 Task: Create new customer invoice with Date Opened: 01-Apr-23, Select Customer: Tuesday Morning, Terms: Net 7. Make invoice entry for item-1 with Date: 01-Apr-23, Description: Maybelline New York Fit Me Blush 55 Berry_x000D_
, Income Account: Income:Sales, Quantity: 4, Unit Price: 14.99, Sales Tax: Y, Sales Tax Included: Y, Tax Table: Sales Tax. Post Invoice with Post Date: 01-Apr-23, Post to Accounts: Assets:Accounts Receivable. Pay / Process Payment with Transaction Date: 07-Apr-23, Amount: 59.96, Transfer Account: Checking Account. Go to 'Print Invoice'. Save a pdf copy of the invoice.
Action: Mouse moved to (179, 97)
Screenshot: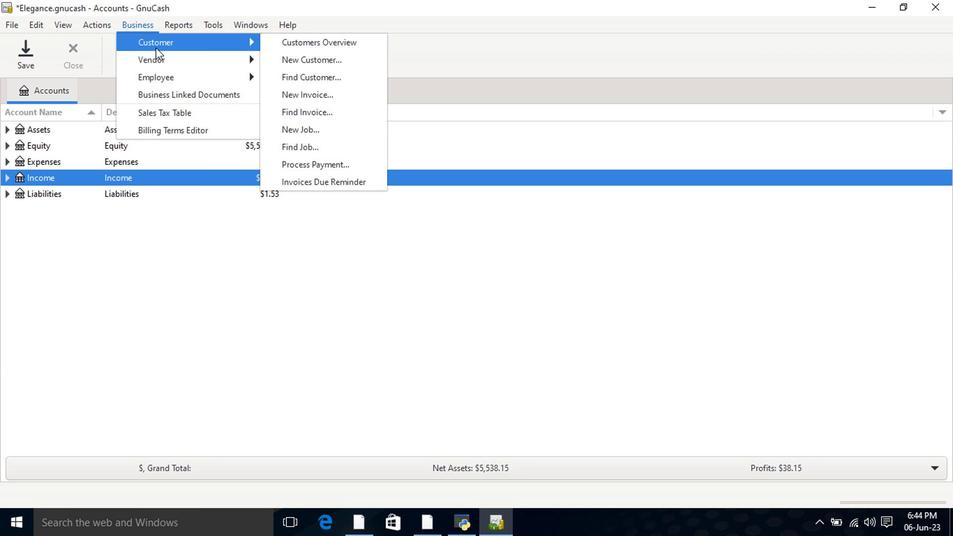 
Action: Mouse pressed left at (179, 97)
Screenshot: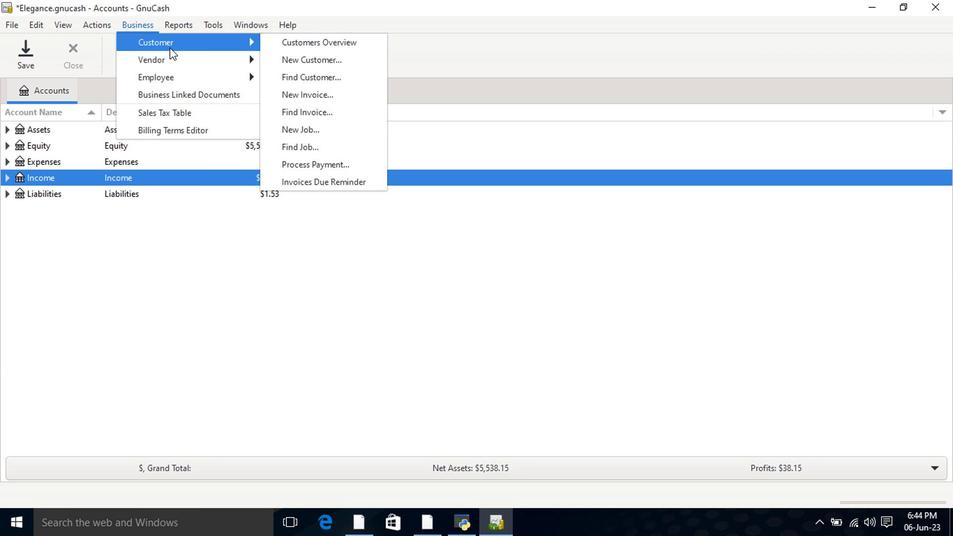 
Action: Mouse moved to (306, 146)
Screenshot: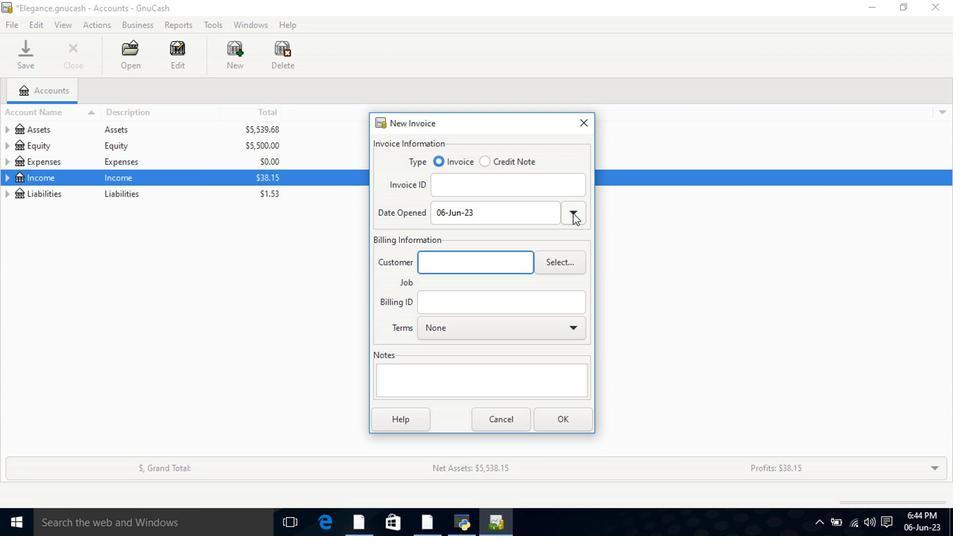 
Action: Mouse pressed left at (306, 146)
Screenshot: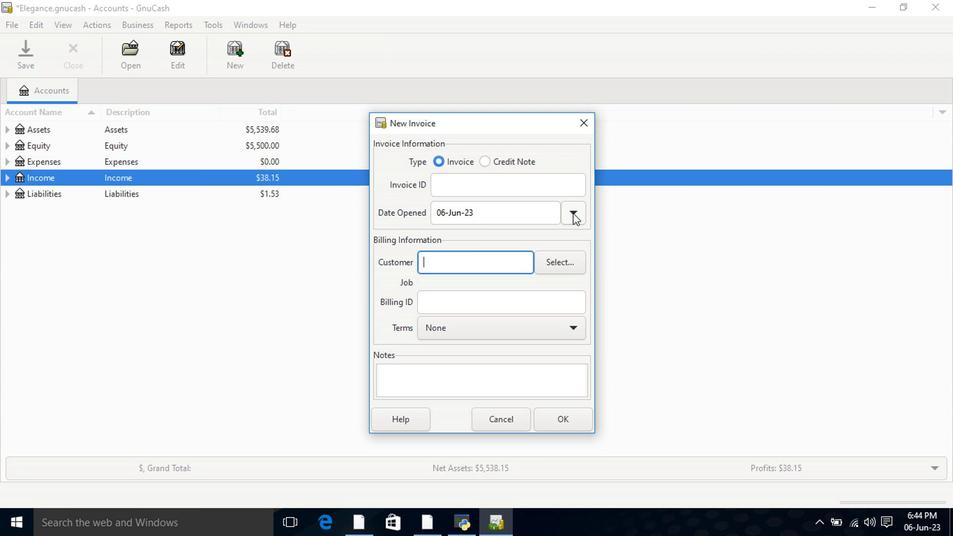 
Action: Mouse moved to (408, 212)
Screenshot: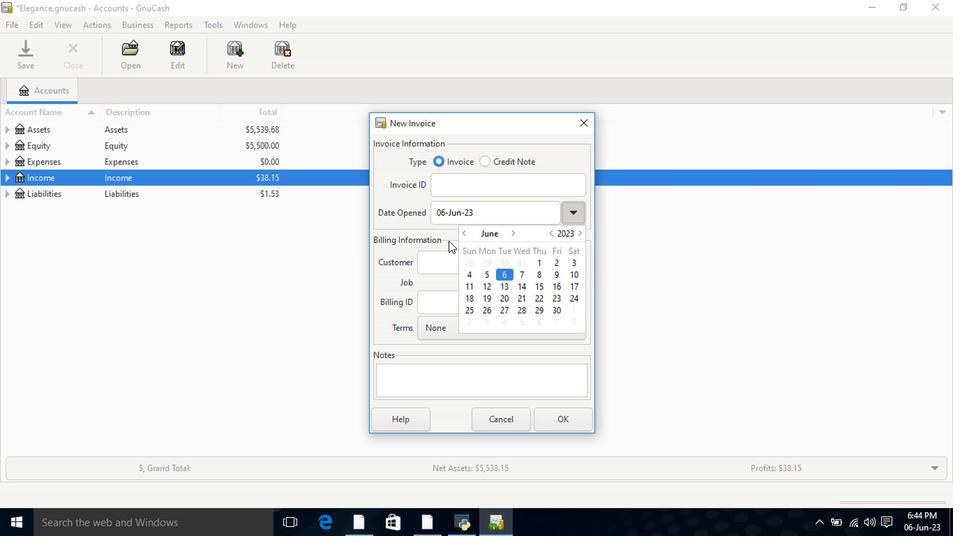 
Action: Mouse pressed left at (408, 212)
Screenshot: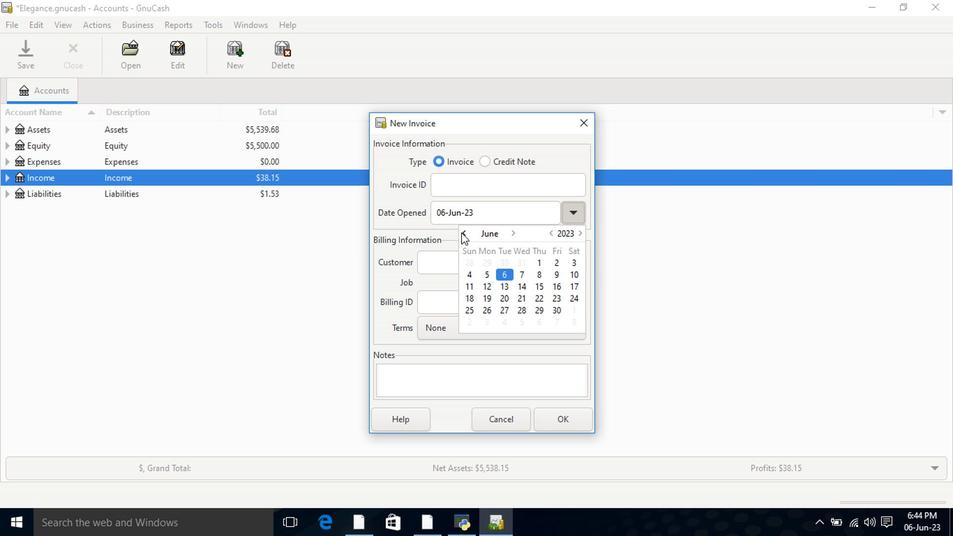 
Action: Mouse moved to (393, 271)
Screenshot: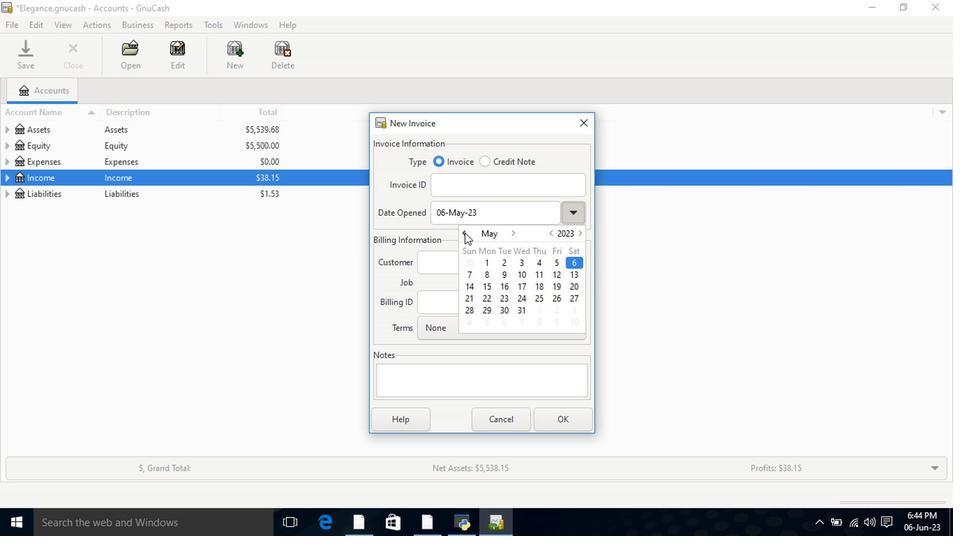 
Action: Mouse pressed left at (393, 271)
Screenshot: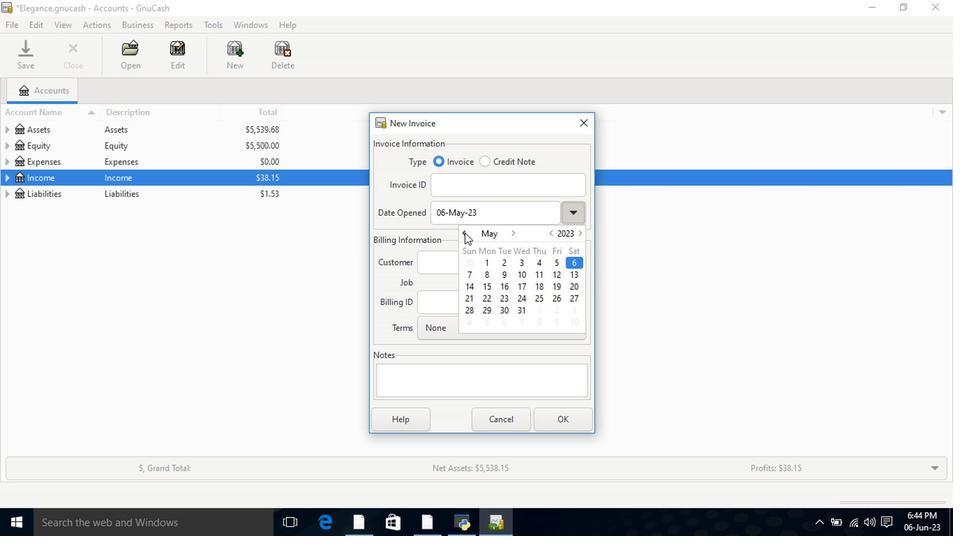 
Action: Mouse moved to (487, 230)
Screenshot: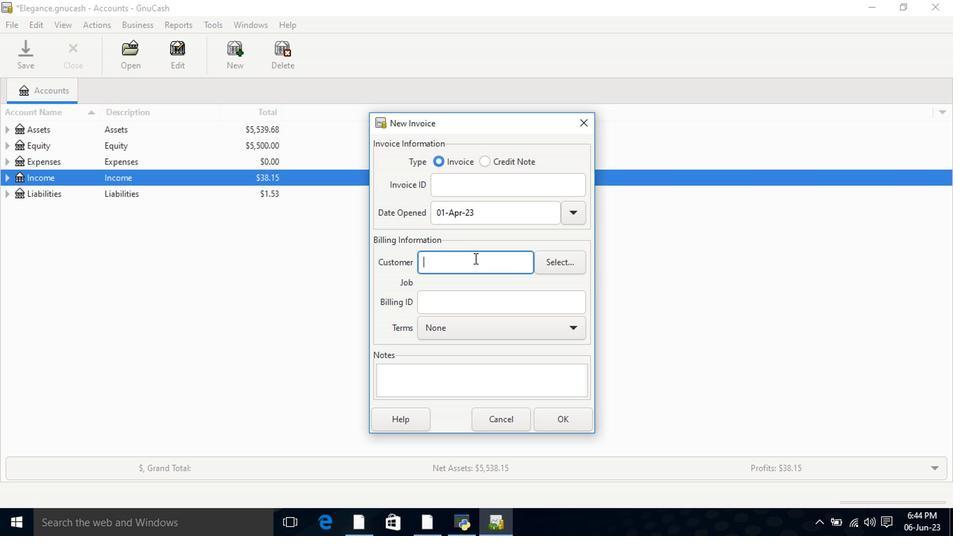 
Action: Mouse pressed left at (487, 230)
Screenshot: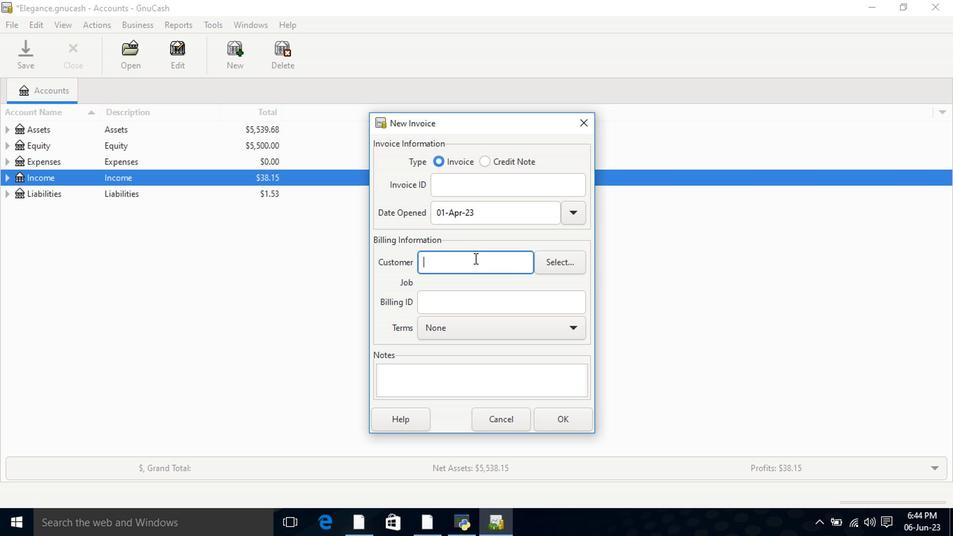 
Action: Mouse moved to (411, 245)
Screenshot: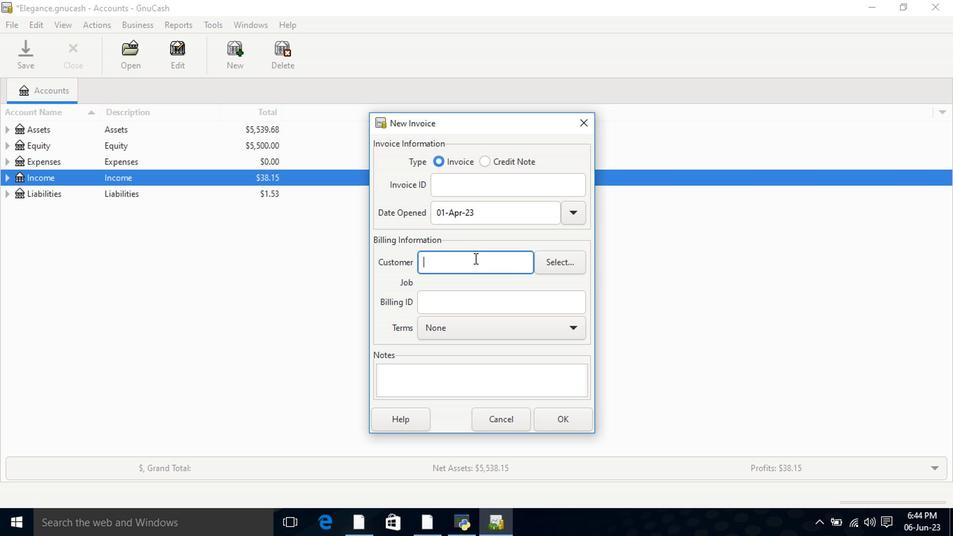 
Action: Mouse pressed left at (411, 245)
Screenshot: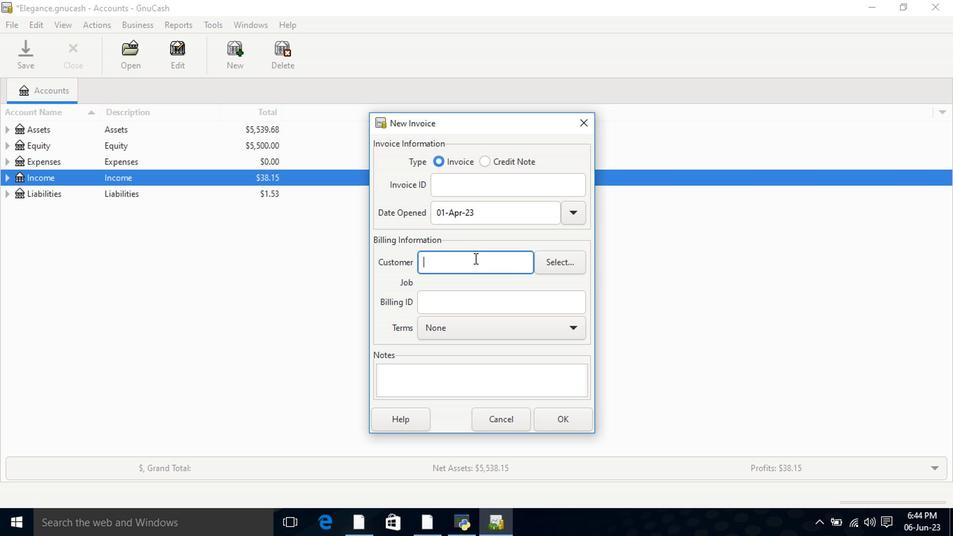 
Action: Mouse moved to (411, 246)
Screenshot: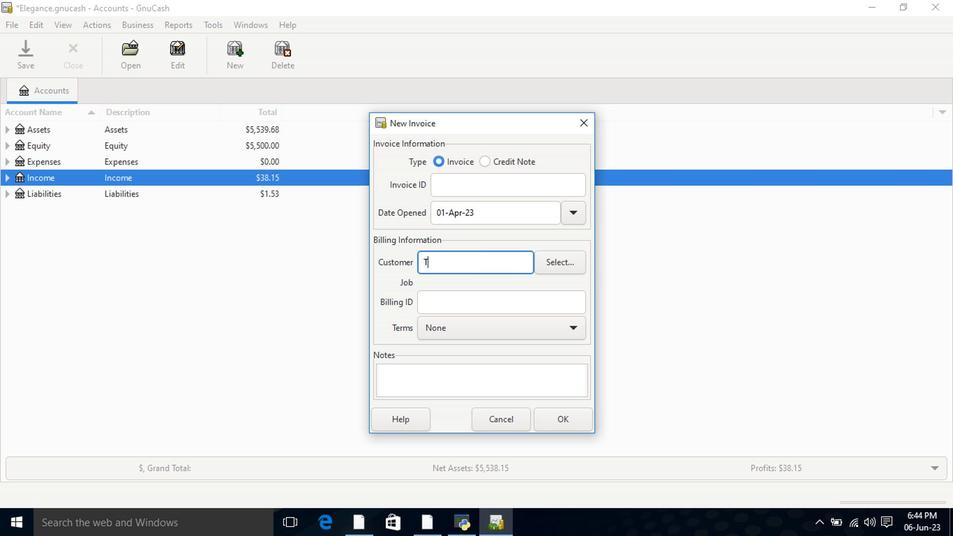 
Action: Mouse pressed left at (411, 246)
Screenshot: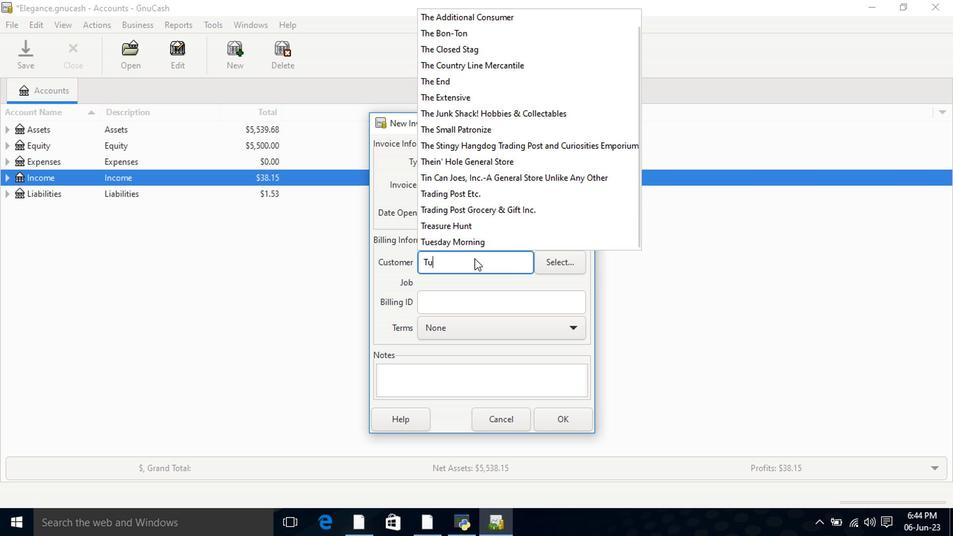 
Action: Mouse moved to (489, 265)
Screenshot: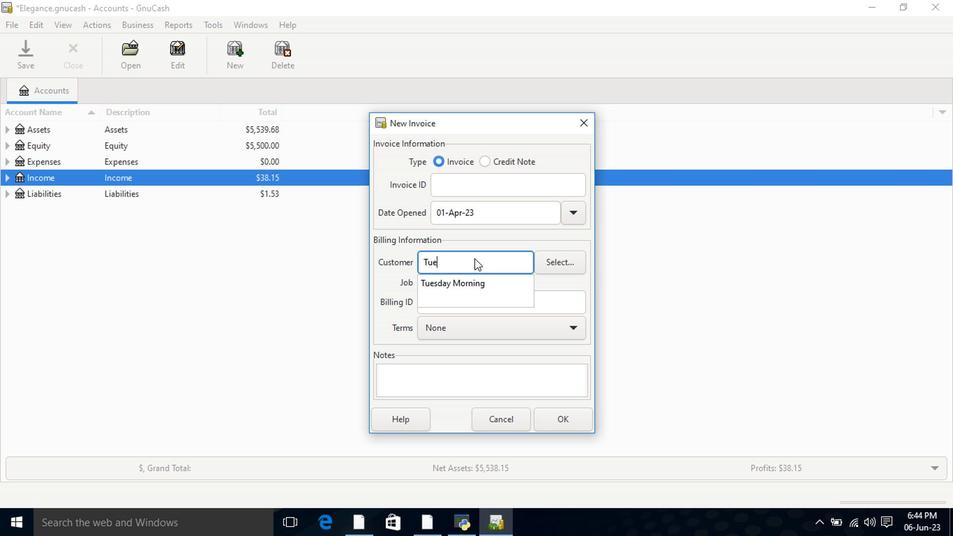 
Action: Mouse pressed left at (489, 265)
Screenshot: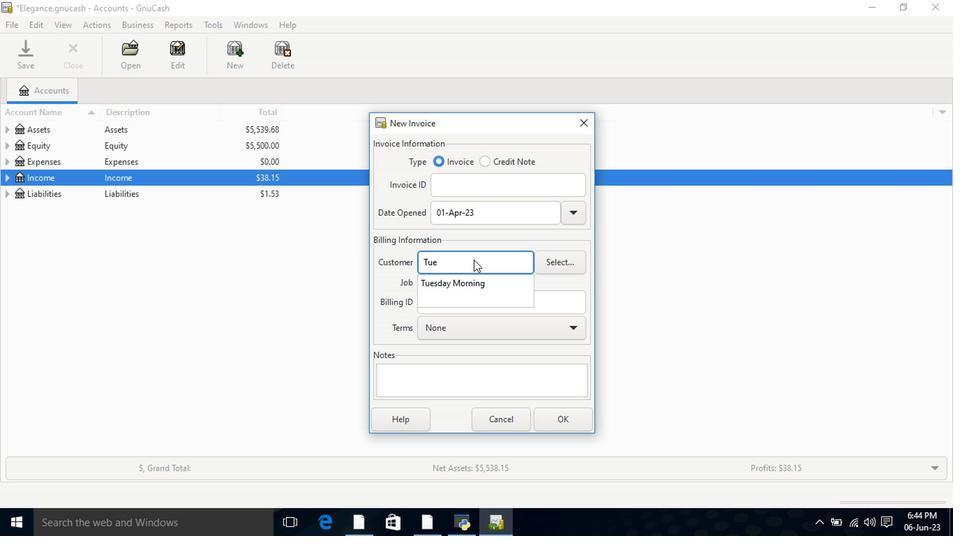 
Action: Mouse pressed left at (489, 265)
Screenshot: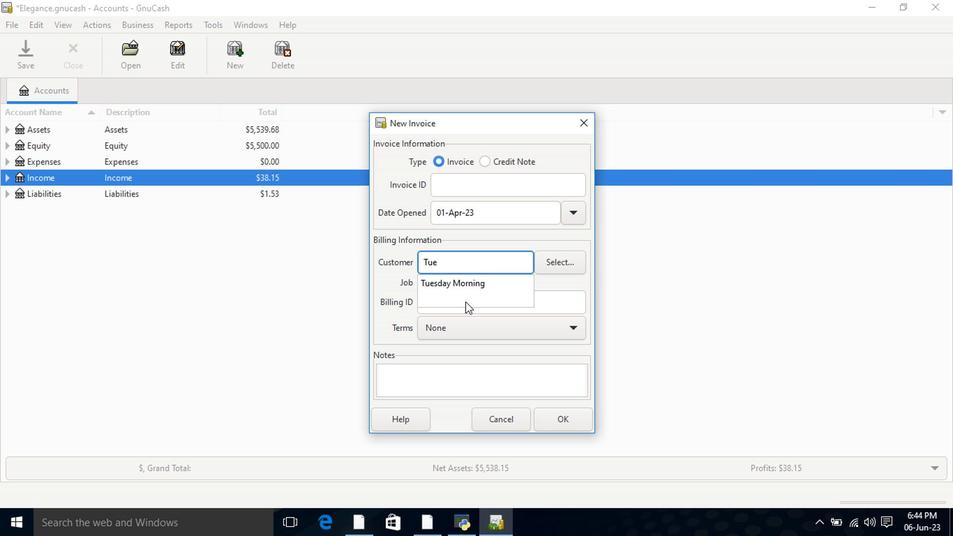 
Action: Mouse moved to (406, 264)
Screenshot: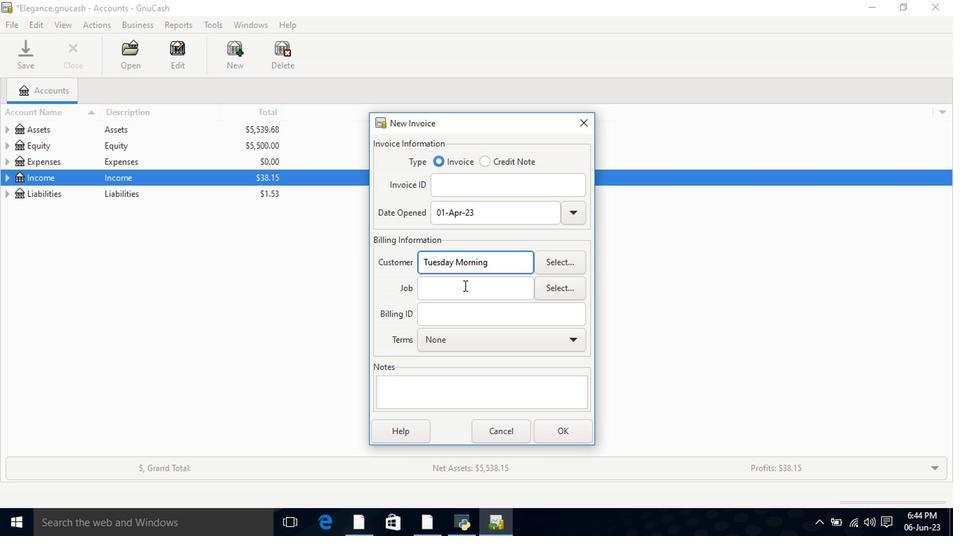 
Action: Mouse pressed left at (406, 264)
Screenshot: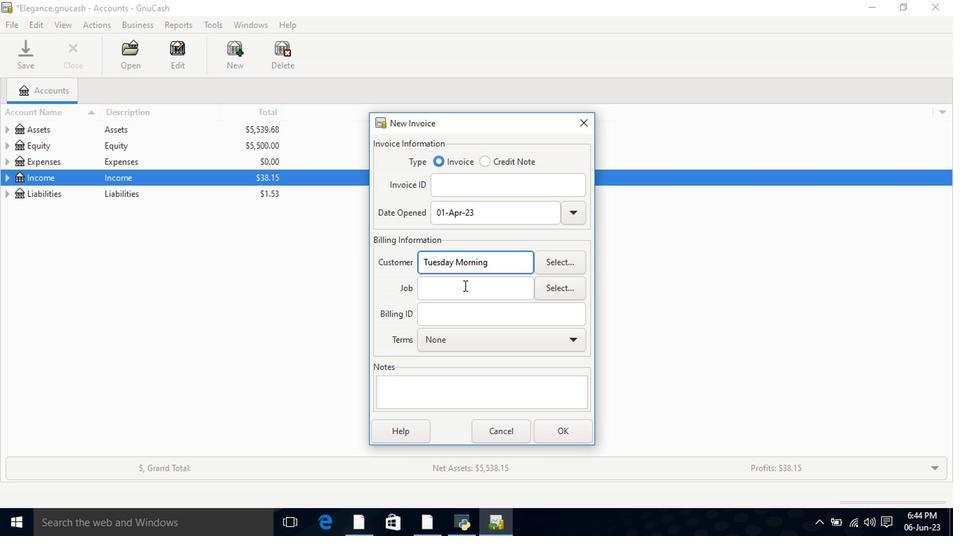 
Action: Key pressed <Key.shift>Tue
Screenshot: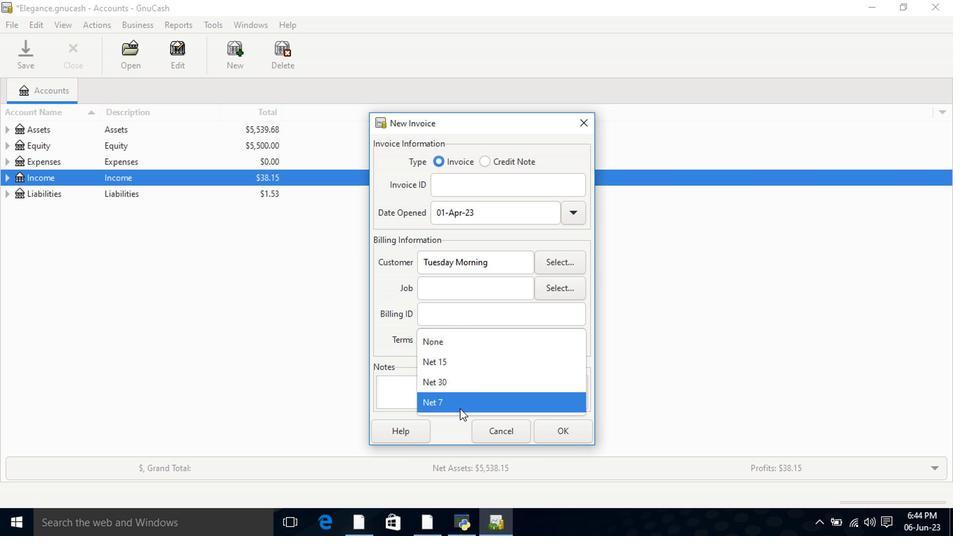 
Action: Mouse moved to (408, 281)
Screenshot: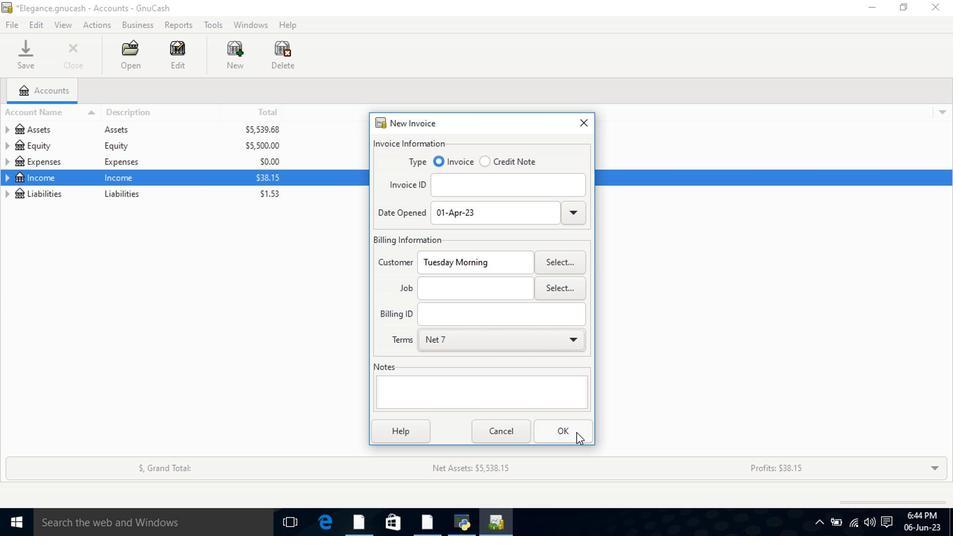 
Action: Mouse pressed left at (408, 281)
Screenshot: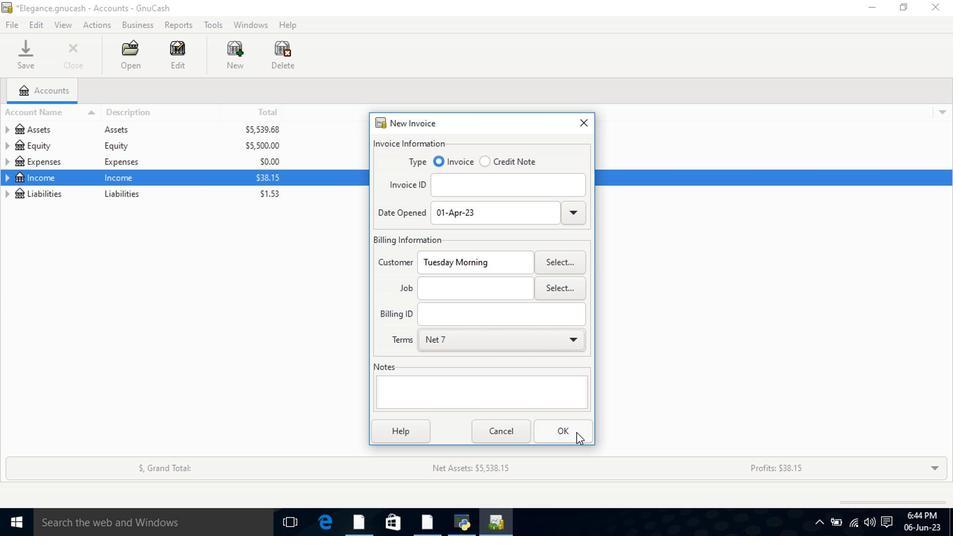 
Action: Mouse moved to (412, 319)
Screenshot: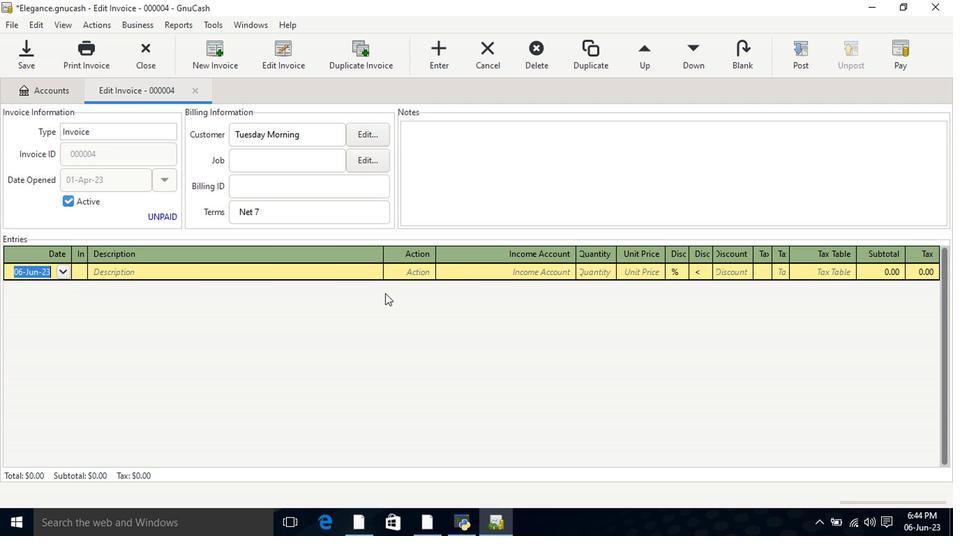 
Action: Mouse pressed left at (412, 319)
Screenshot: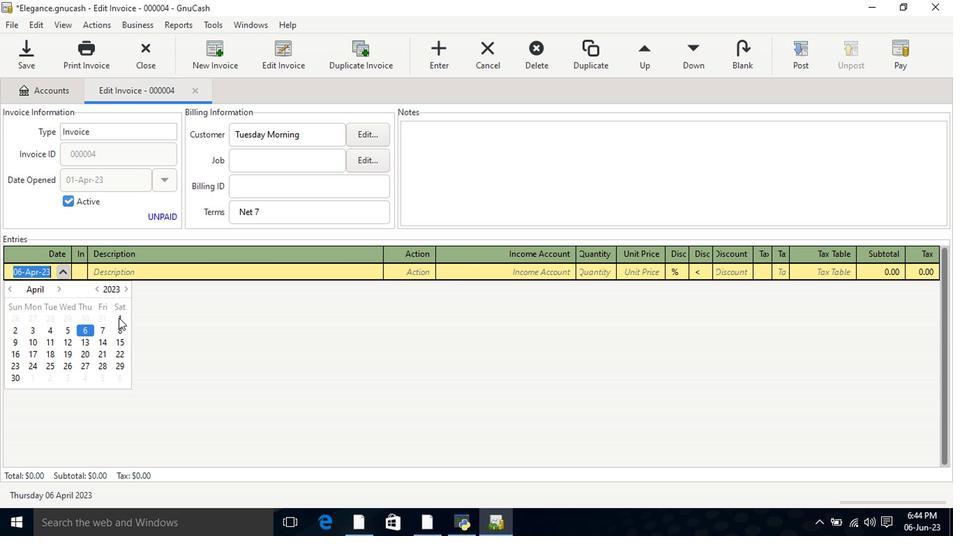 
Action: Mouse moved to (406, 363)
Screenshot: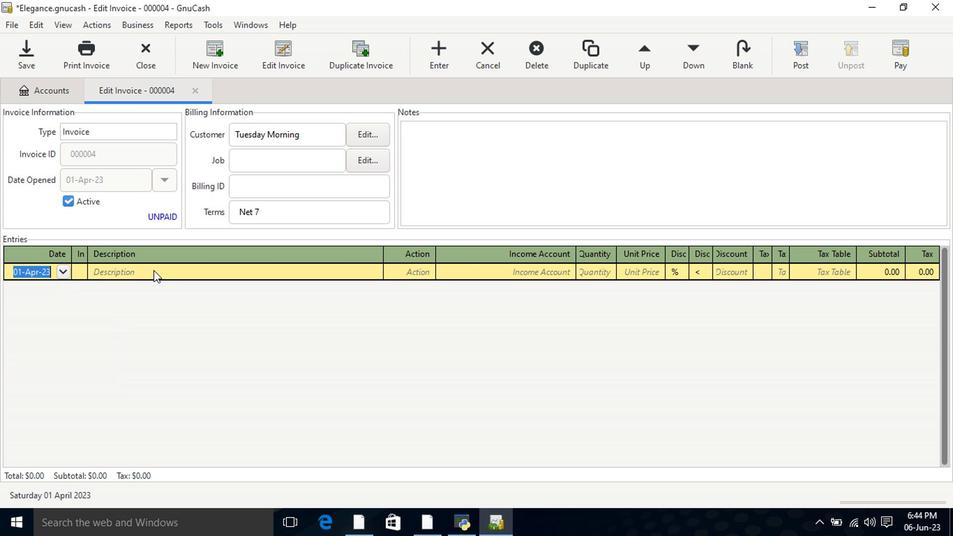 
Action: Mouse pressed left at (406, 363)
Screenshot: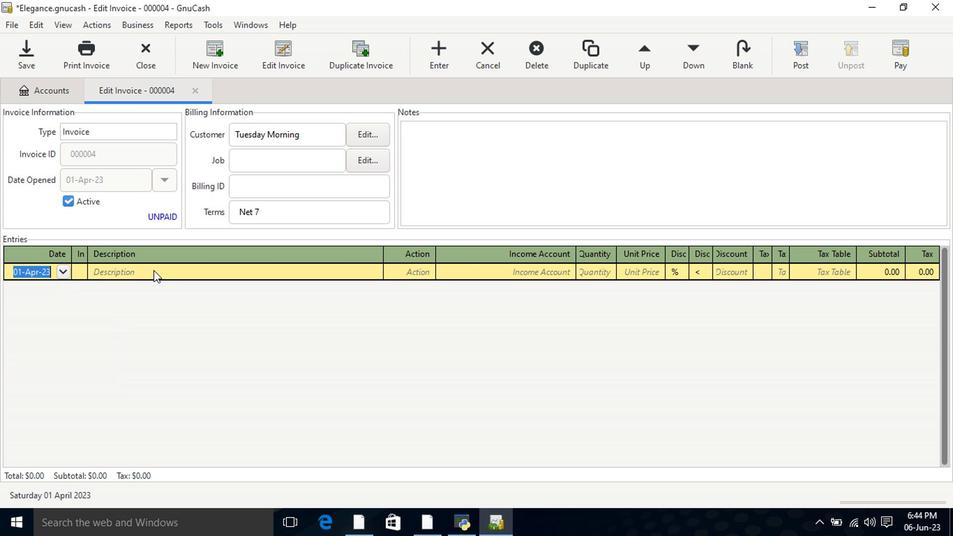 
Action: Mouse moved to (476, 387)
Screenshot: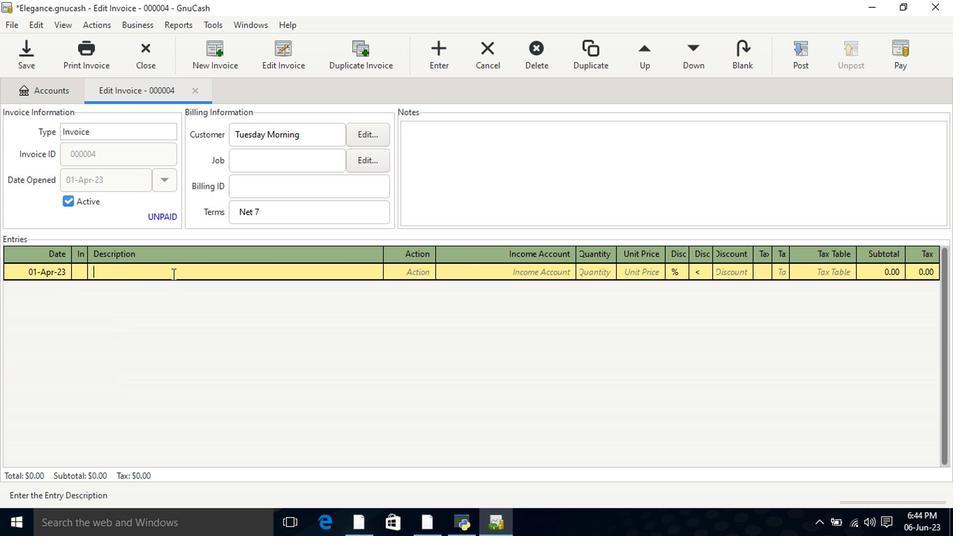 
Action: Mouse pressed left at (476, 387)
Screenshot: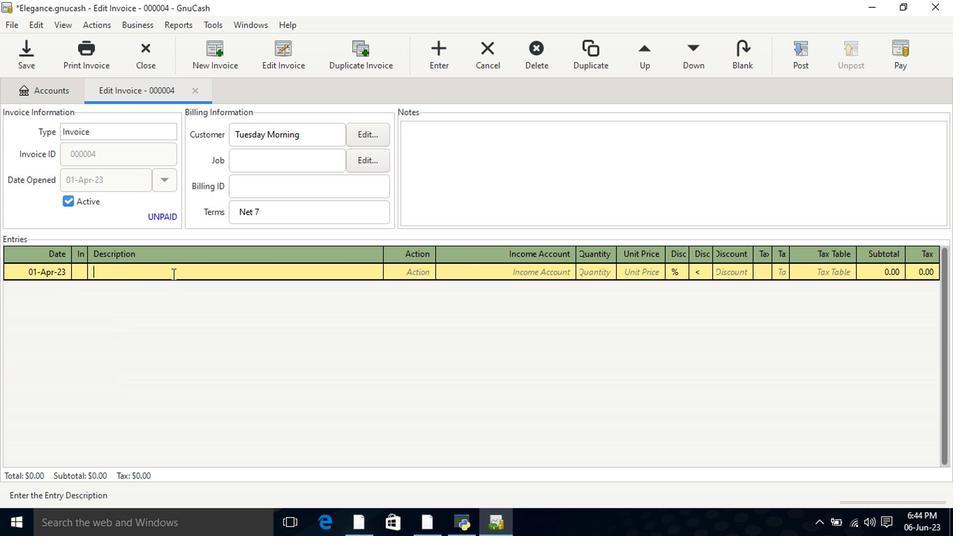 
Action: Mouse moved to (129, 274)
Screenshot: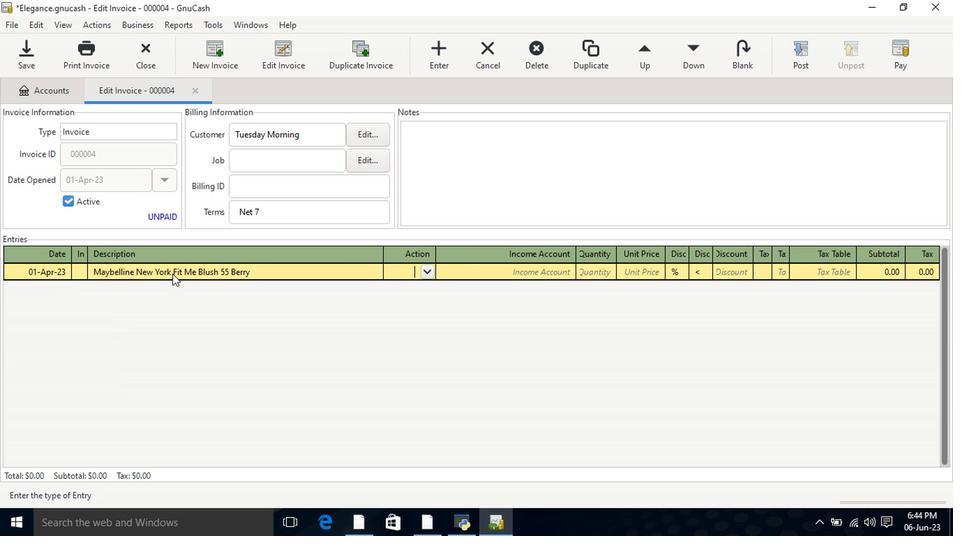 
Action: Mouse pressed left at (129, 274)
Screenshot: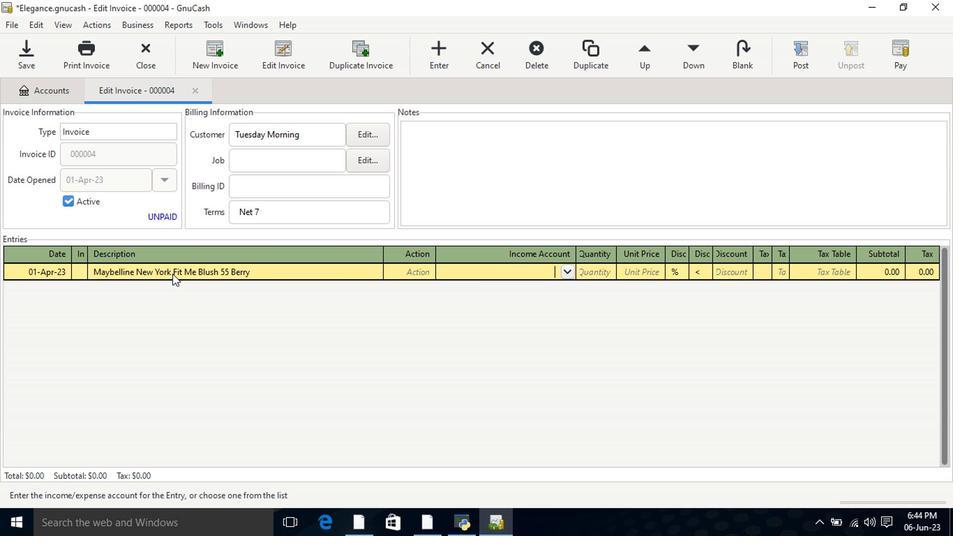 
Action: Mouse moved to (85, 289)
Screenshot: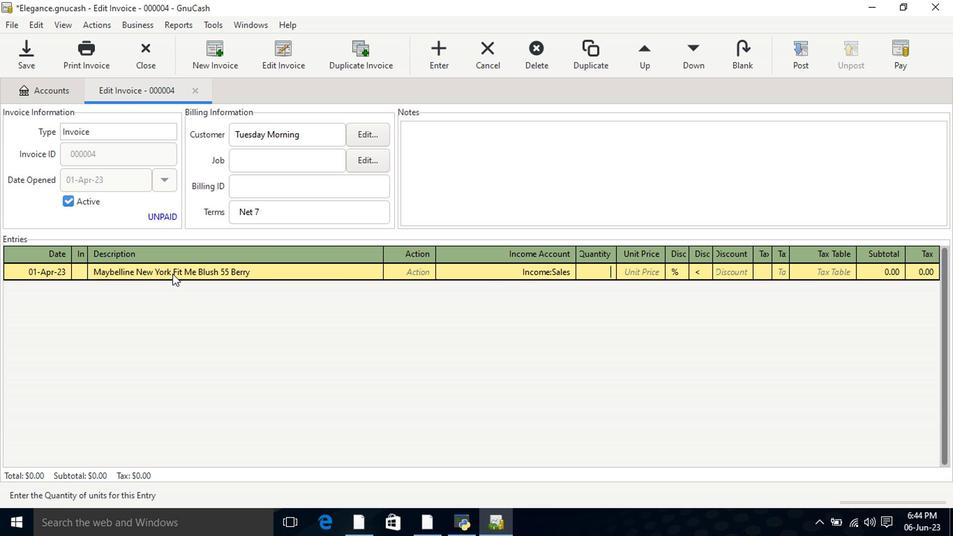 
Action: Mouse pressed left at (85, 289)
Screenshot: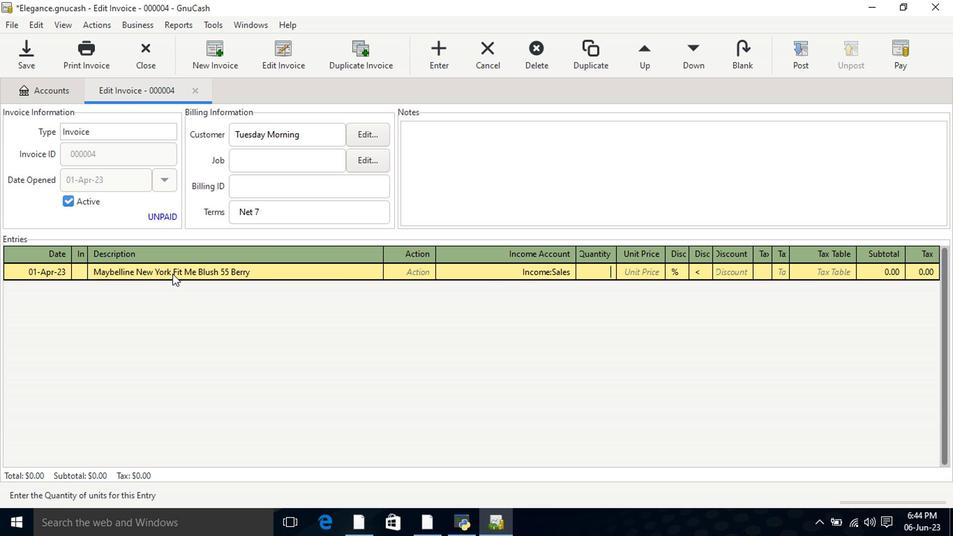 
Action: Mouse pressed left at (85, 289)
Screenshot: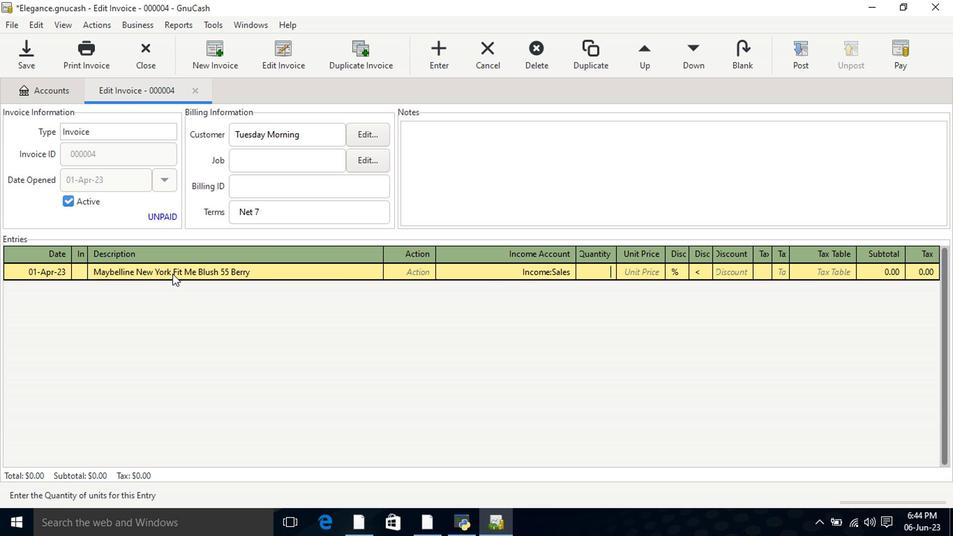 
Action: Mouse moved to (166, 307)
Screenshot: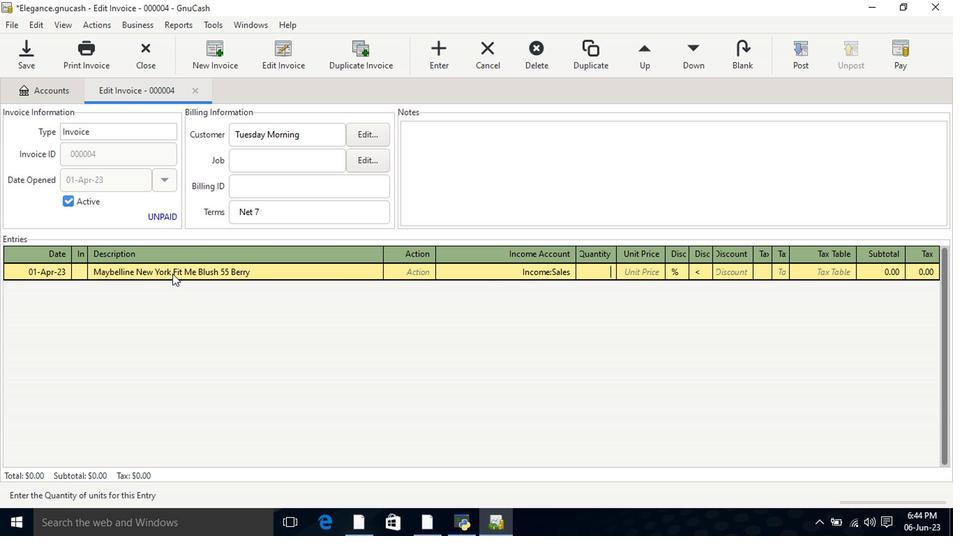 
Action: Mouse pressed left at (166, 307)
Screenshot: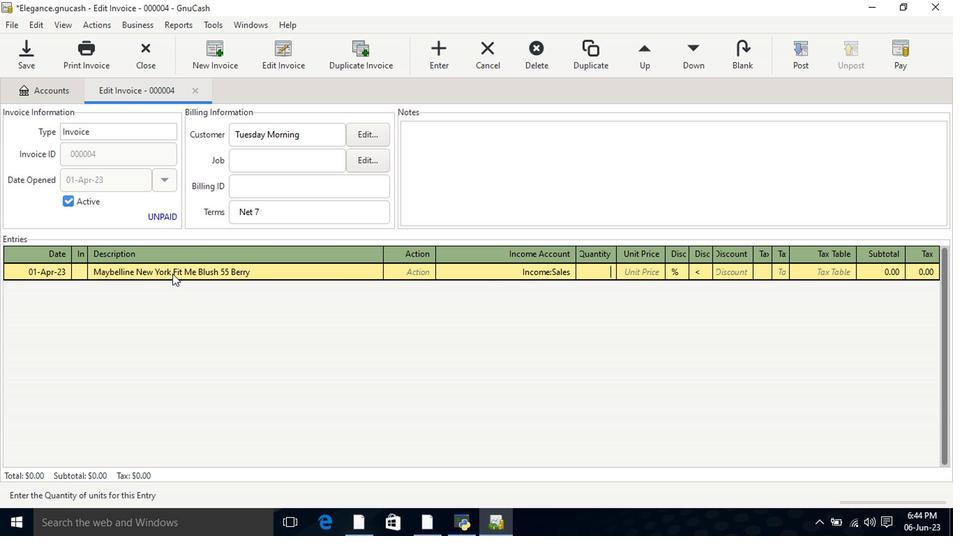 
Action: Mouse pressed left at (166, 307)
Screenshot: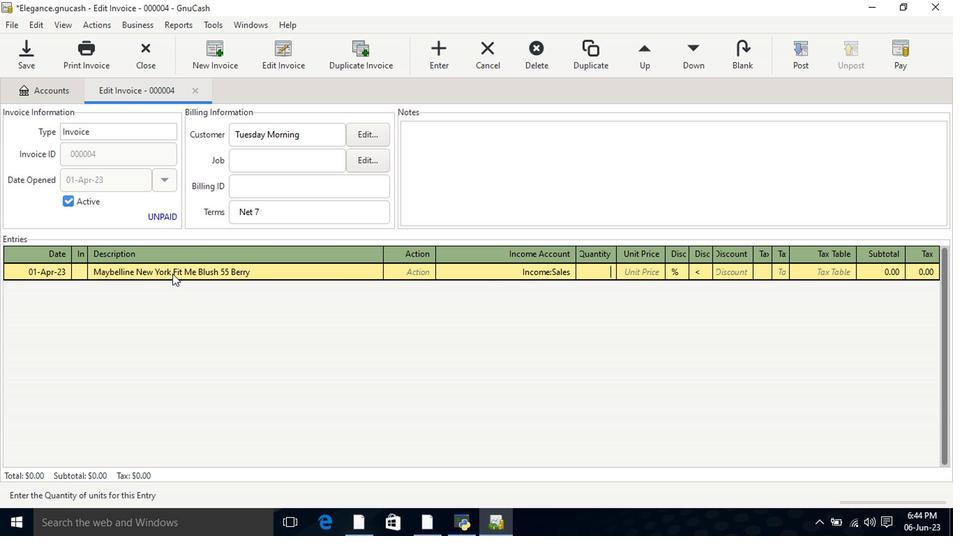 
Action: Mouse moved to (178, 275)
Screenshot: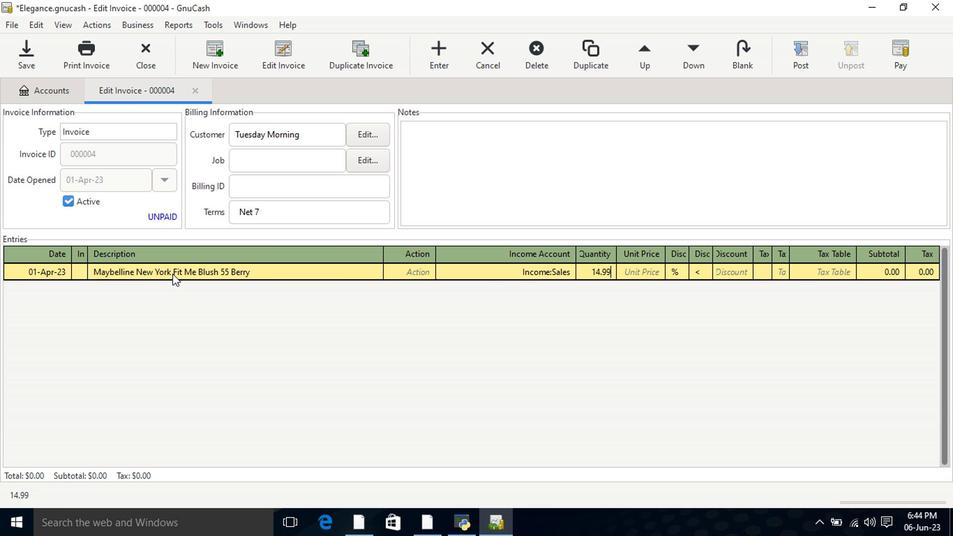 
Action: Mouse pressed left at (178, 275)
Screenshot: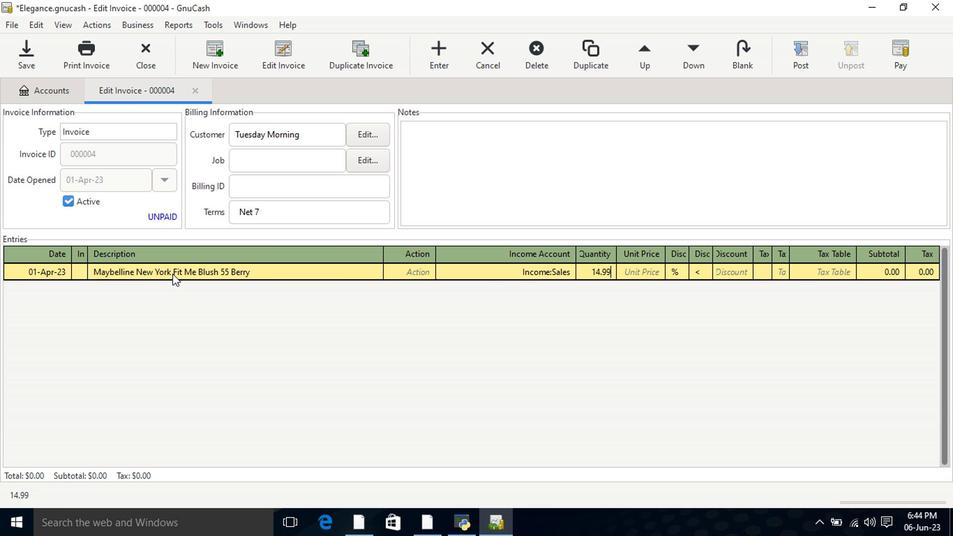 
Action: Key pressed <Key.shift>Maybelline<Key.space><Key.shift>New<Key.space><Key.shift>York<Key.space><Key.shift>Fit<Key.space><Key.shift>Me<Key.space><Key.shift>Blush<Key.space>55<Key.space><Key.shift>Berry
Screenshot: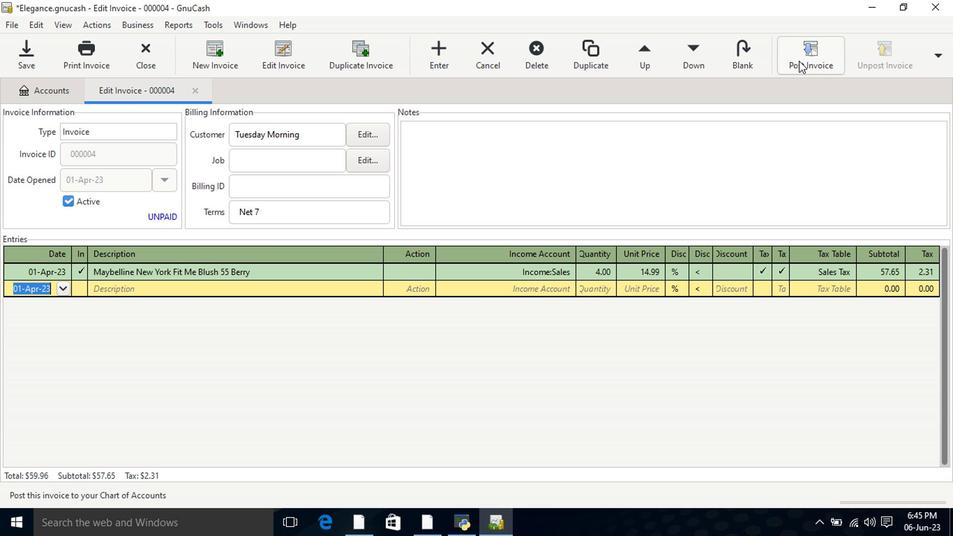
Action: Mouse moved to (405, 273)
Screenshot: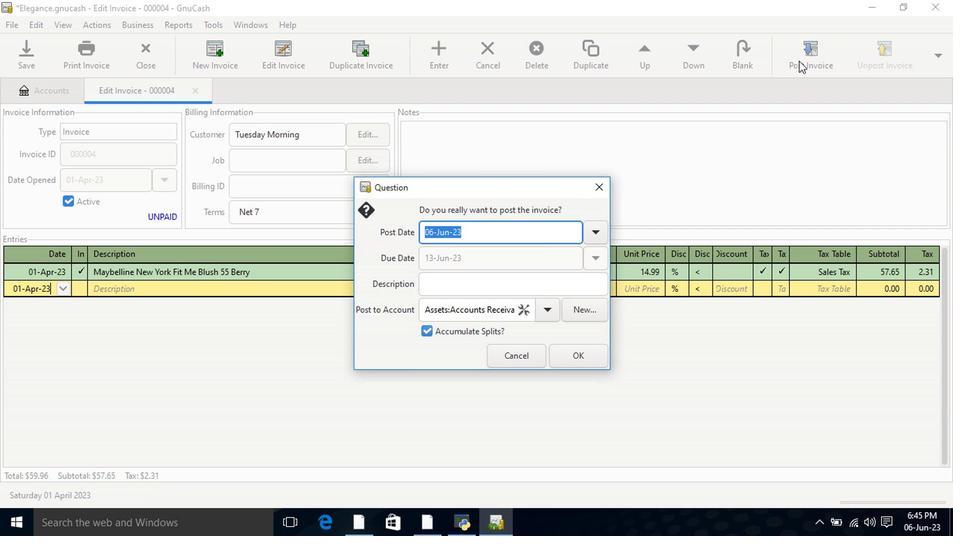
Action: Mouse pressed left at (405, 273)
Screenshot: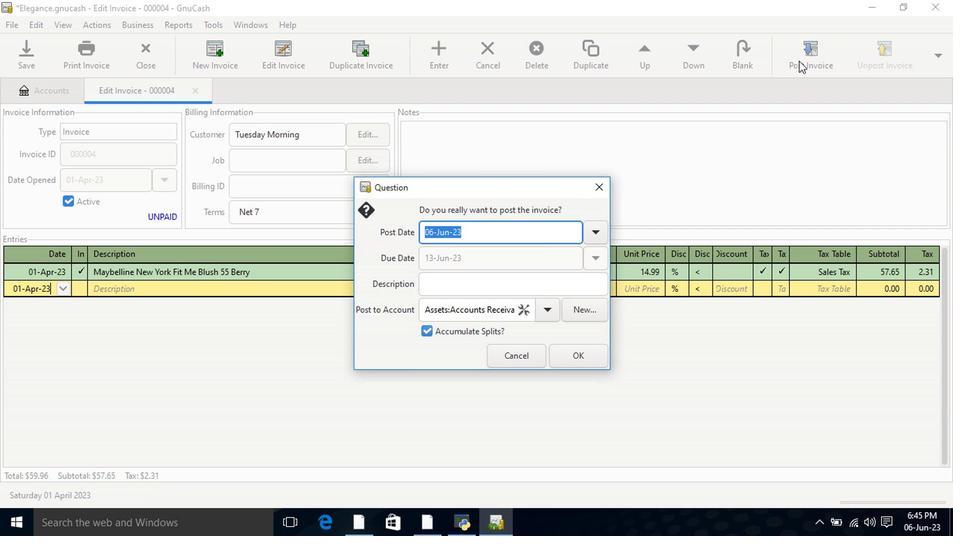 
Action: Key pressed <Key.alt_l><Key.down>
Screenshot: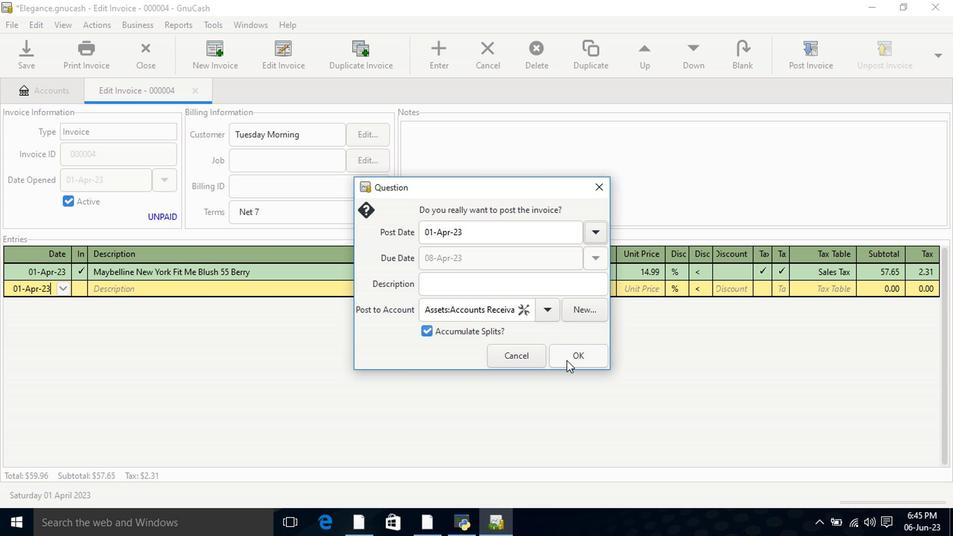 
Action: Mouse moved to (406, 273)
Screenshot: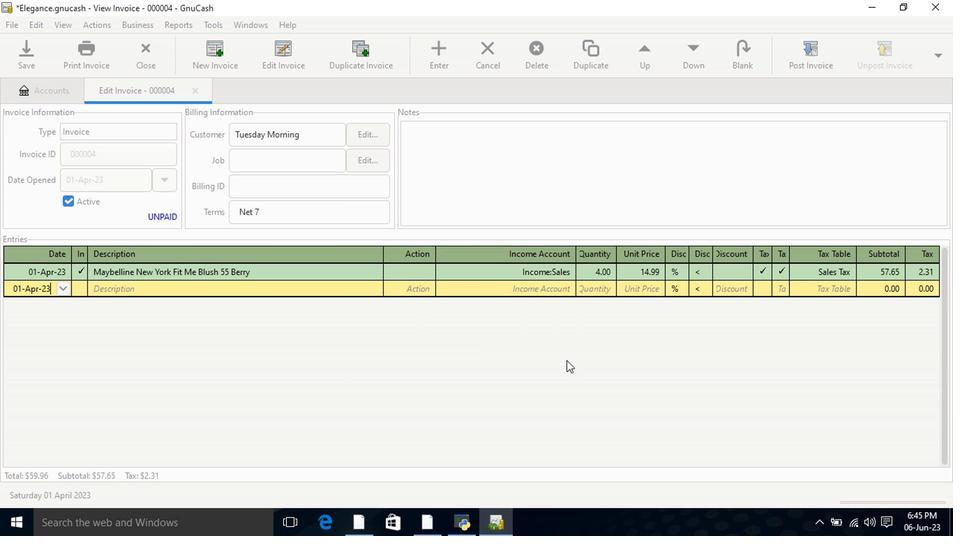 
Action: Key pressed 41 912, 369)
Screenshot: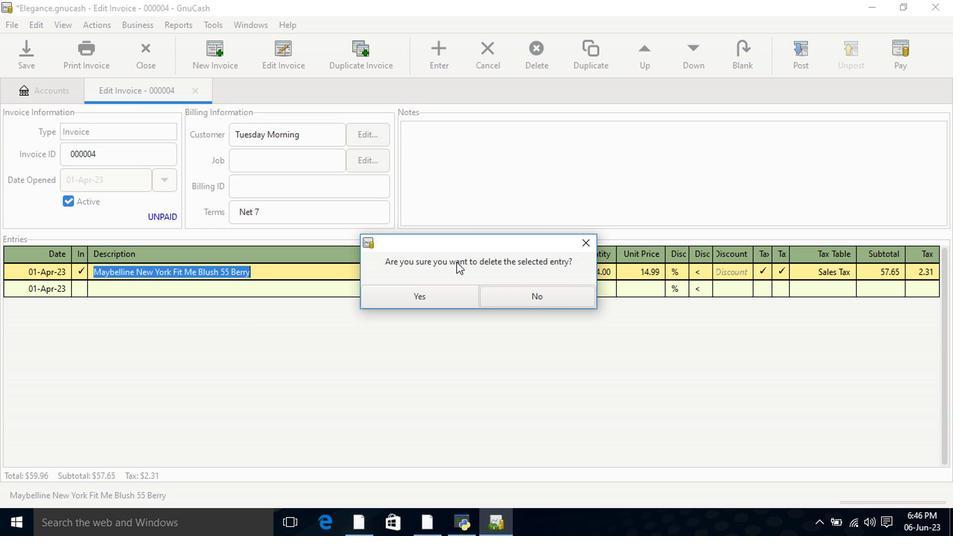 
Action: Mouse moved to (624, 274)
Screenshot: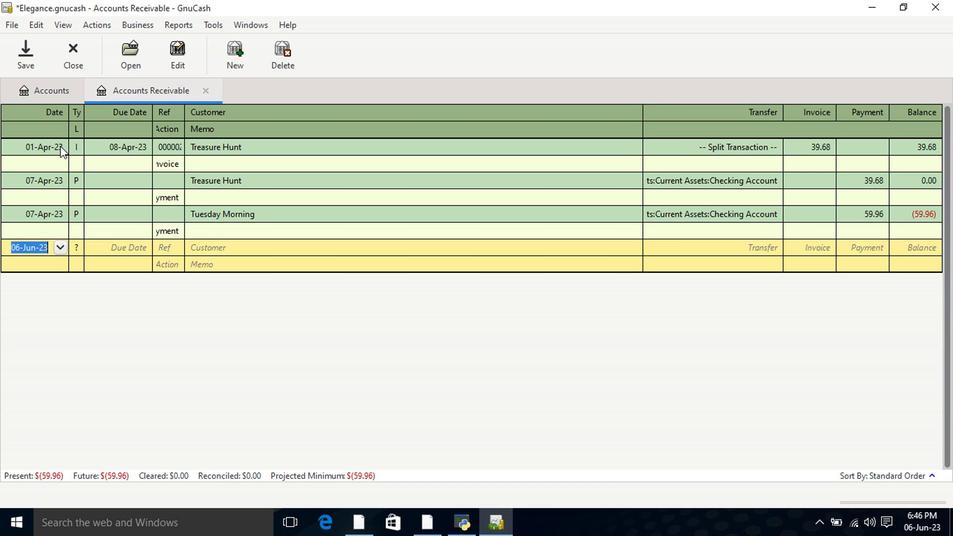 
Action: Mouse pressed left at (624, 274)
Screenshot: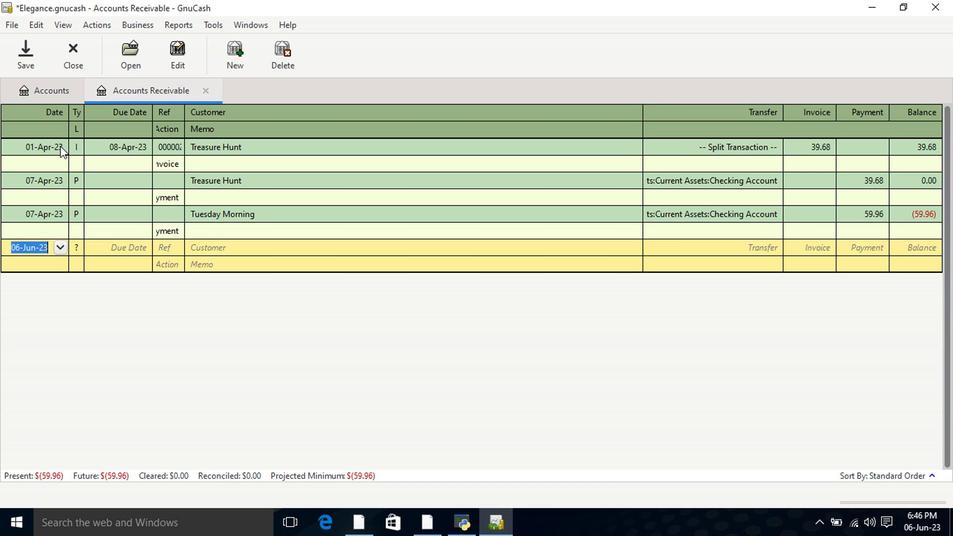 
Action: Mouse moved to (644, 272)
Screenshot: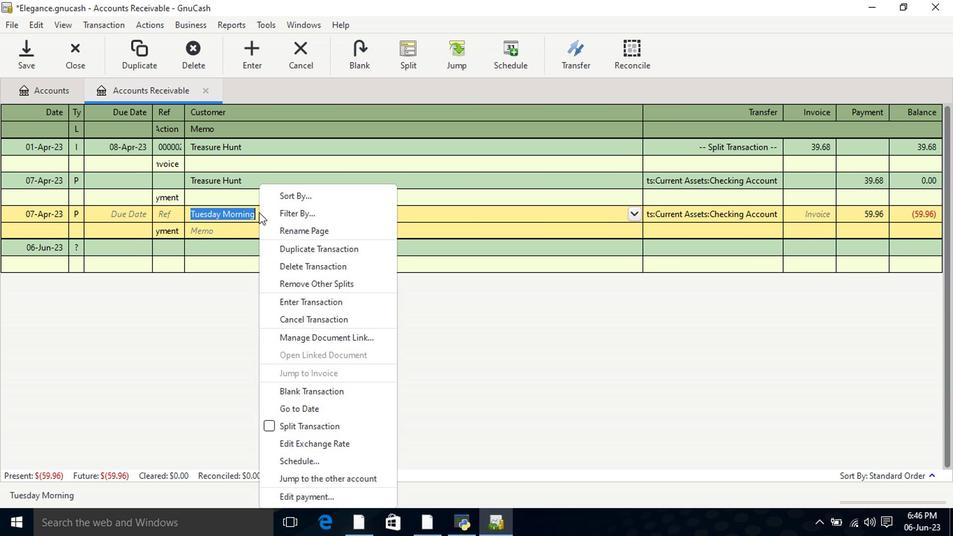 
Action: Mouse pressed left at (644, 272)
Screenshot: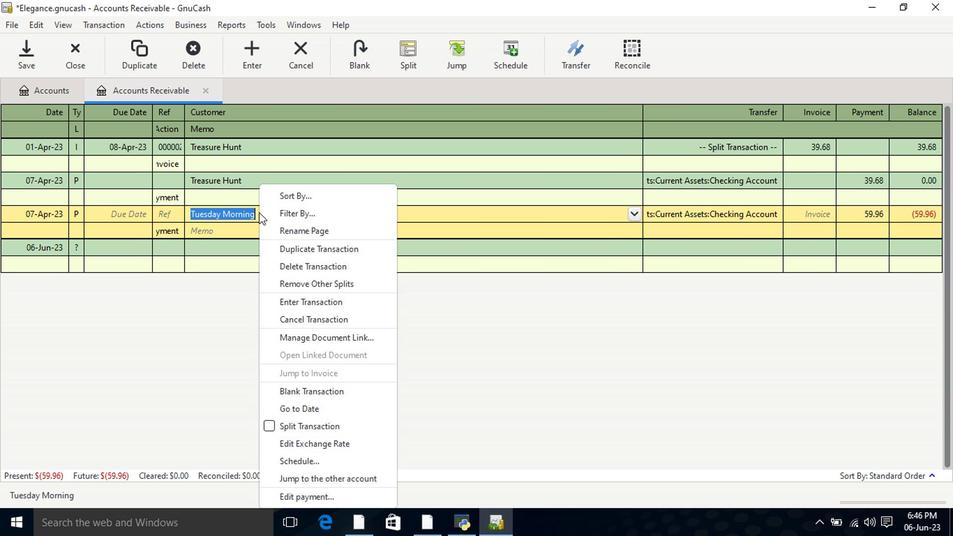 
Action: Mouse moved to (637, 275)
Screenshot: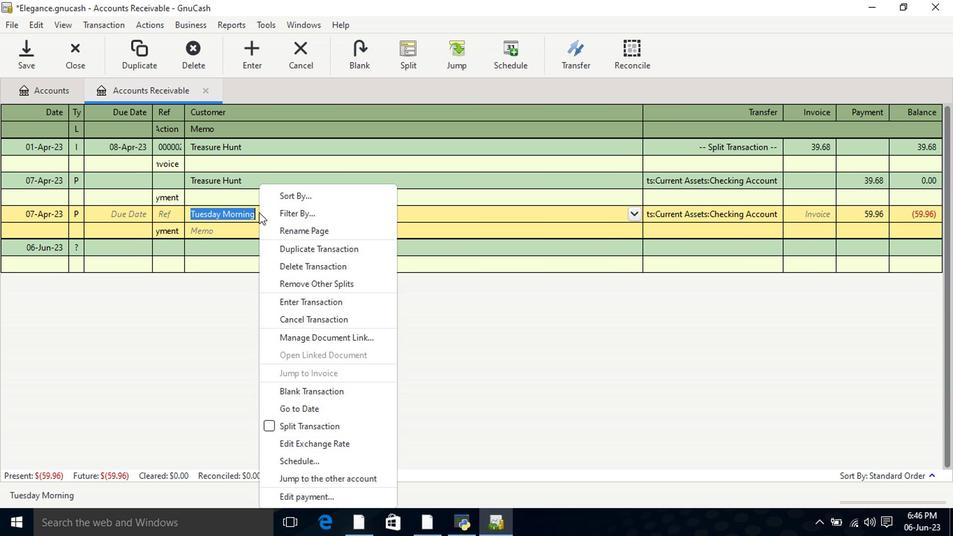 
Action: Mouse pressed left at (637, 275)
Screenshot: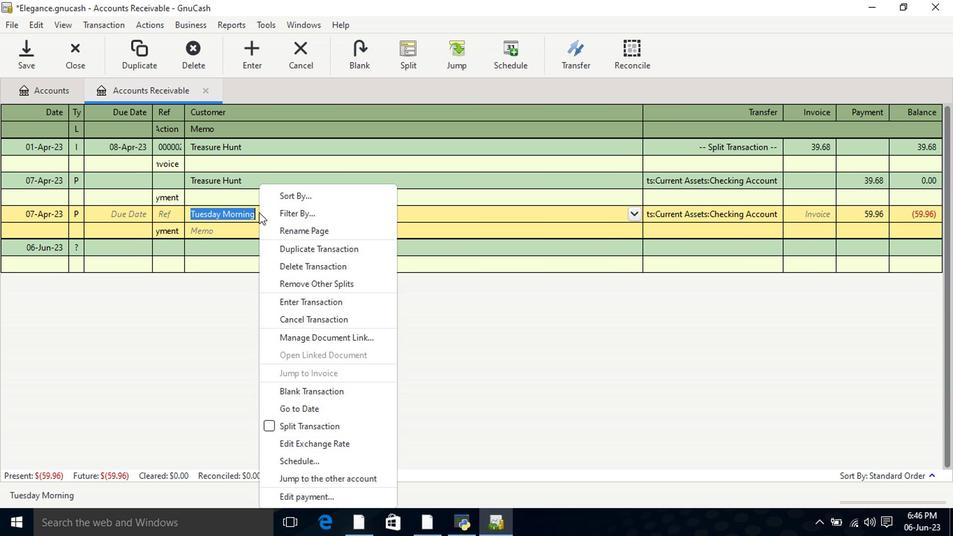 
Action: Mouse moved to (662, 274)
Screenshot: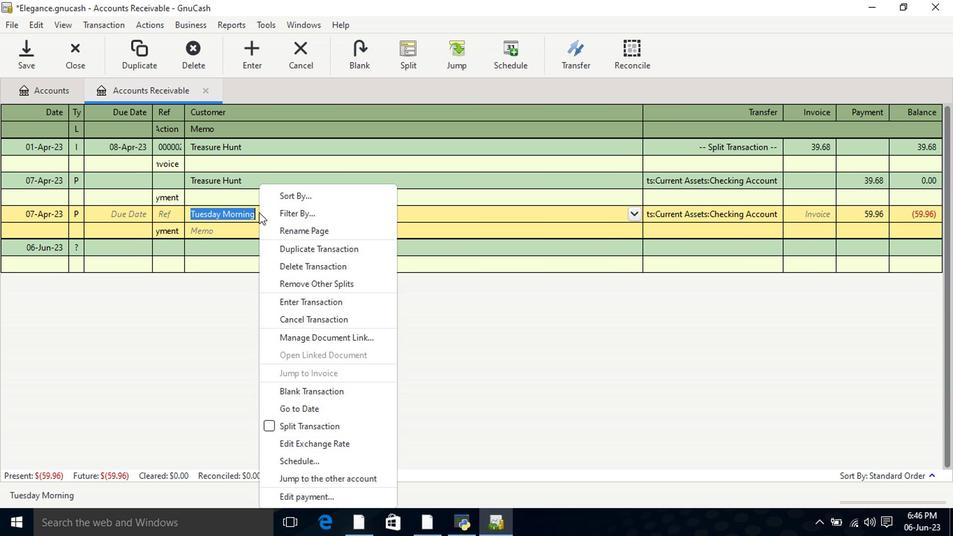 
Action: Mouse pressed left at (662, 274)
Screenshot: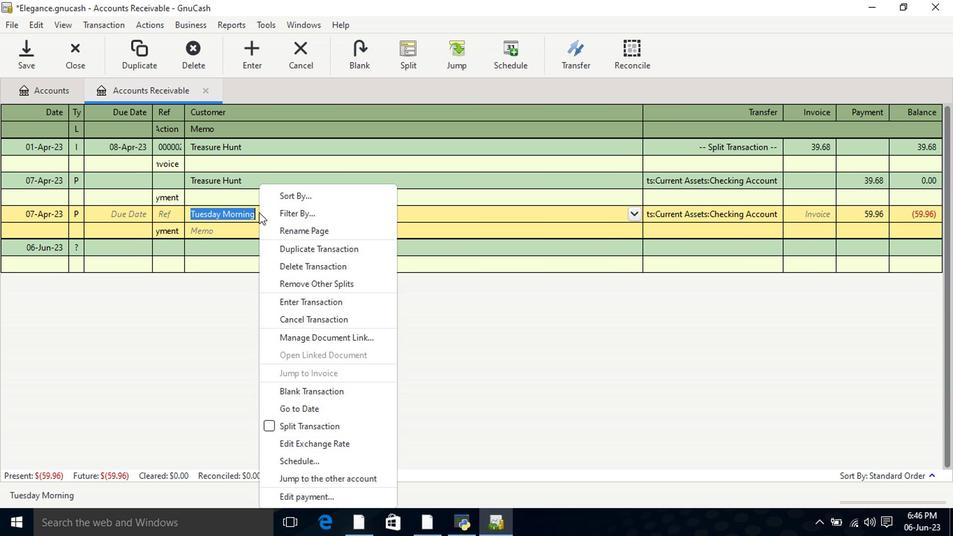 
Action: Mouse moved to (686, 274)
Screenshot: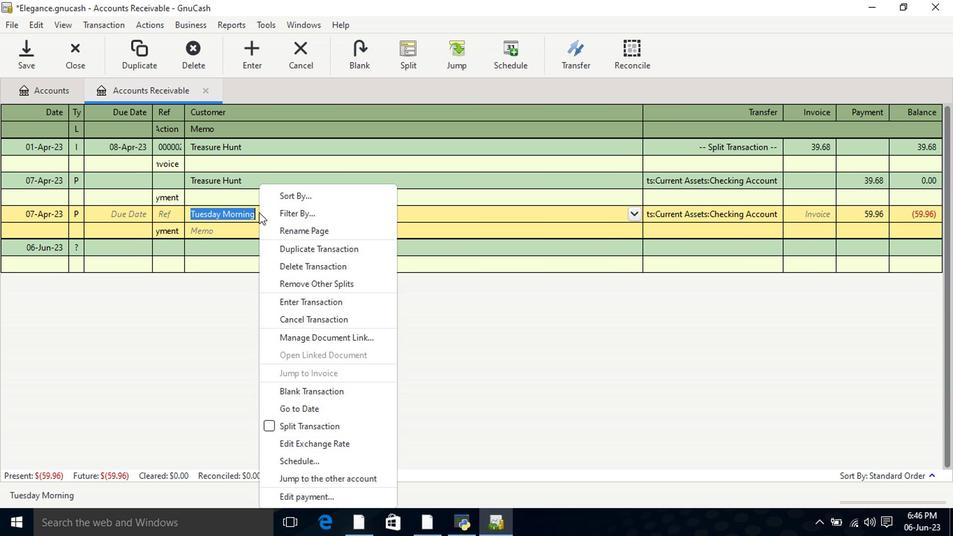 
Action: Mouse pressed left at (686, 274)
Screenshot: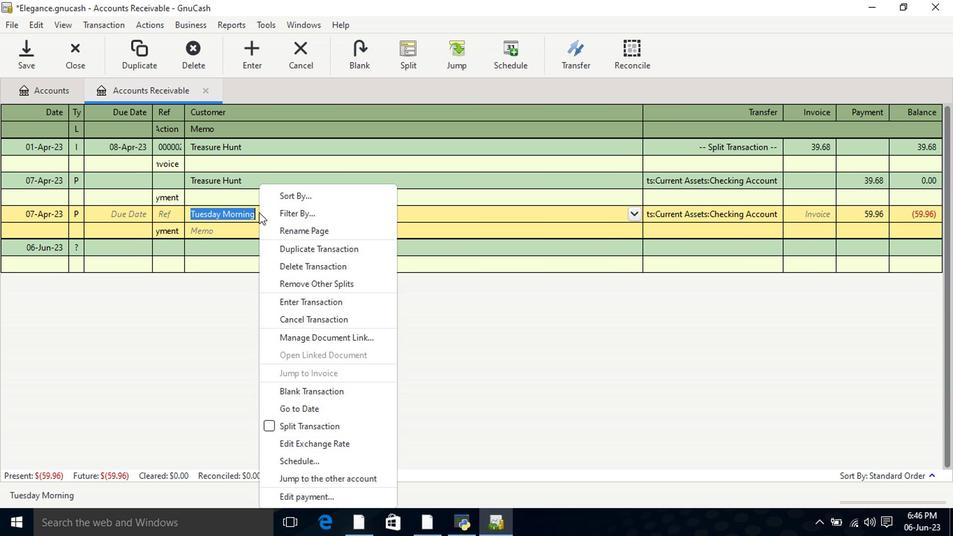
Action: Mouse moved to (663, 286)
Screenshot: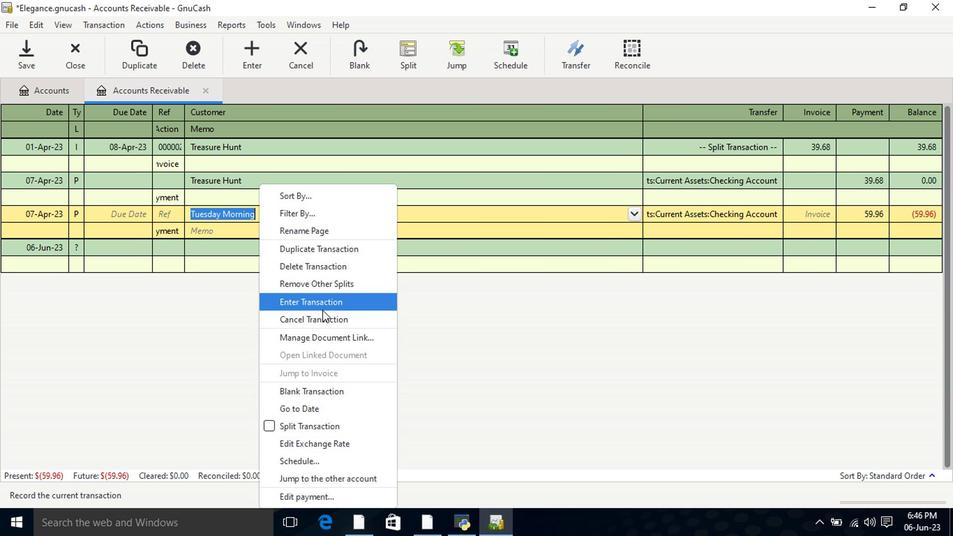 
Action: Mouse pressed left at (663, 286)
Screenshot: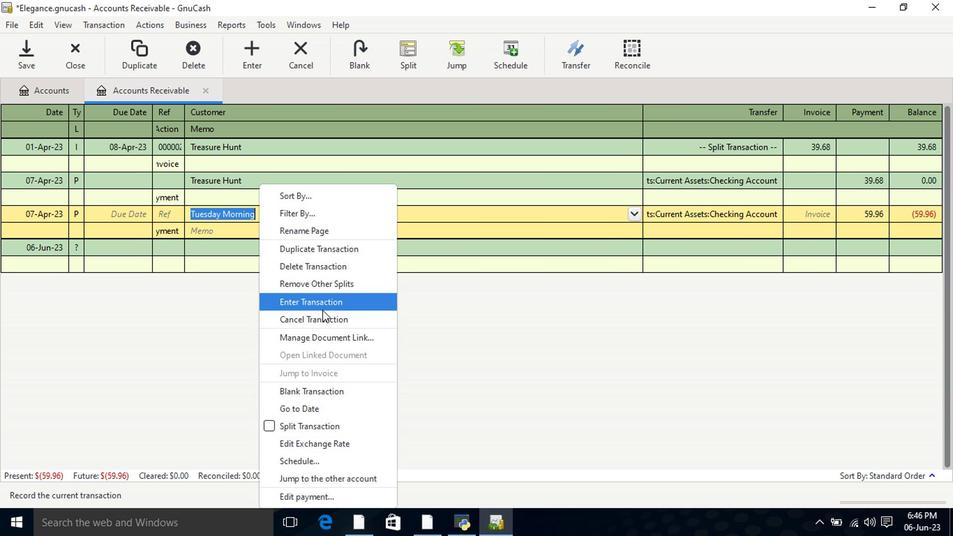 
Action: Mouse moved to (691, 288)
Screenshot: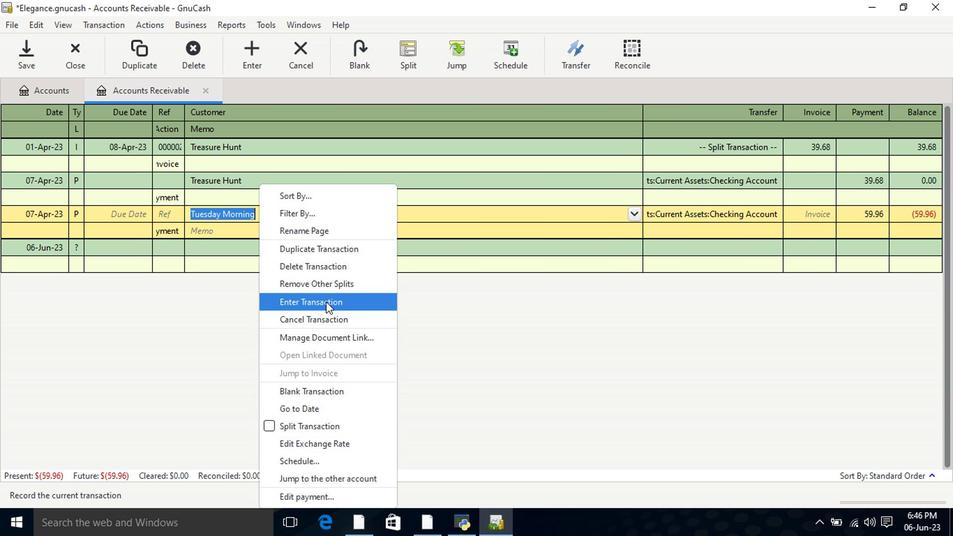 
Action: Key pressed <Key.tab>
Screenshot: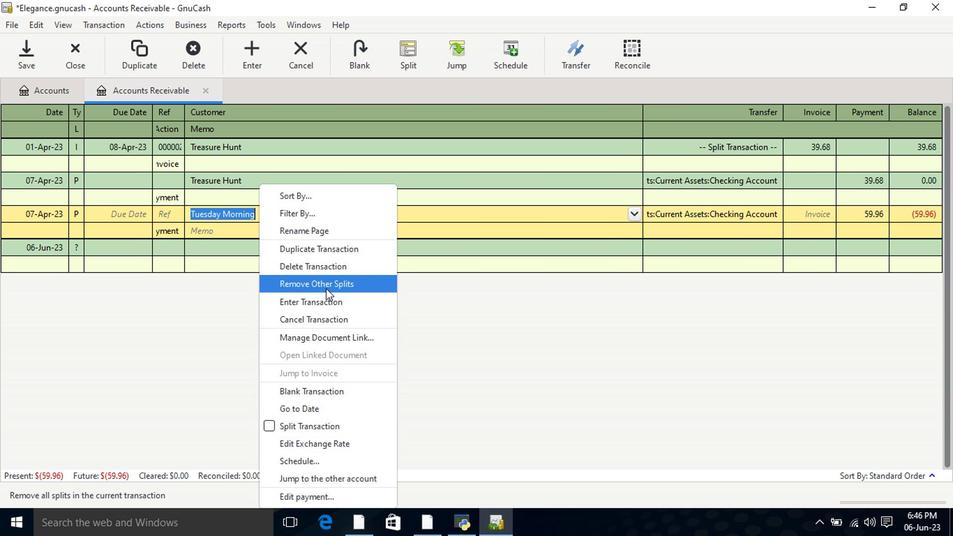 
Action: Mouse moved to (502, 281)
Screenshot: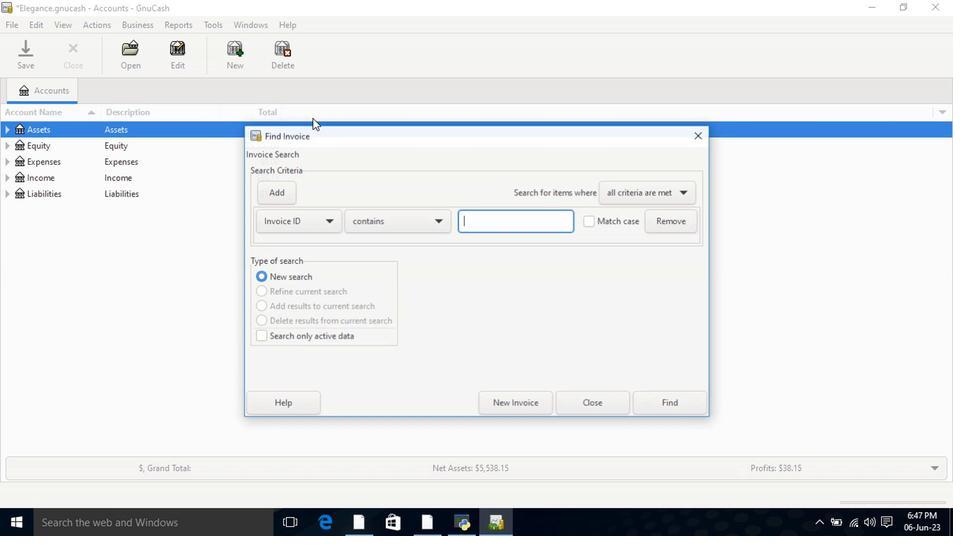 
Action: Mouse pressed left at (502, 281)
Screenshot: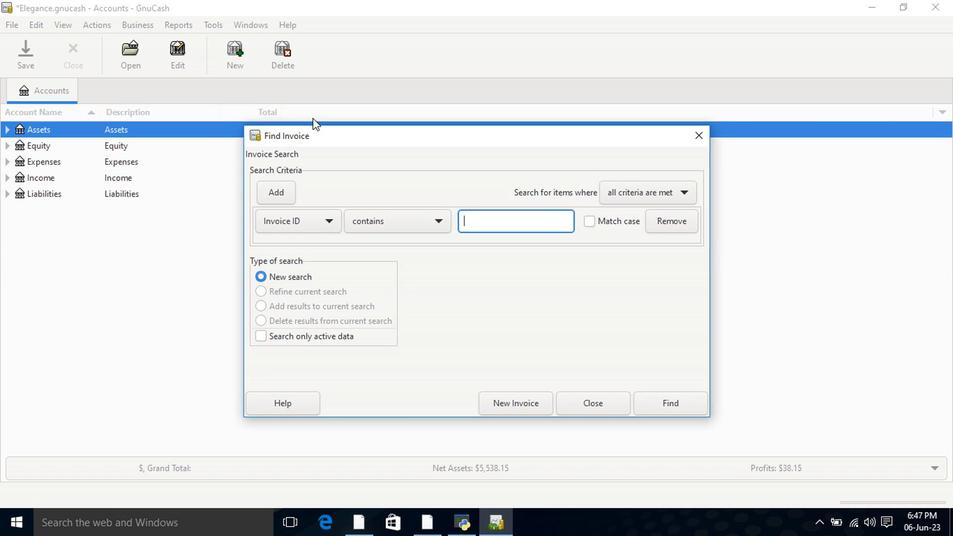 
Action: Mouse moved to (508, 180)
Screenshot: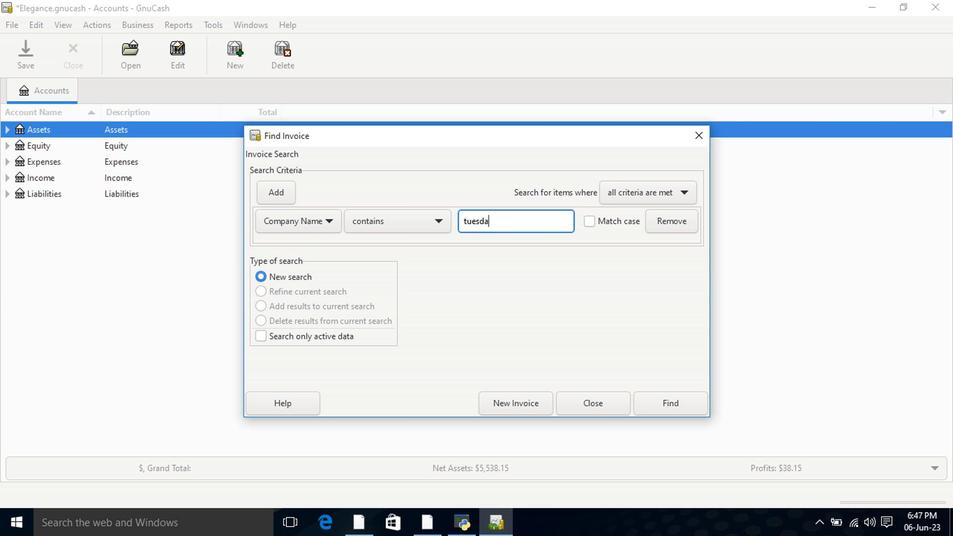 
Action: Mouse pressed left at (307, 293)
Screenshot: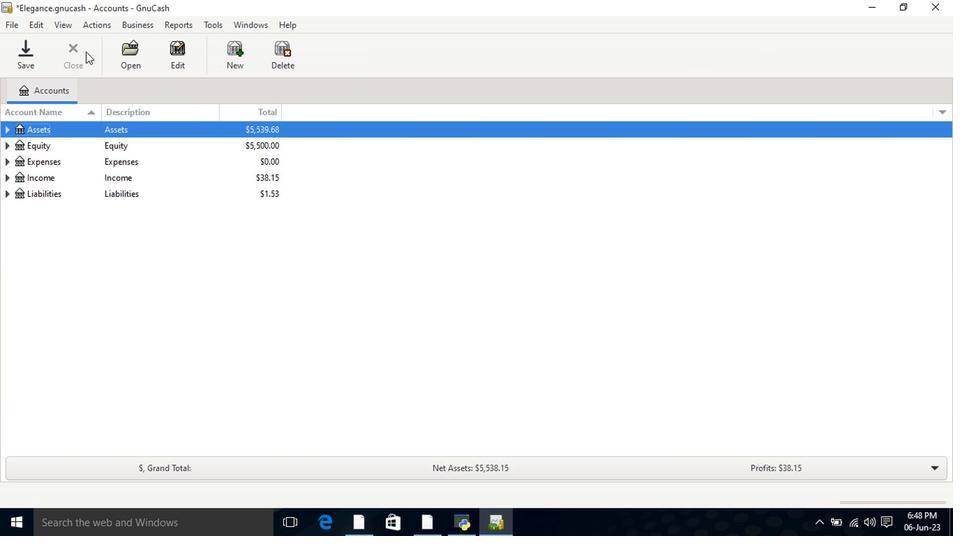 
Action: Mouse pressed left at (307, 293)
Screenshot: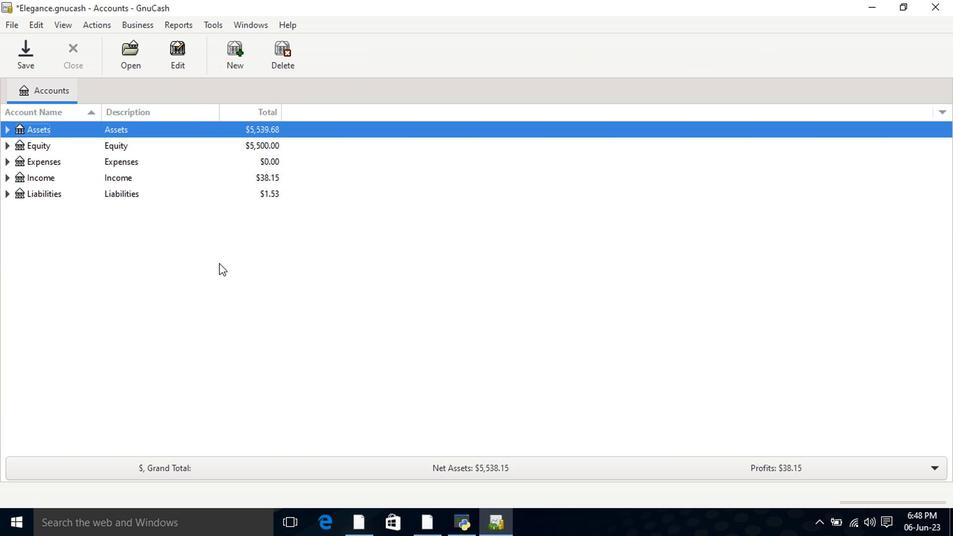 
Action: Mouse moved to (421, 285)
Screenshot: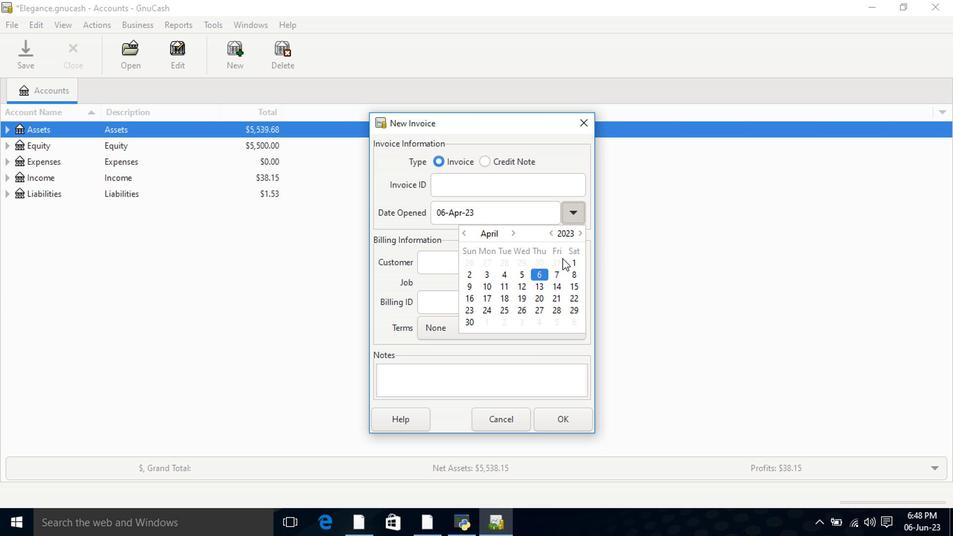 
Action: Mouse pressed left at (421, 285)
Screenshot: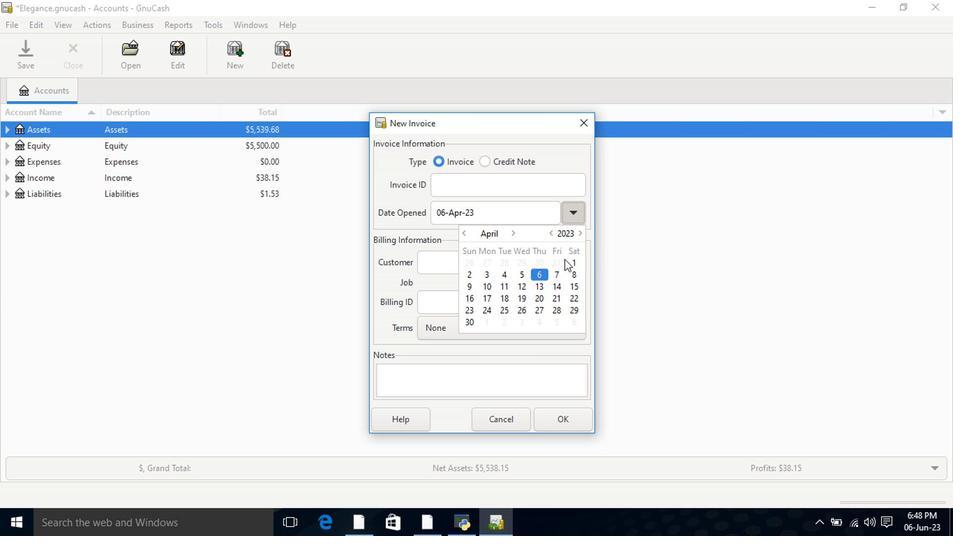 
Action: Mouse moved to (182, 98)
Screenshot: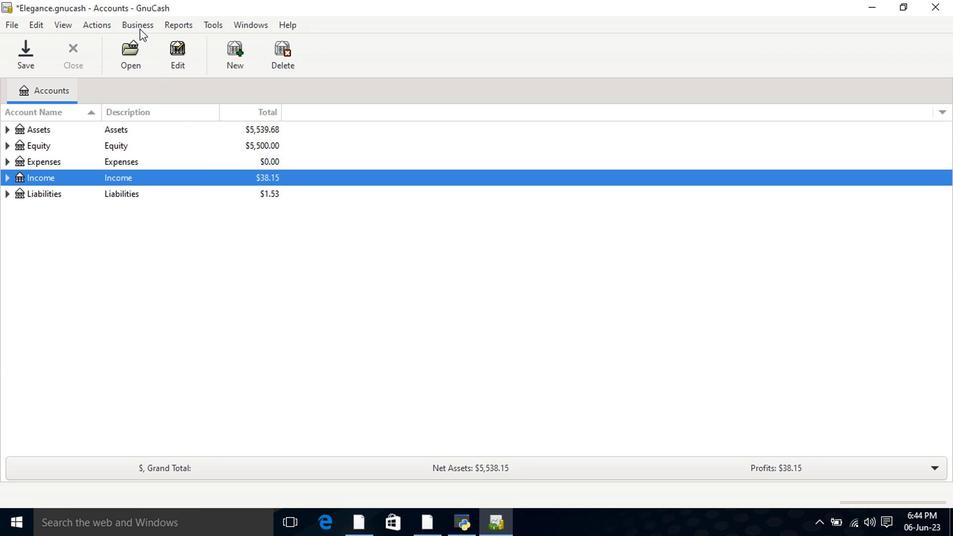 
Action: Mouse pressed left at (182, 98)
Screenshot: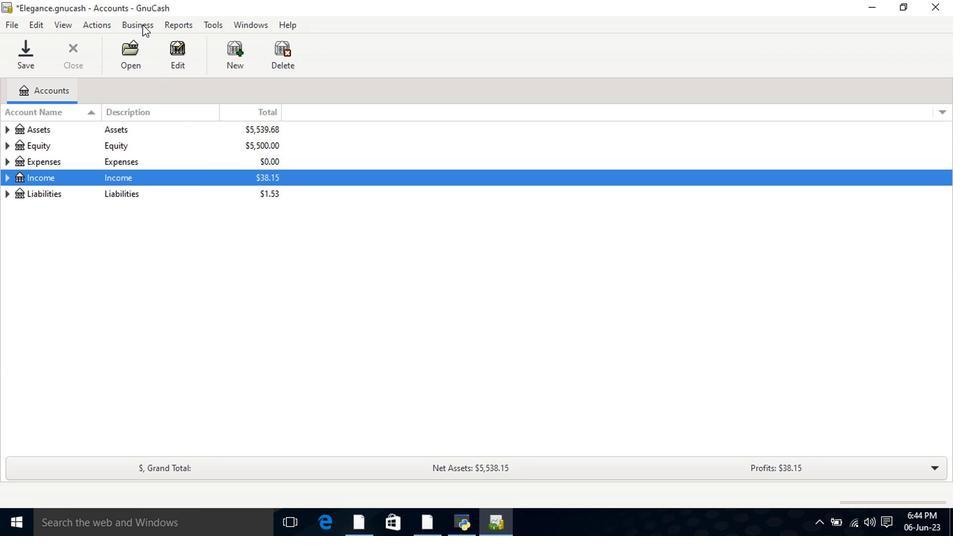 
Action: Mouse moved to (304, 148)
Screenshot: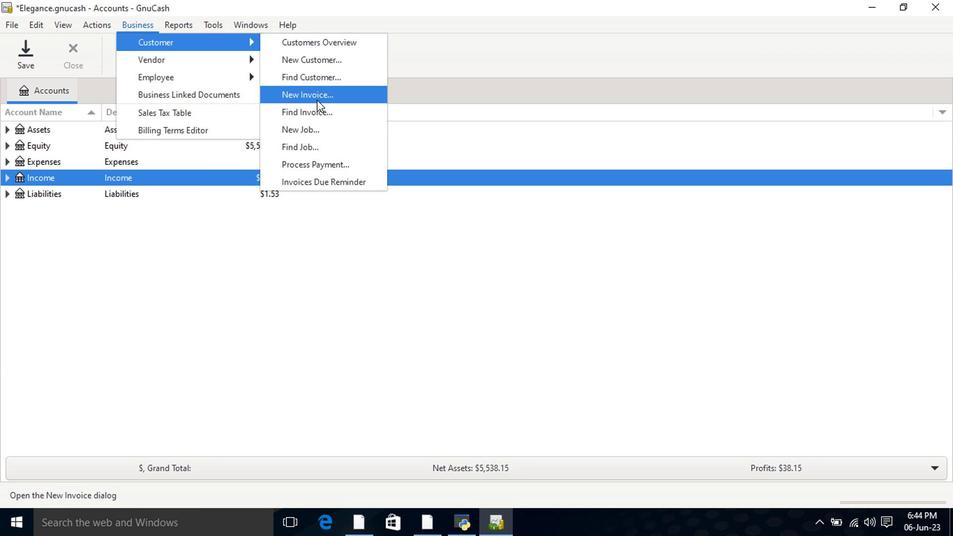 
Action: Mouse pressed left at (304, 148)
Screenshot: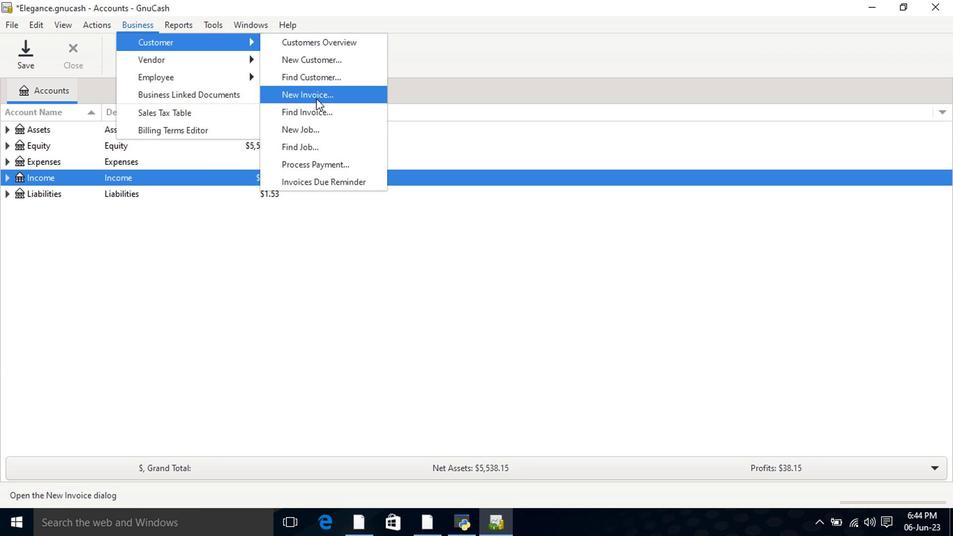 
Action: Mouse moved to (488, 232)
Screenshot: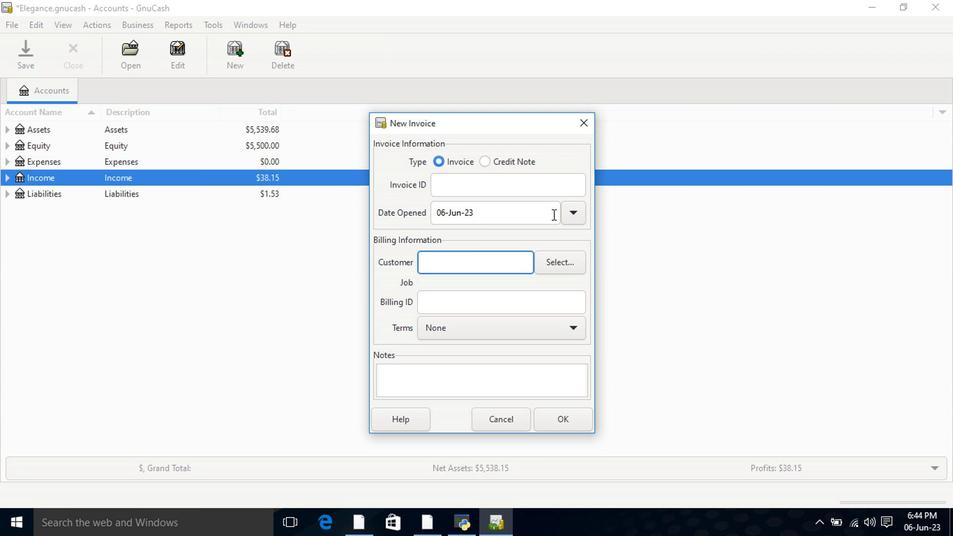 
Action: Mouse pressed left at (488, 232)
Screenshot: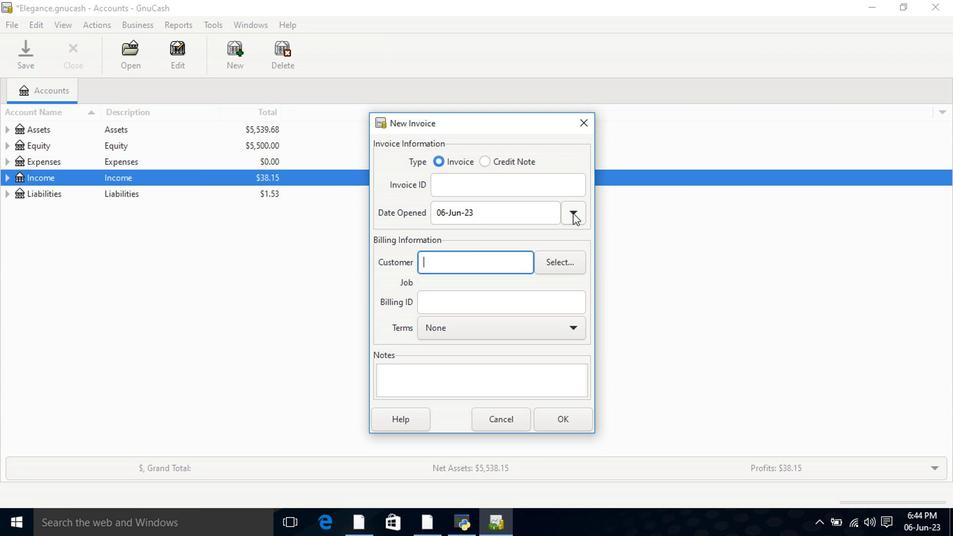 
Action: Mouse moved to (411, 246)
Screenshot: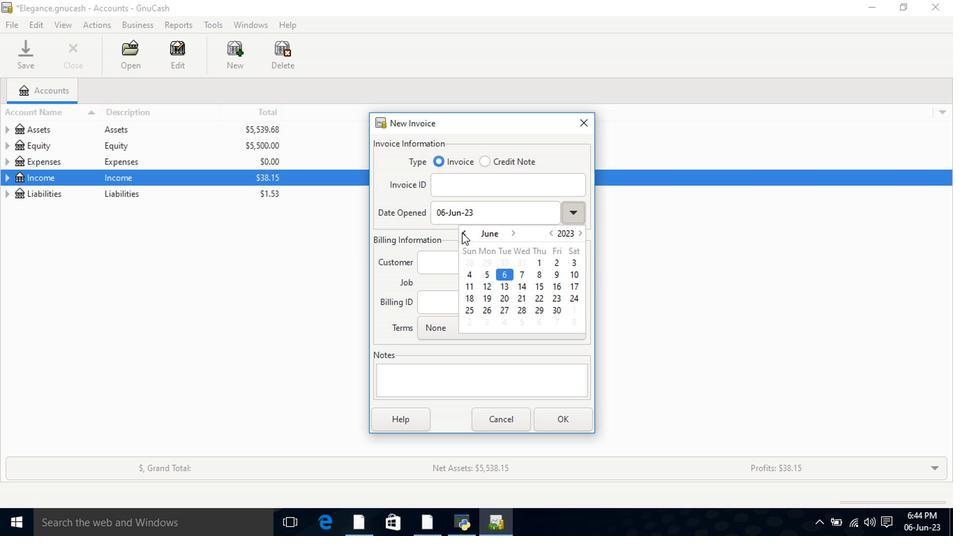 
Action: Mouse pressed left at (411, 246)
Screenshot: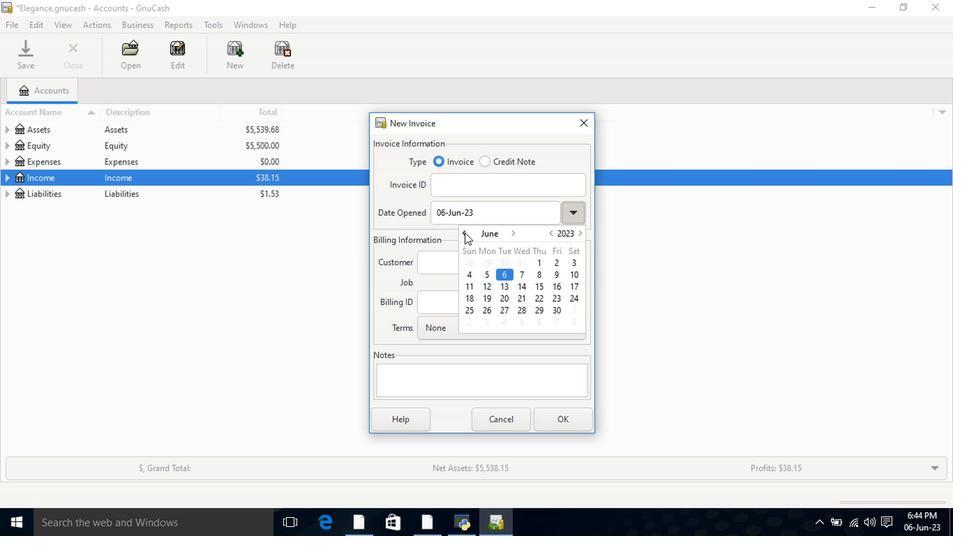 
Action: Mouse pressed left at (411, 246)
Screenshot: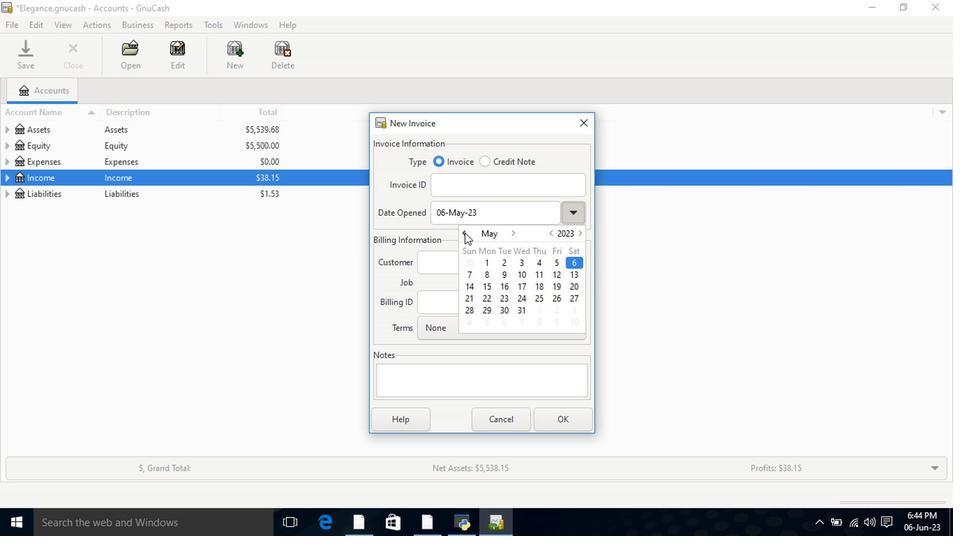 
Action: Mouse moved to (489, 266)
Screenshot: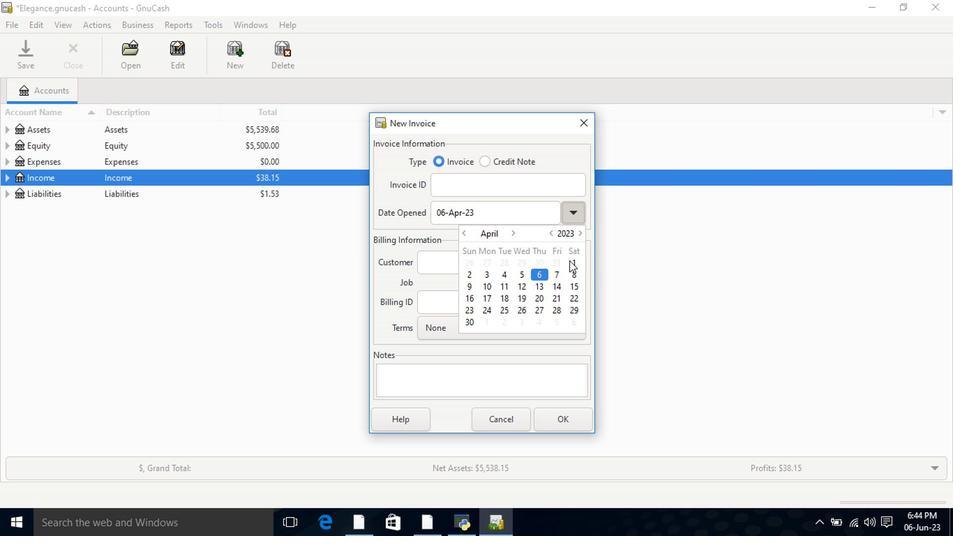 
Action: Mouse pressed left at (489, 266)
Screenshot: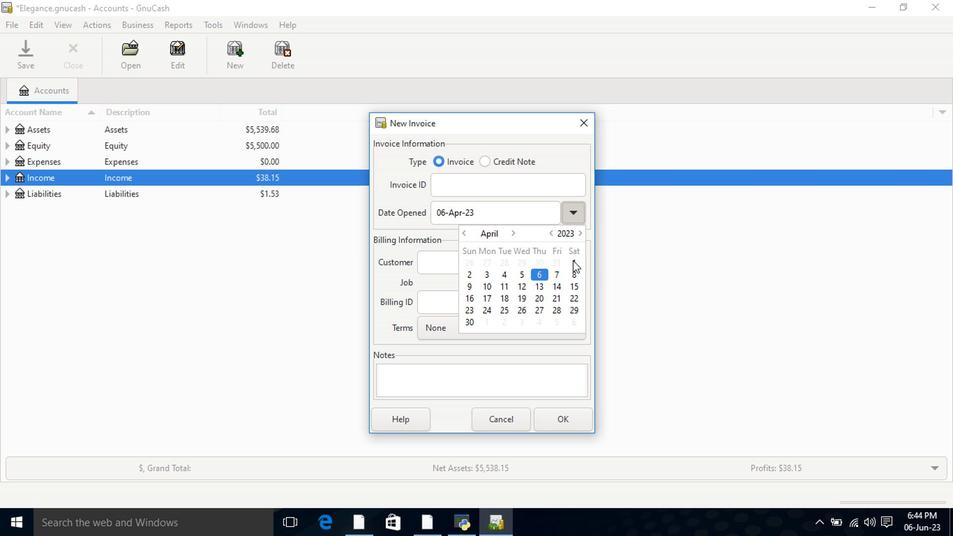 
Action: Mouse pressed left at (489, 266)
Screenshot: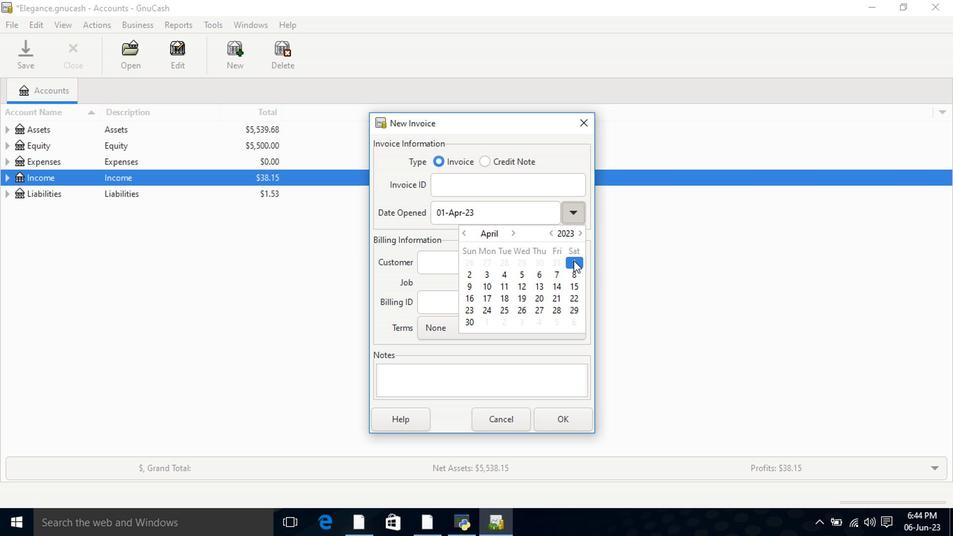 
Action: Mouse moved to (418, 264)
Screenshot: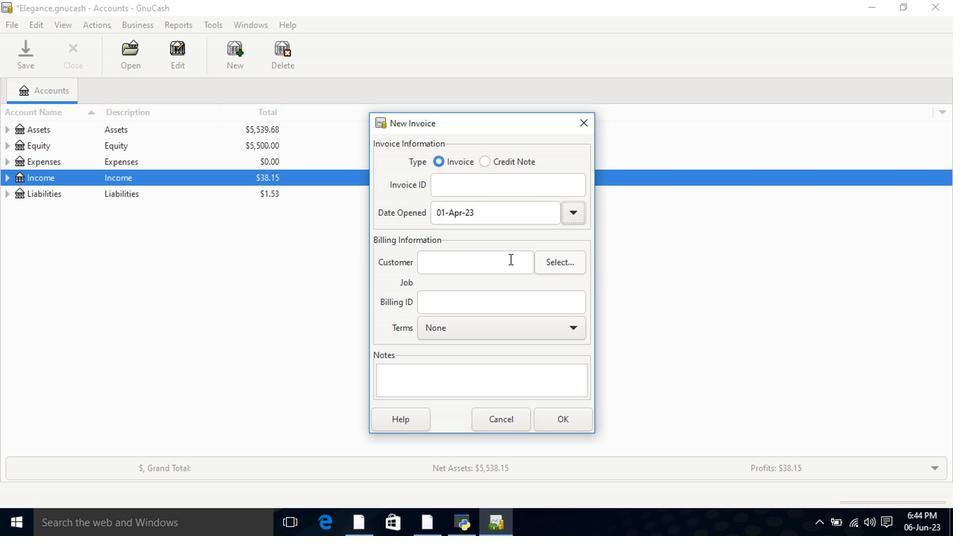 
Action: Mouse pressed left at (418, 264)
Screenshot: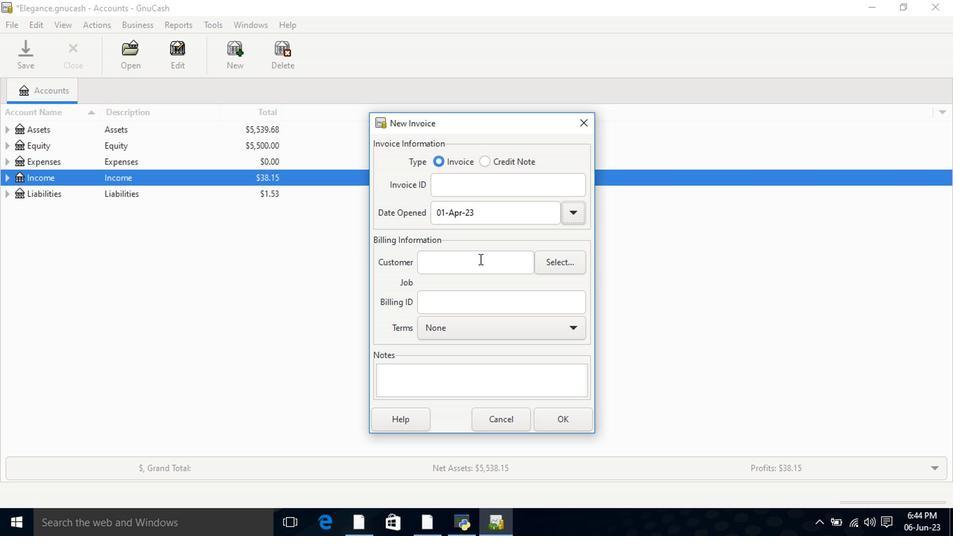 
Action: Key pressed <Key.shift>Tue
Screenshot: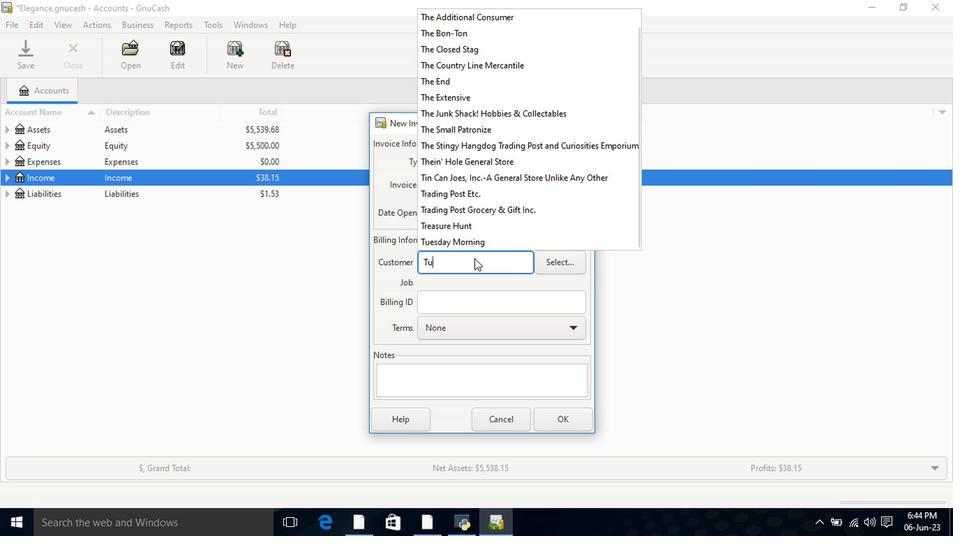 
Action: Mouse moved to (411, 284)
Screenshot: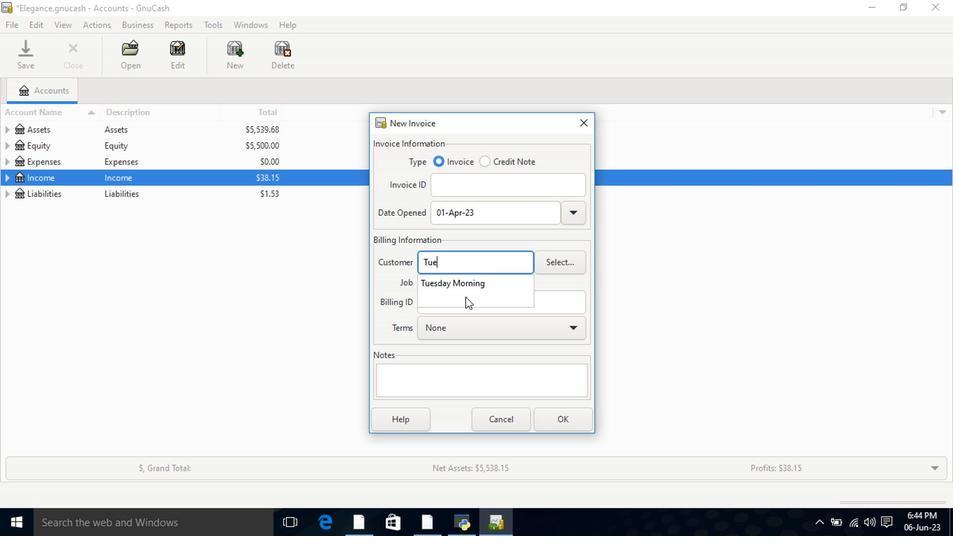 
Action: Mouse pressed left at (411, 284)
Screenshot: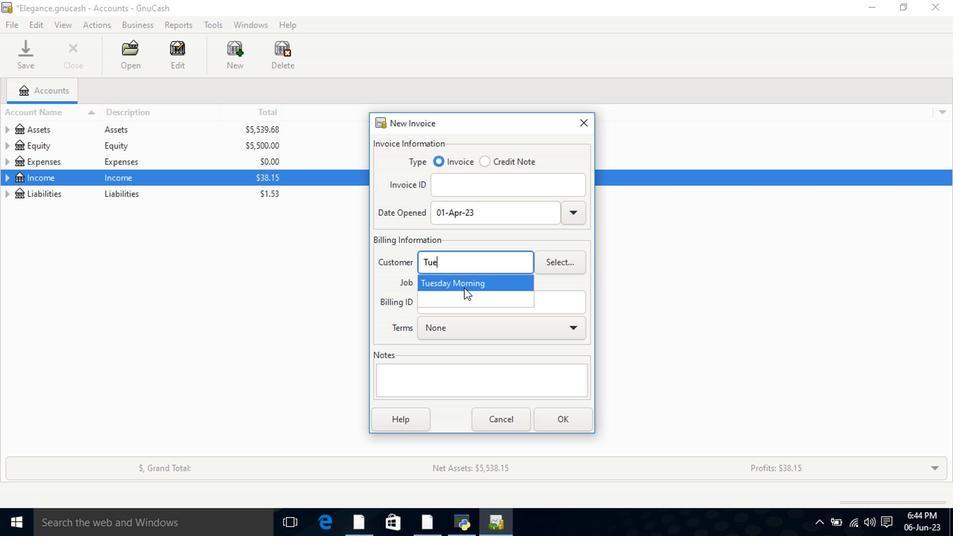 
Action: Mouse moved to (417, 321)
Screenshot: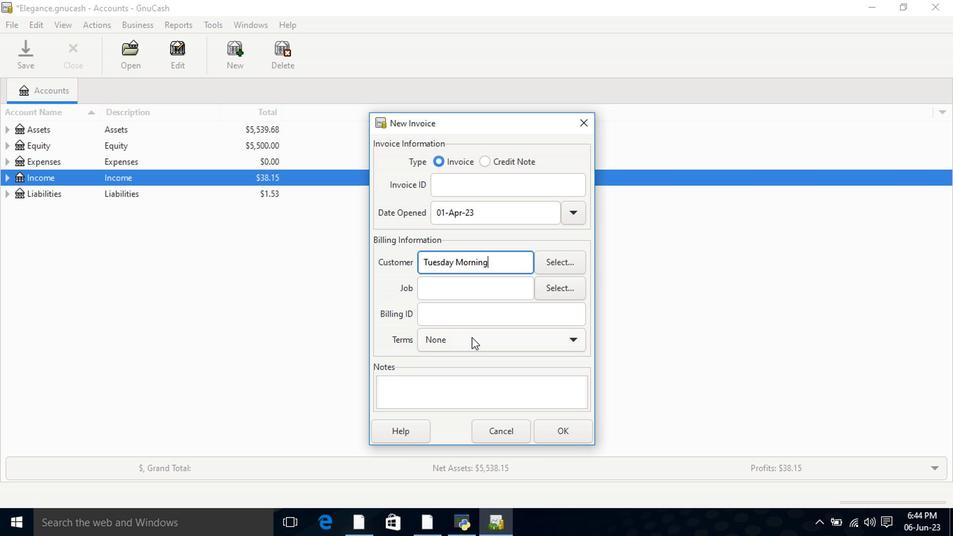 
Action: Mouse pressed left at (417, 321)
Screenshot: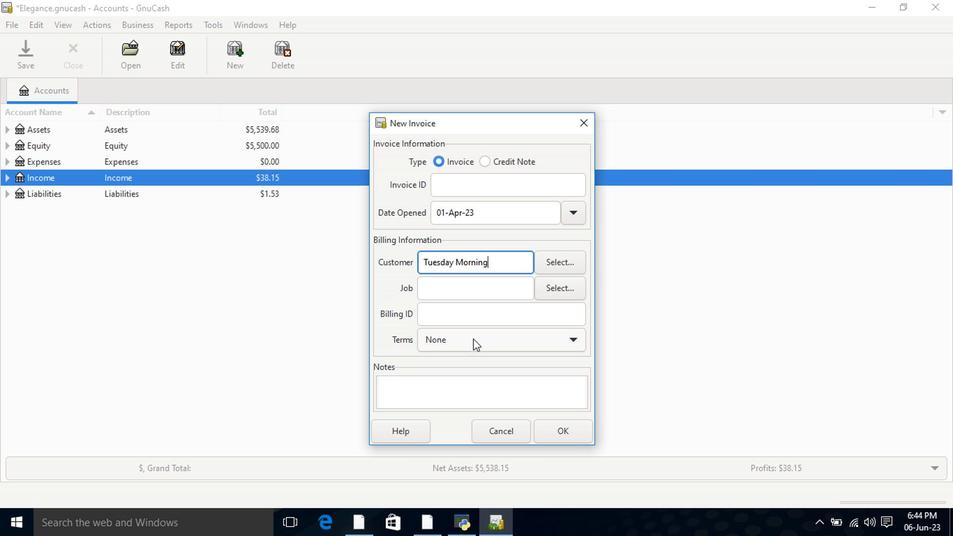 
Action: Mouse moved to (408, 371)
Screenshot: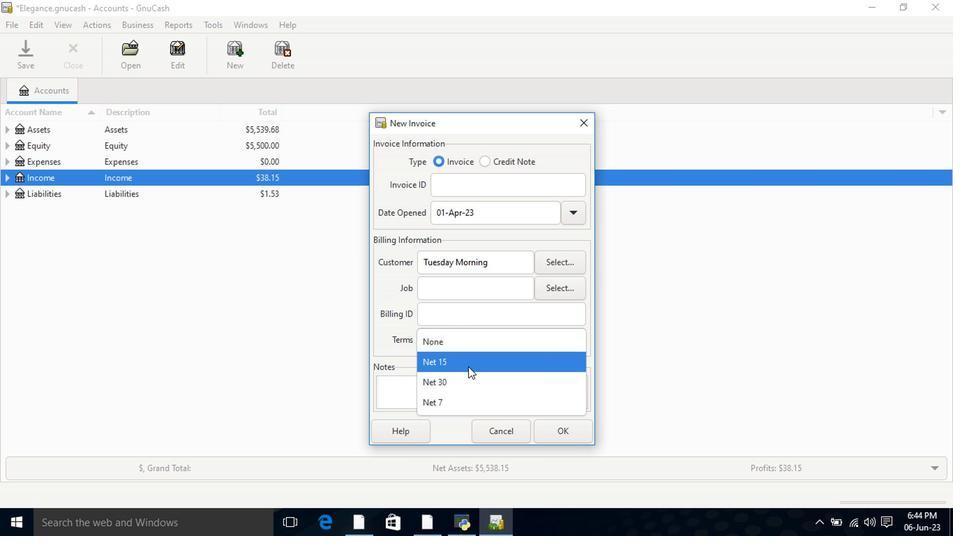 
Action: Mouse pressed left at (408, 371)
Screenshot: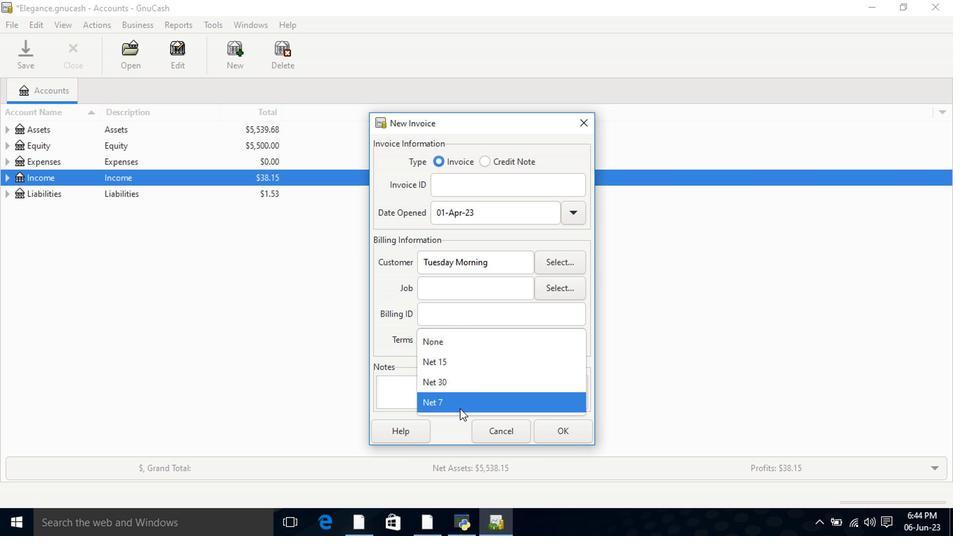 
Action: Mouse moved to (491, 388)
Screenshot: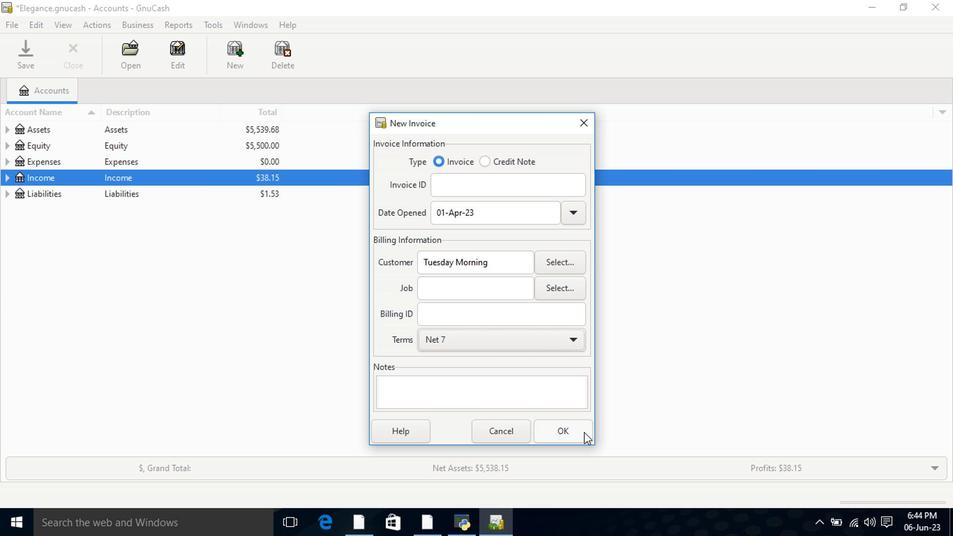 
Action: Mouse pressed left at (491, 388)
Screenshot: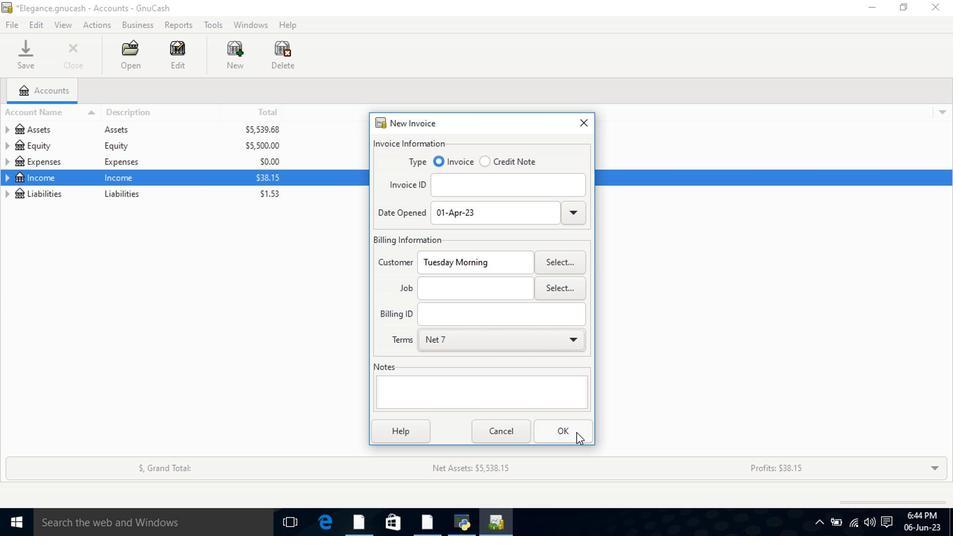 
Action: Mouse moved to (124, 272)
Screenshot: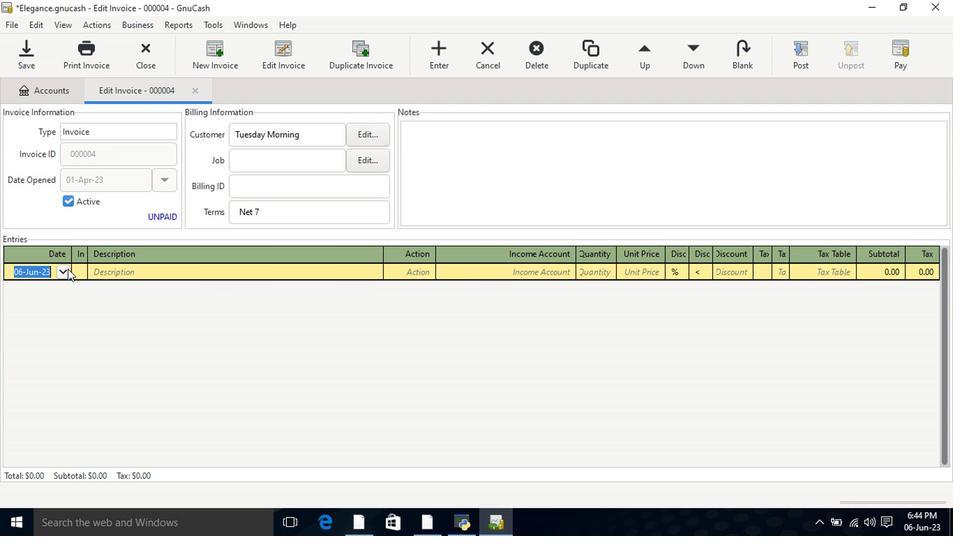 
Action: Mouse pressed left at (124, 272)
Screenshot: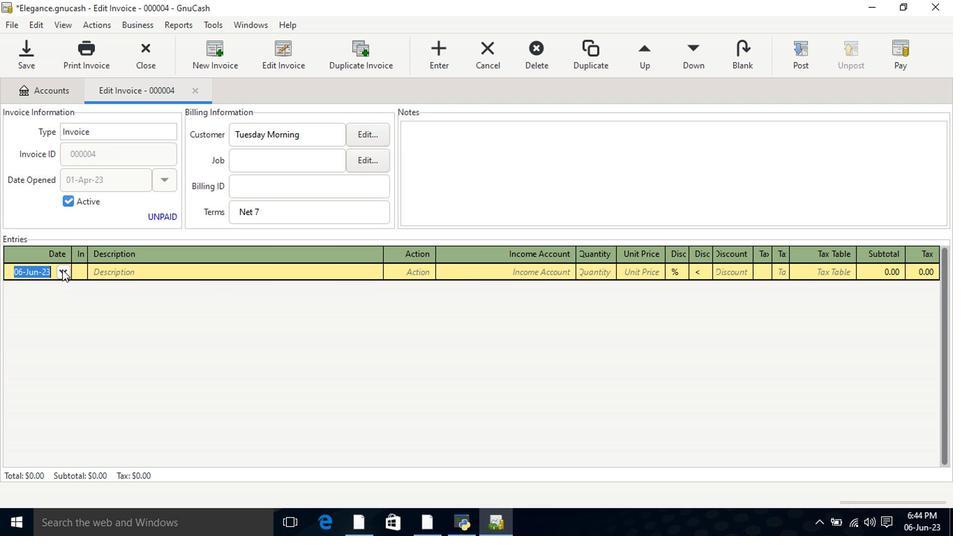 
Action: Mouse moved to (86, 285)
Screenshot: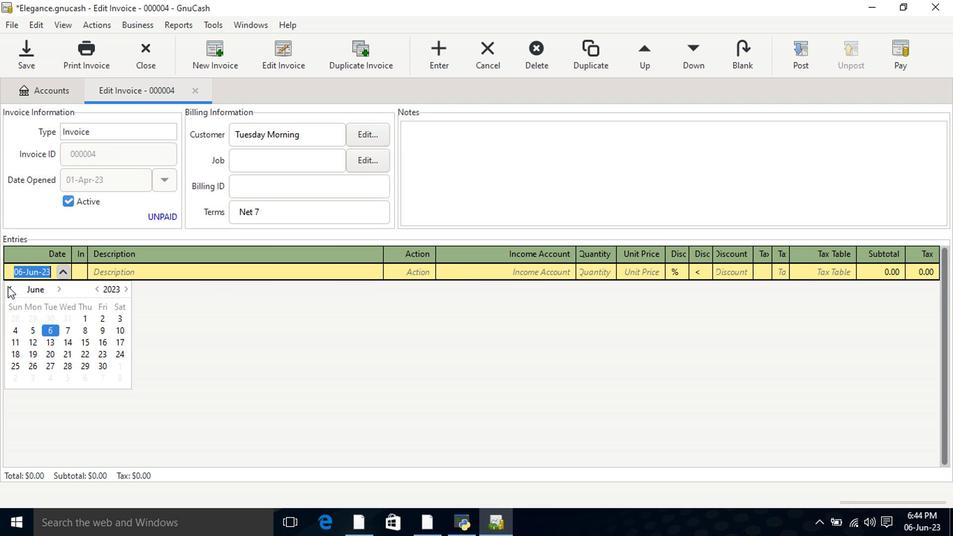 
Action: Mouse pressed left at (86, 285)
Screenshot: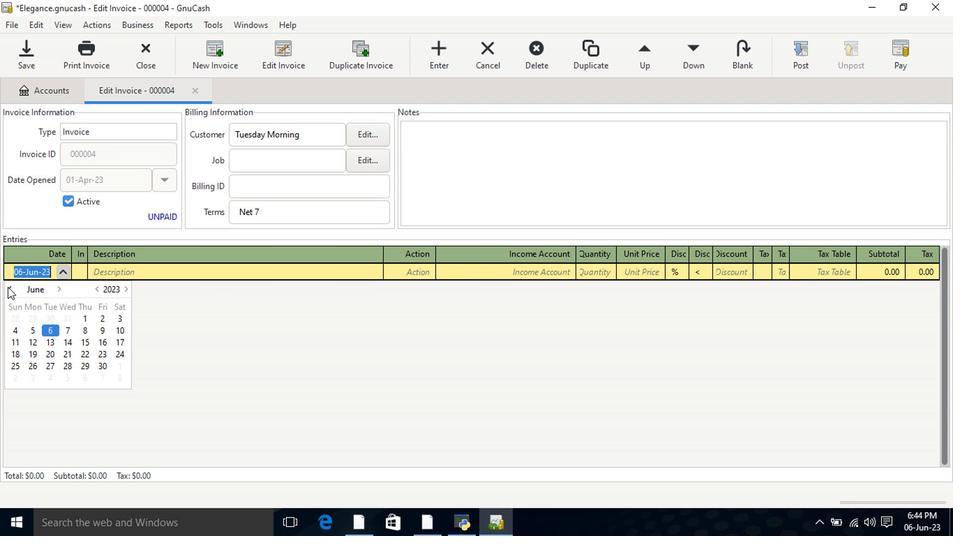 
Action: Mouse pressed left at (86, 285)
Screenshot: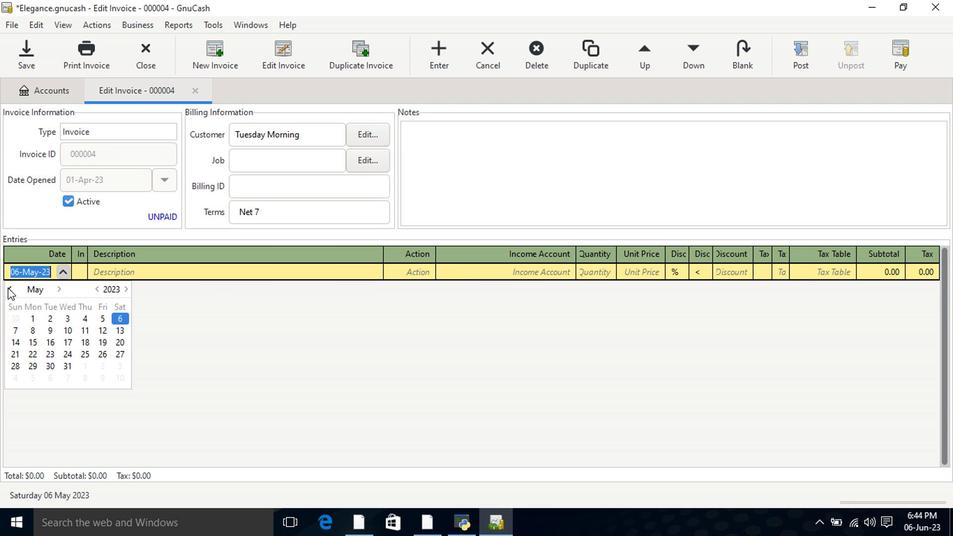 
Action: Mouse moved to (165, 306)
Screenshot: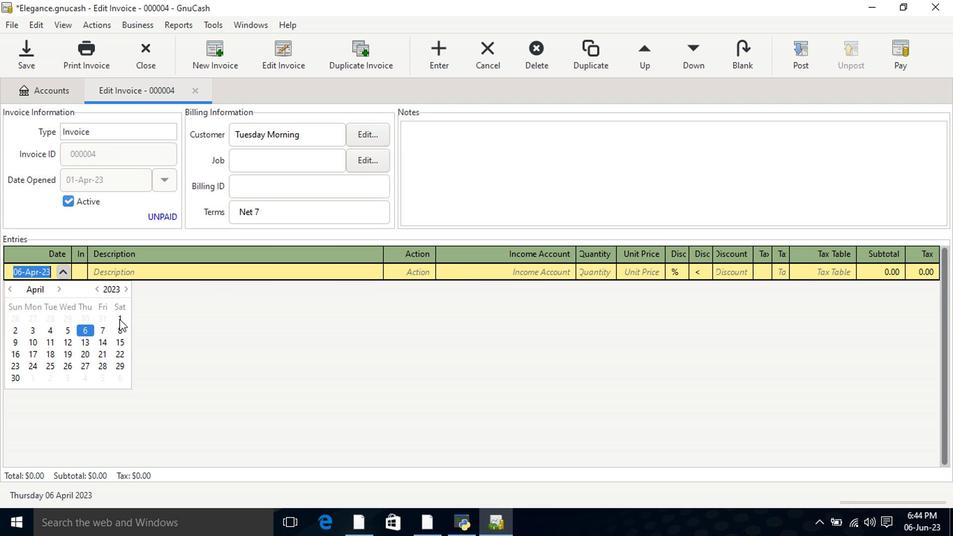 
Action: Mouse pressed left at (165, 306)
Screenshot: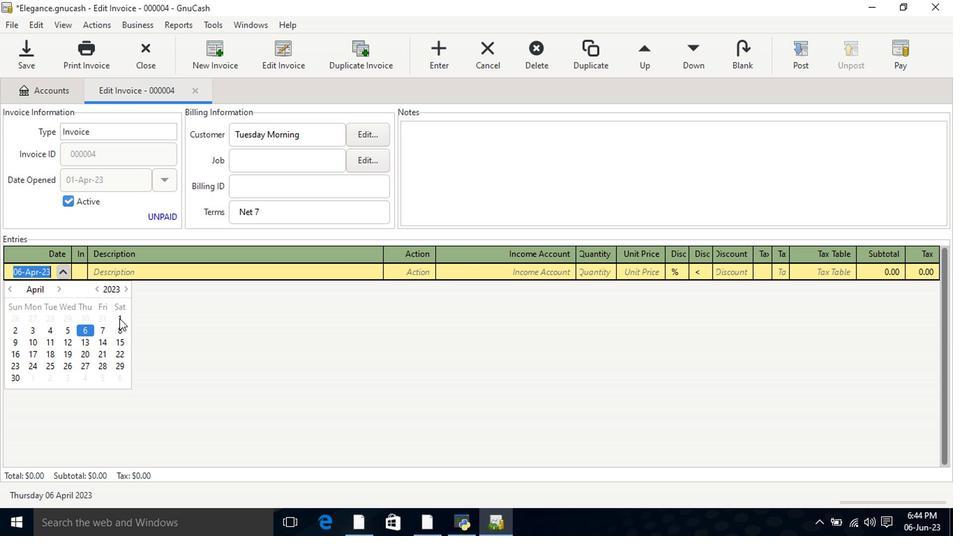 
Action: Mouse pressed left at (165, 306)
Screenshot: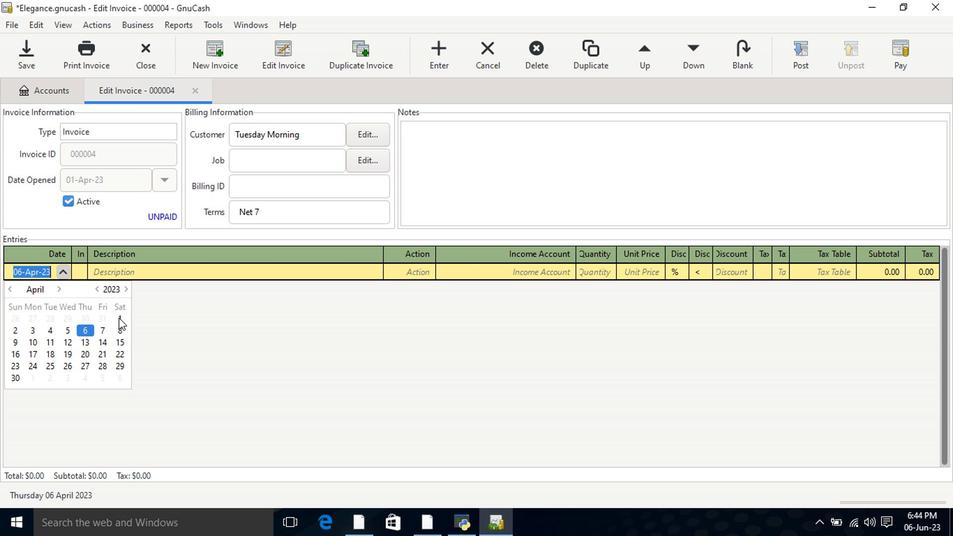 
Action: Mouse moved to (203, 275)
Screenshot: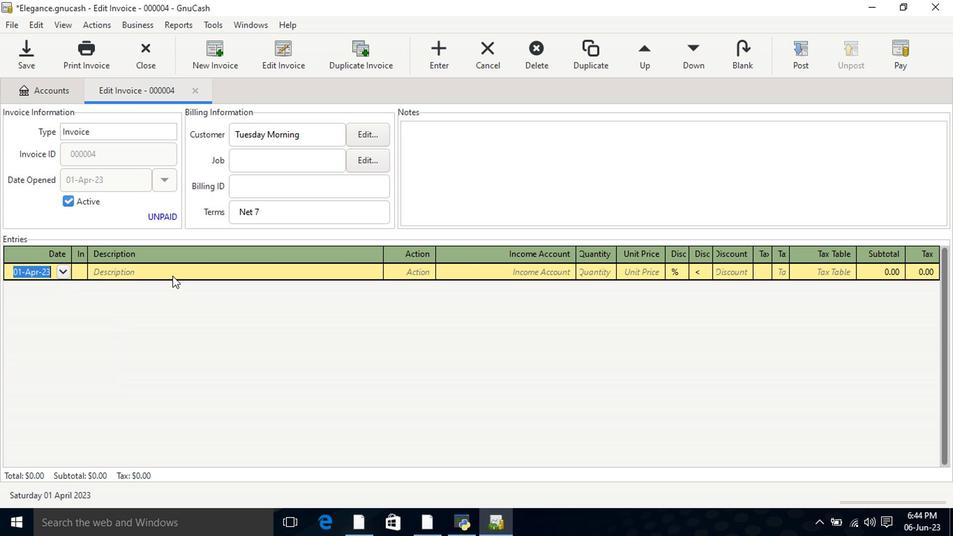 
Action: Mouse pressed left at (203, 275)
Screenshot: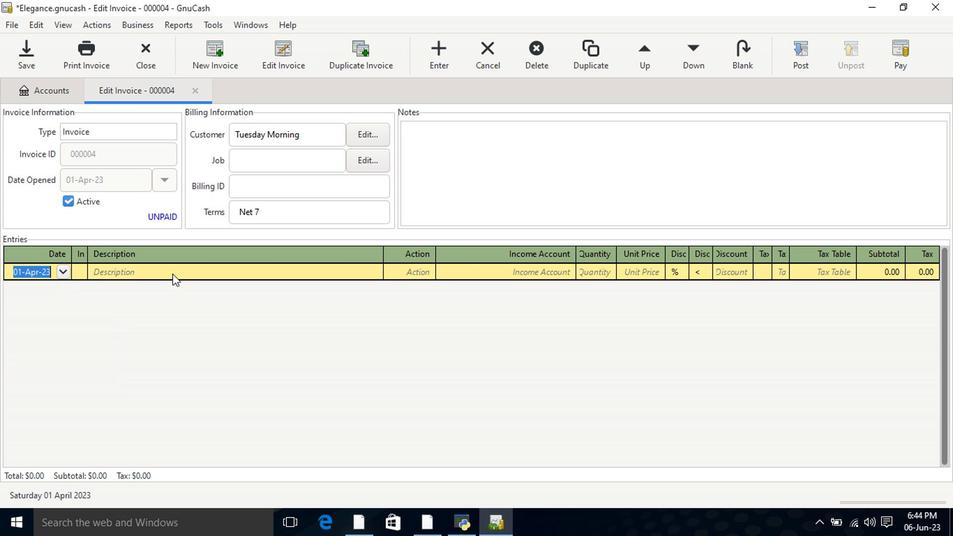 
Action: Key pressed <Key.shift>May<Key.tab><Key.tab>inom<Key.down><Key.down><Key.down><Key.tab>14.99<Key.tab><Key.shift><Key.tab>4<Key.tab>14.99<Key.tab>
Screenshot: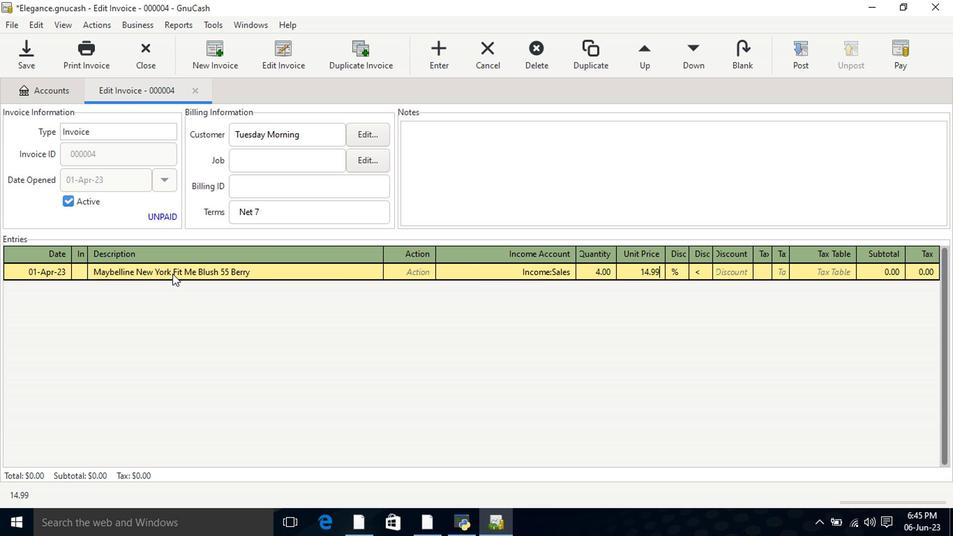 
Action: Mouse moved to (323, 333)
Screenshot: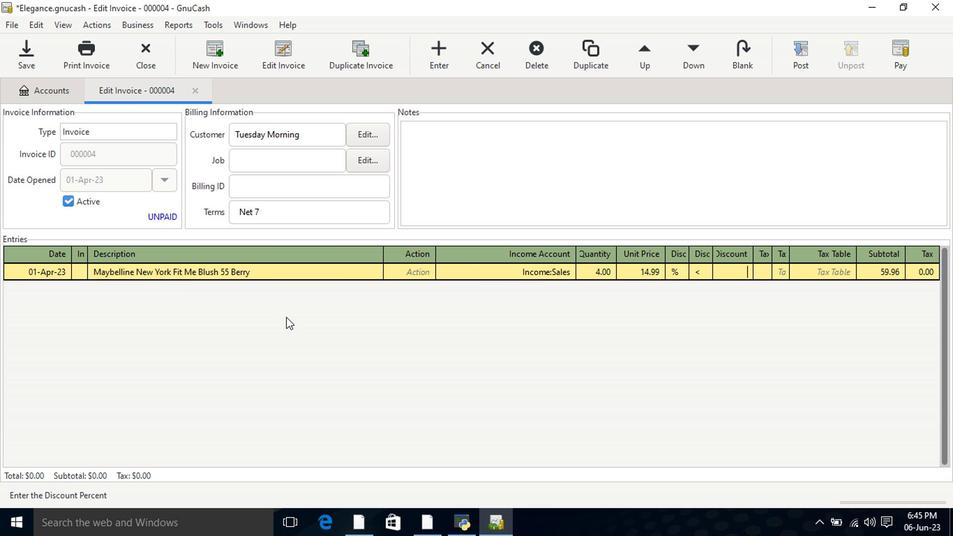 
Action: Key pressed <Key.tab>
Screenshot: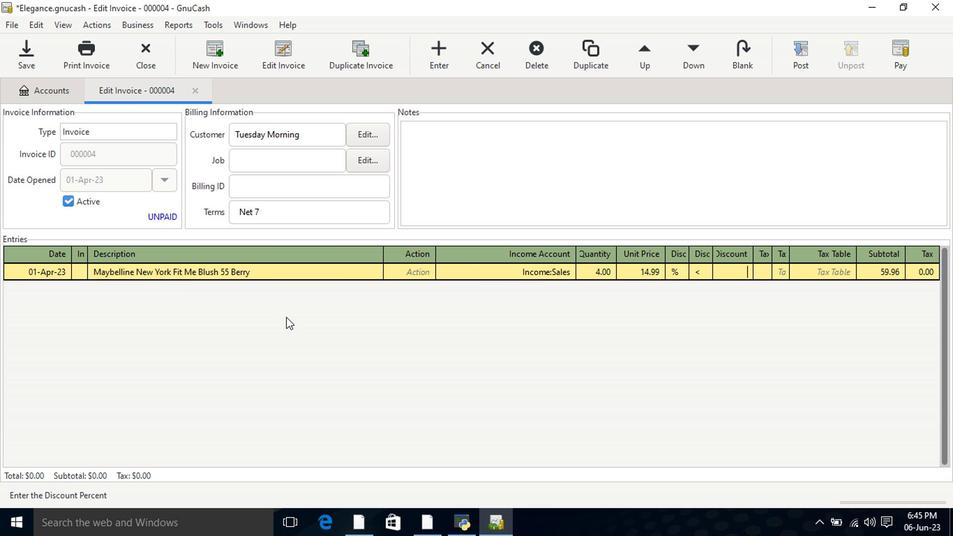 
Action: Mouse moved to (662, 261)
Screenshot: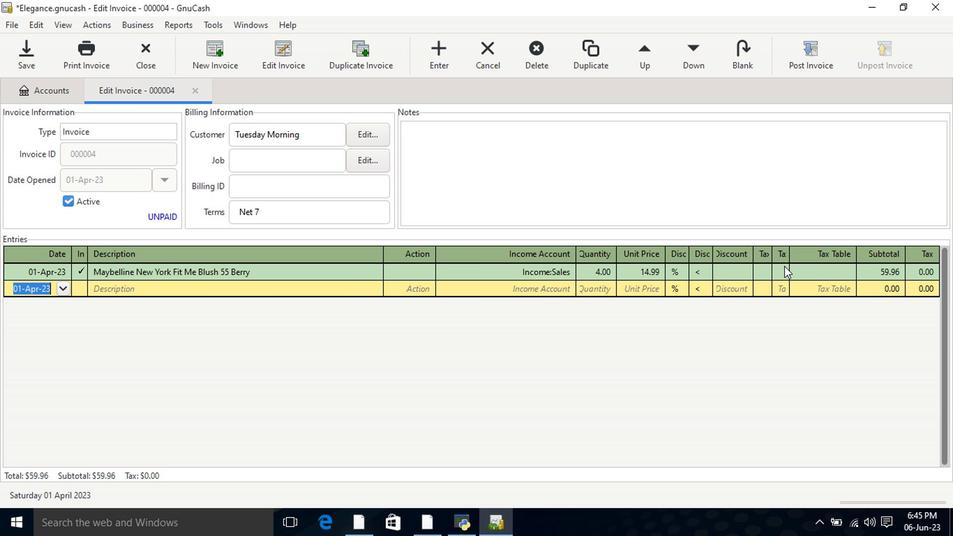 
Action: Mouse pressed left at (663, 260)
Screenshot: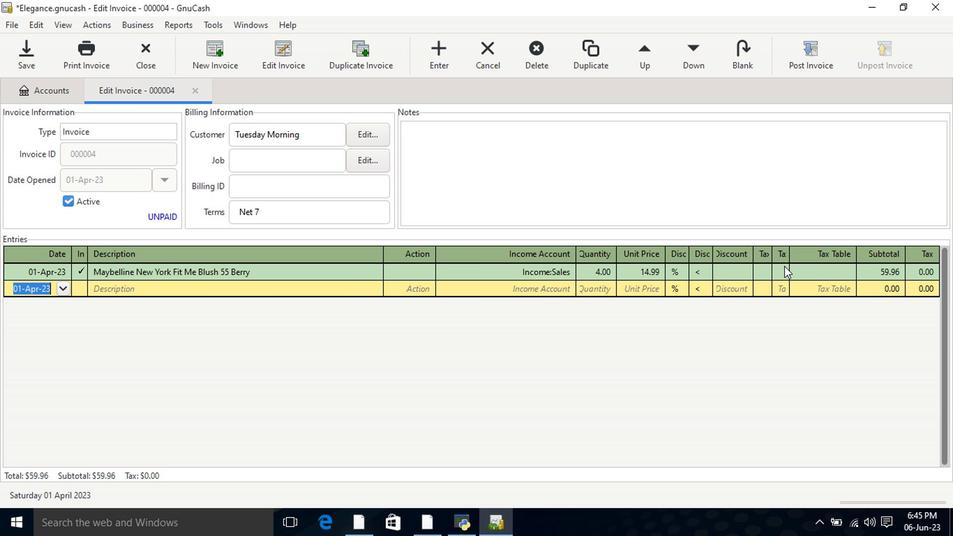 
Action: Mouse moved to (625, 274)
Screenshot: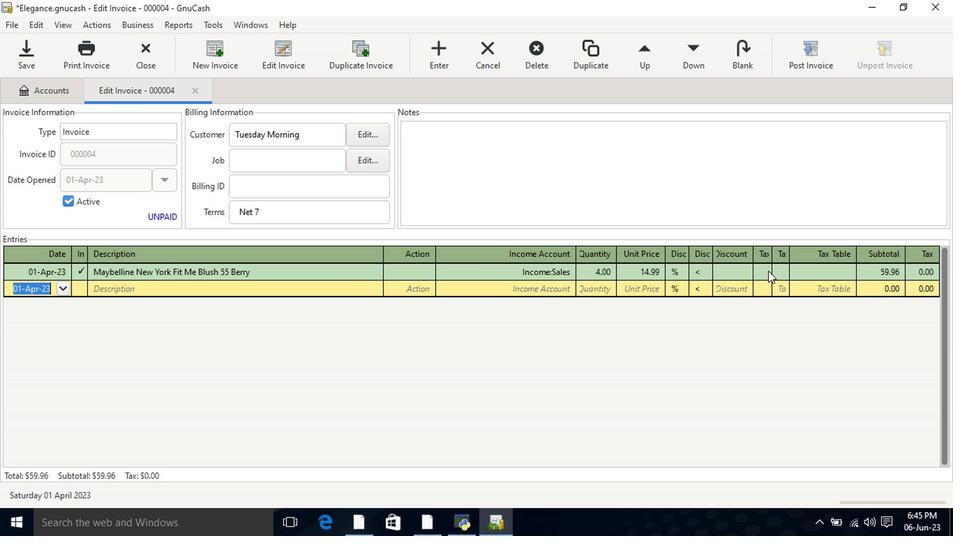 
Action: Mouse pressed left at (625, 274)
Screenshot: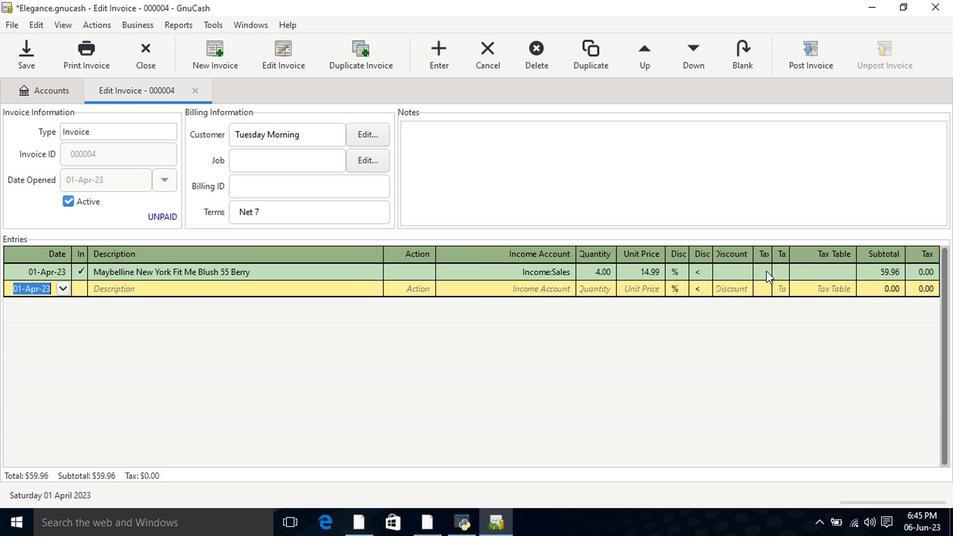 
Action: Mouse pressed left at (625, 274)
Screenshot: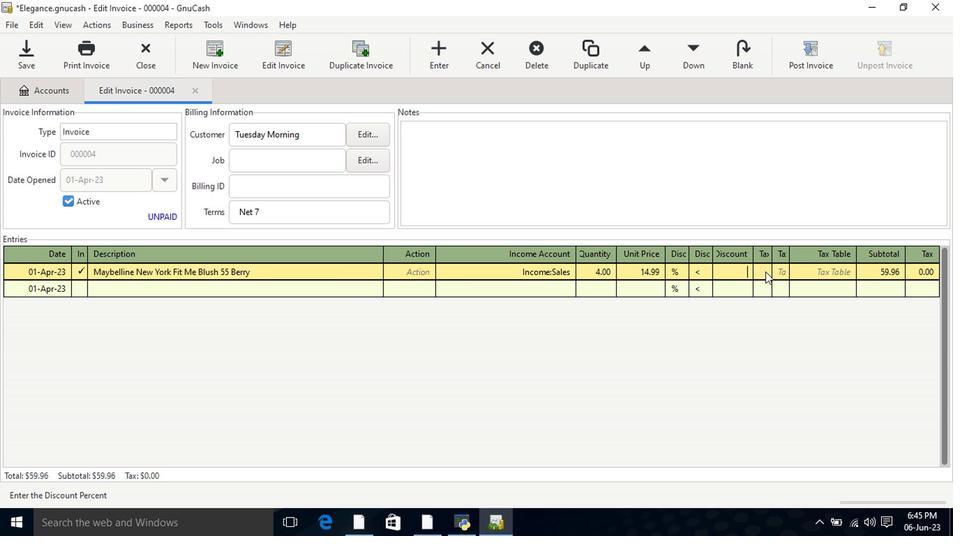 
Action: Mouse pressed left at (625, 274)
Screenshot: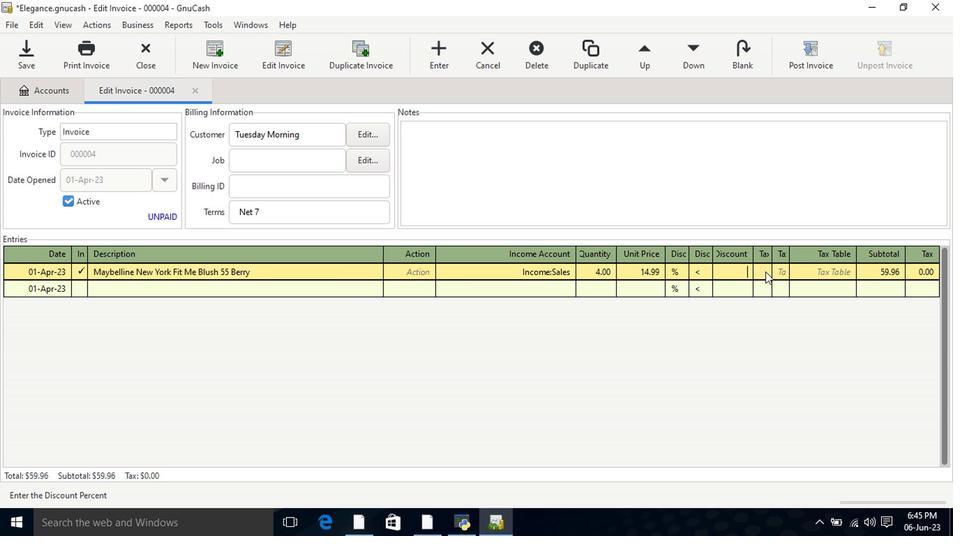 
Action: Mouse moved to (627, 274)
Screenshot: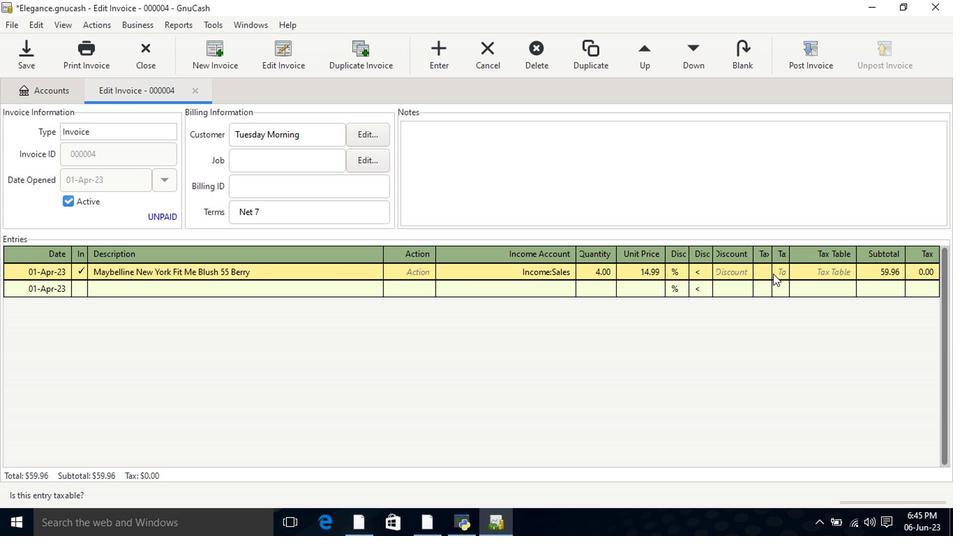 
Action: Mouse pressed left at (627, 274)
Screenshot: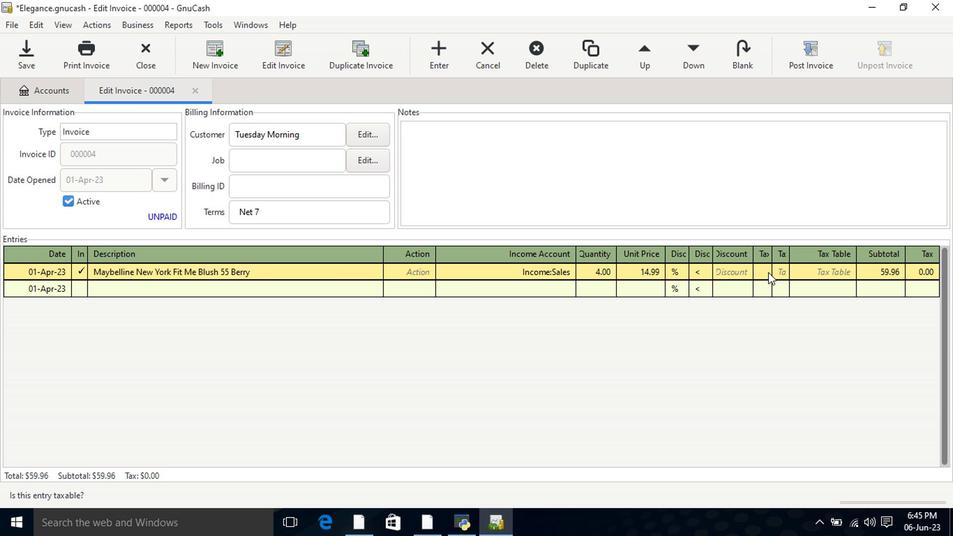 
Action: Mouse moved to (637, 274)
Screenshot: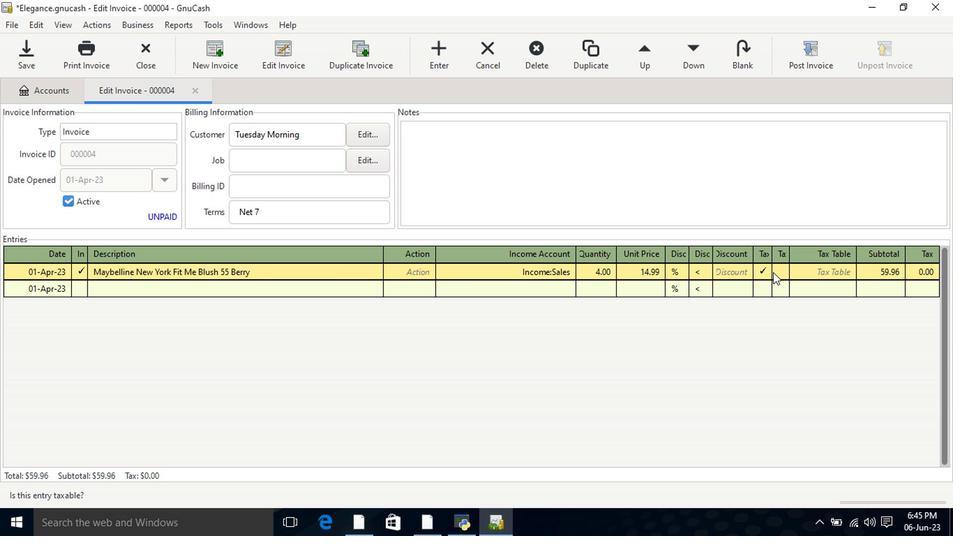 
Action: Mouse pressed left at (637, 274)
Screenshot: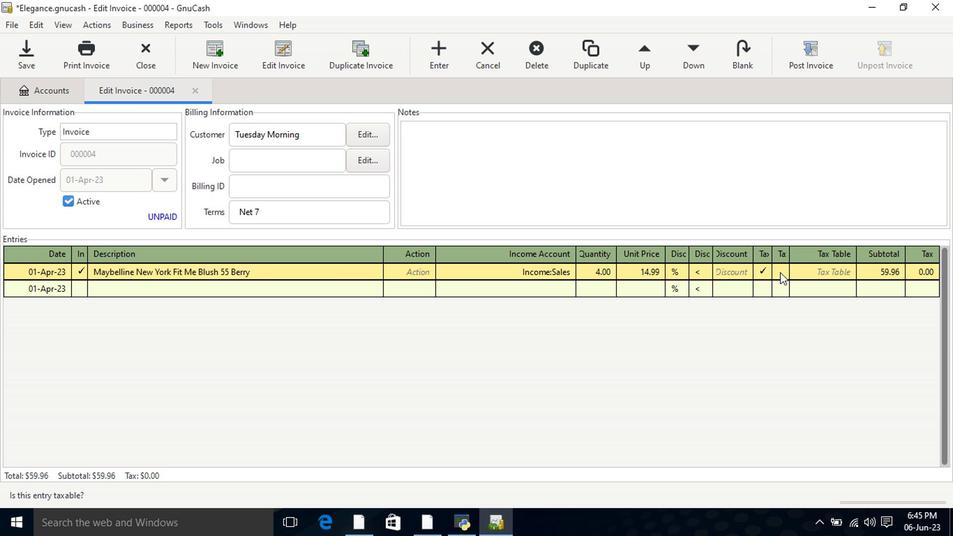 
Action: Mouse moved to (662, 275)
Screenshot: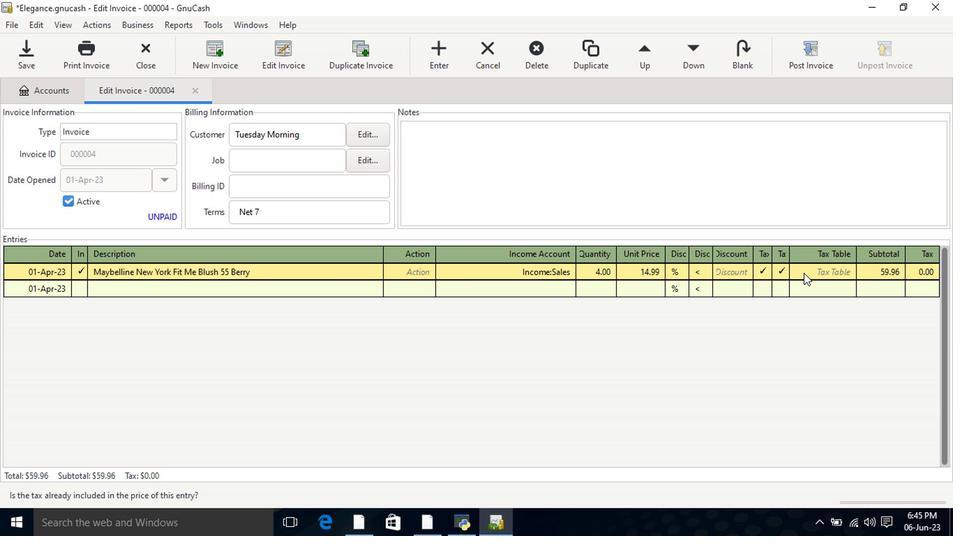 
Action: Mouse pressed left at (662, 275)
Screenshot: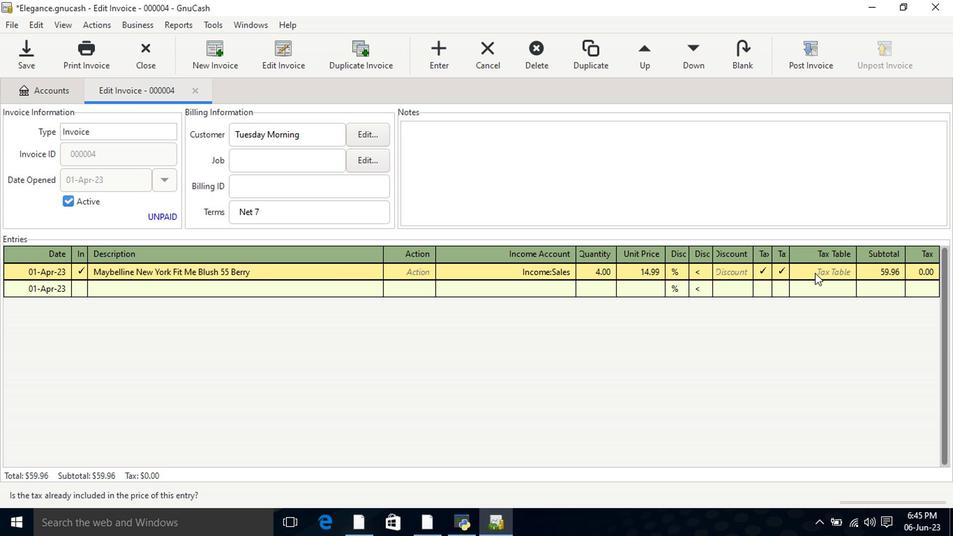 
Action: Mouse moved to (685, 277)
Screenshot: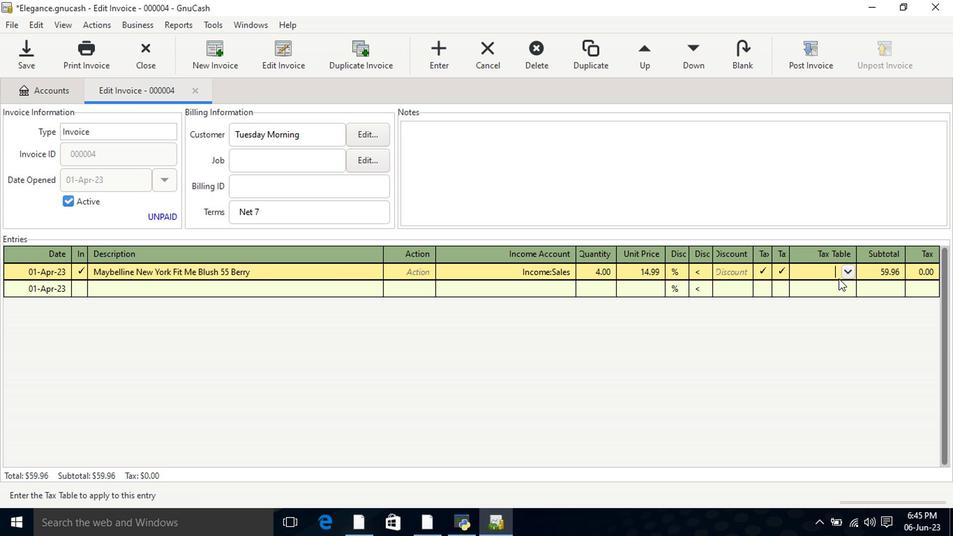 
Action: Mouse pressed left at (685, 277)
Screenshot: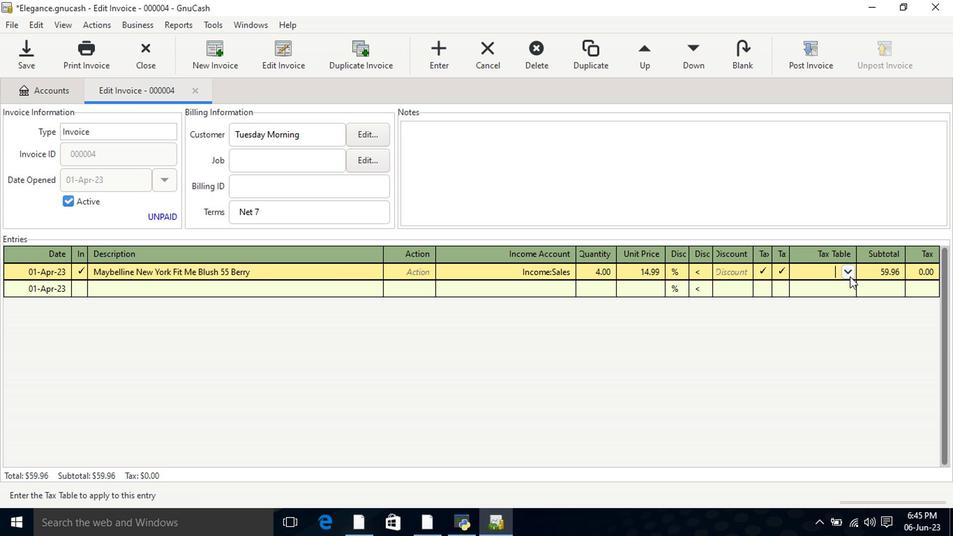 
Action: Mouse moved to (672, 291)
Screenshot: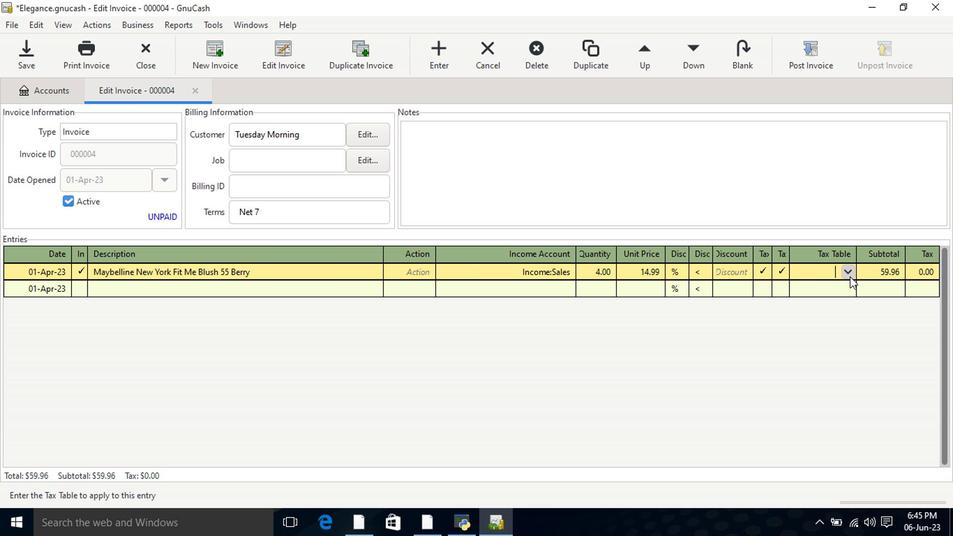 
Action: Mouse pressed left at (672, 291)
Screenshot: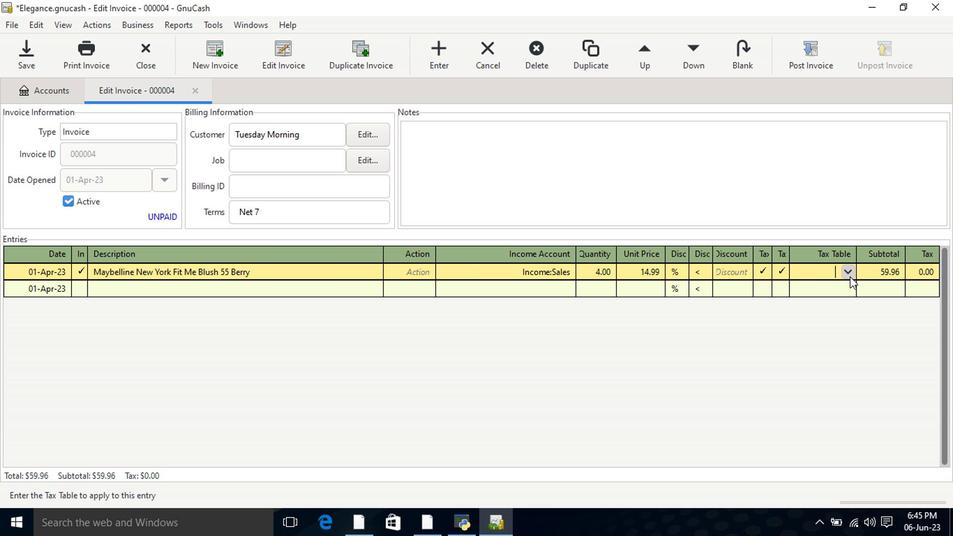 
Action: Mouse moved to (668, 287)
Screenshot: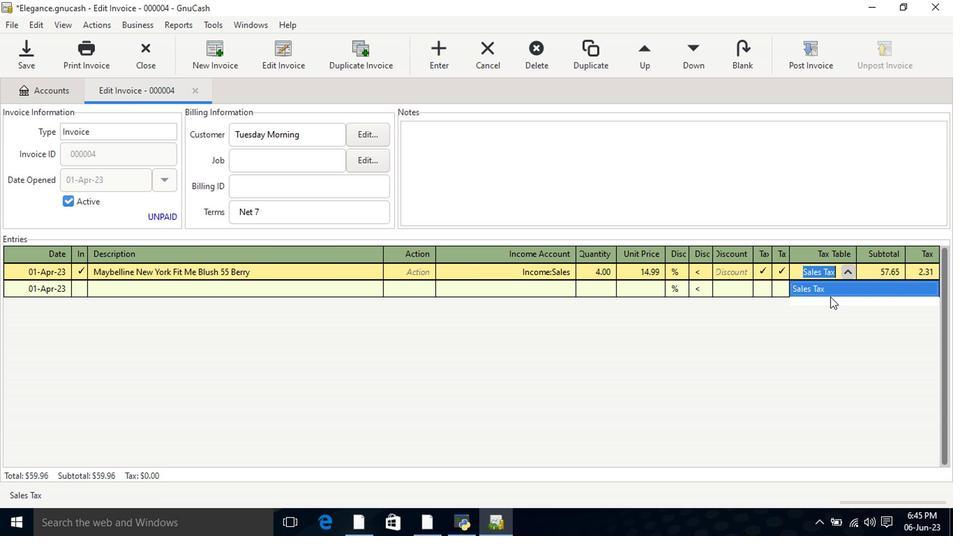 
Action: Mouse pressed left at (668, 287)
Screenshot: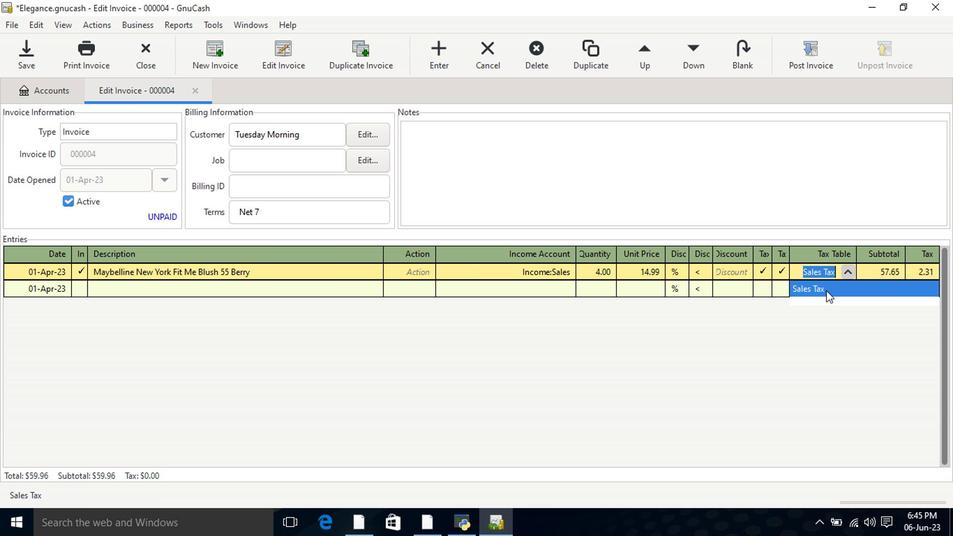 
Action: Mouse moved to (658, 315)
Screenshot: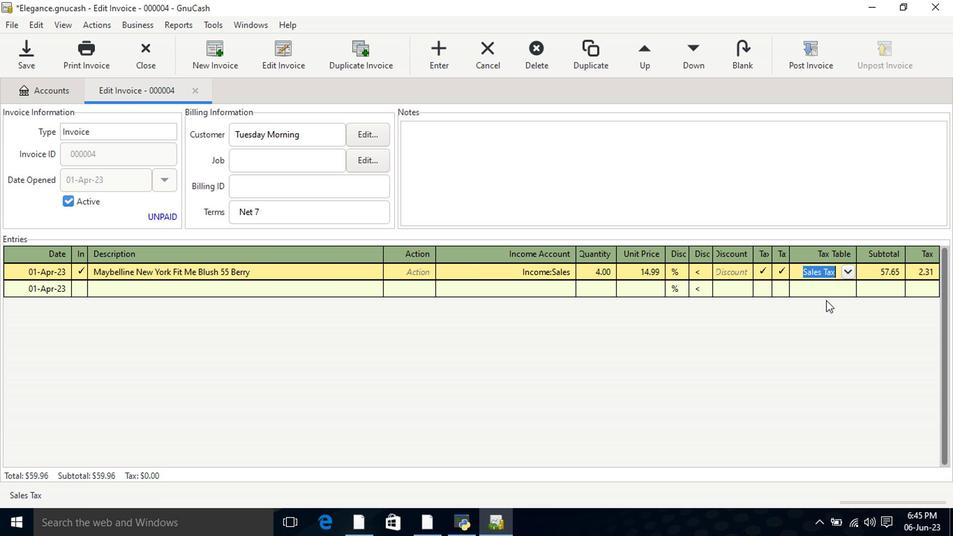
Action: Key pressed <Key.tab>
Screenshot: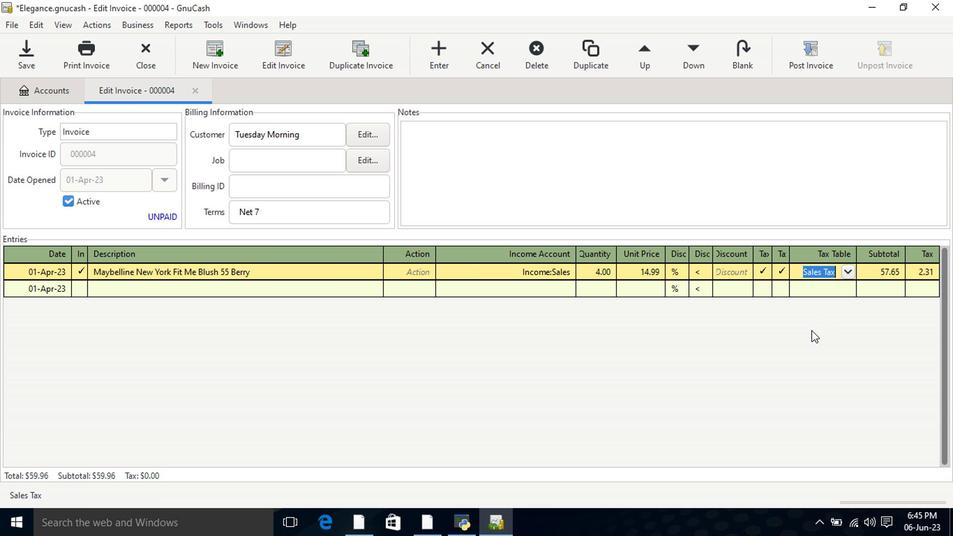 
Action: Mouse moved to (649, 124)
Screenshot: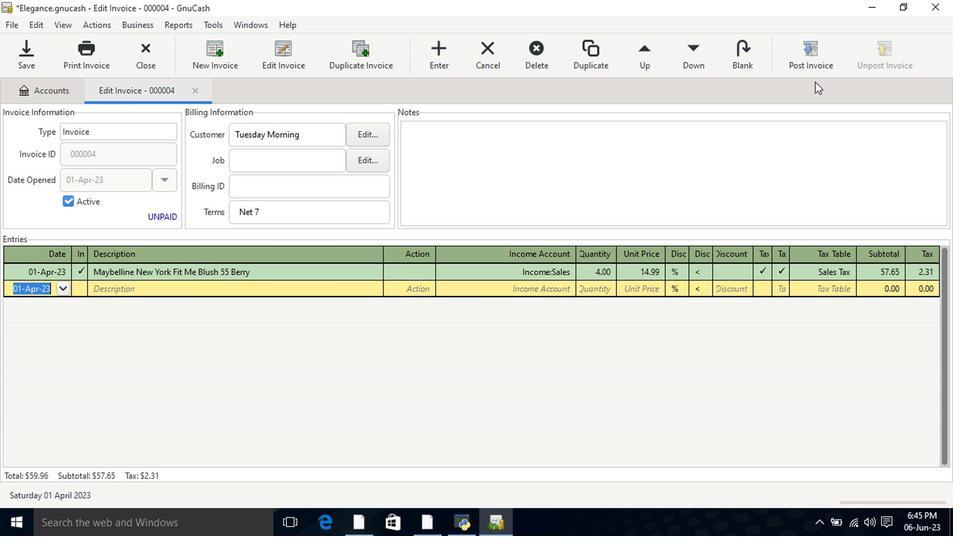 
Action: Mouse pressed left at (649, 124)
Screenshot: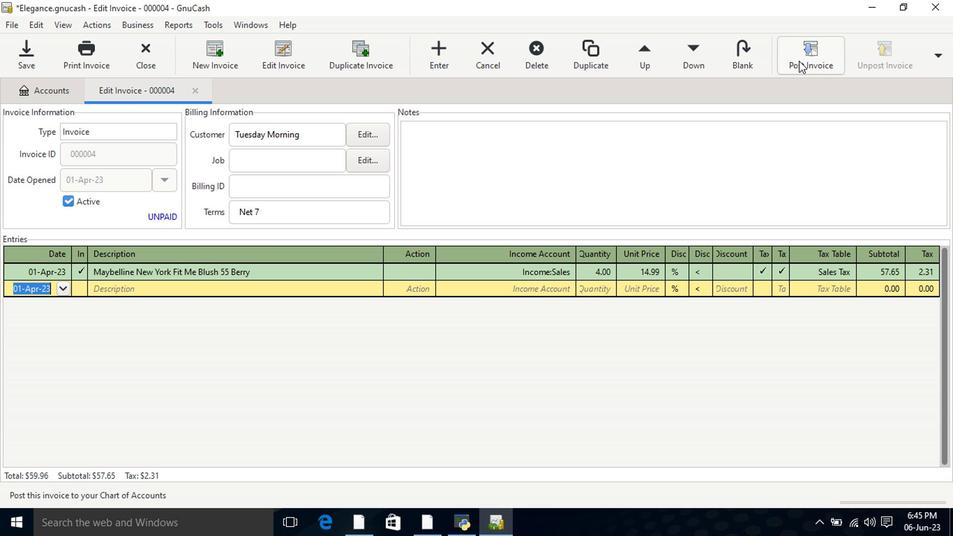 
Action: Mouse moved to (505, 246)
Screenshot: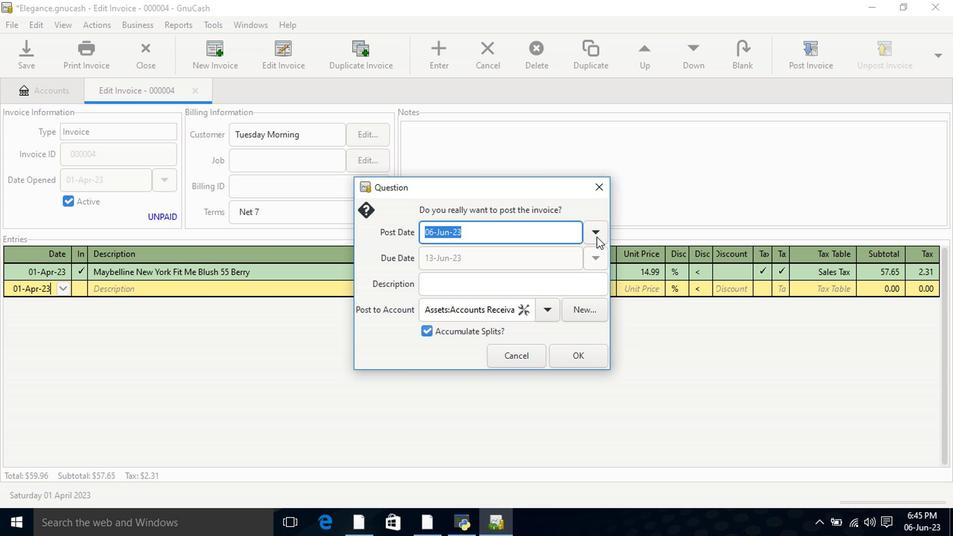 
Action: Mouse pressed left at (505, 246)
Screenshot: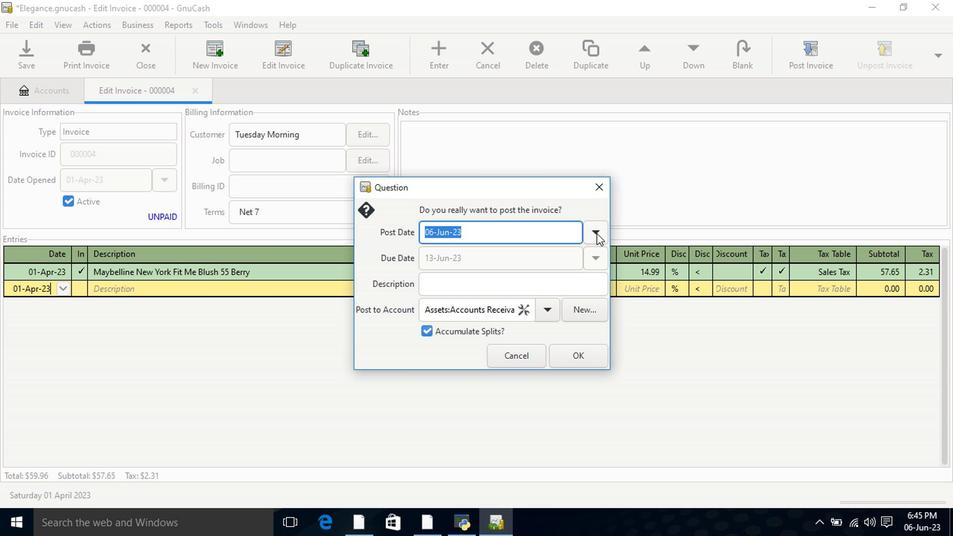 
Action: Mouse moved to (426, 259)
Screenshot: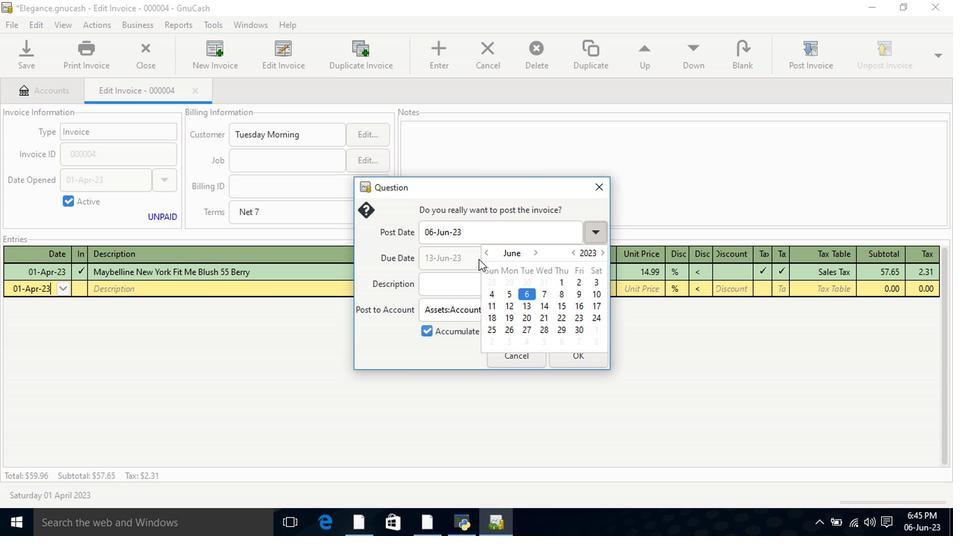 
Action: Mouse pressed left at (426, 259)
Screenshot: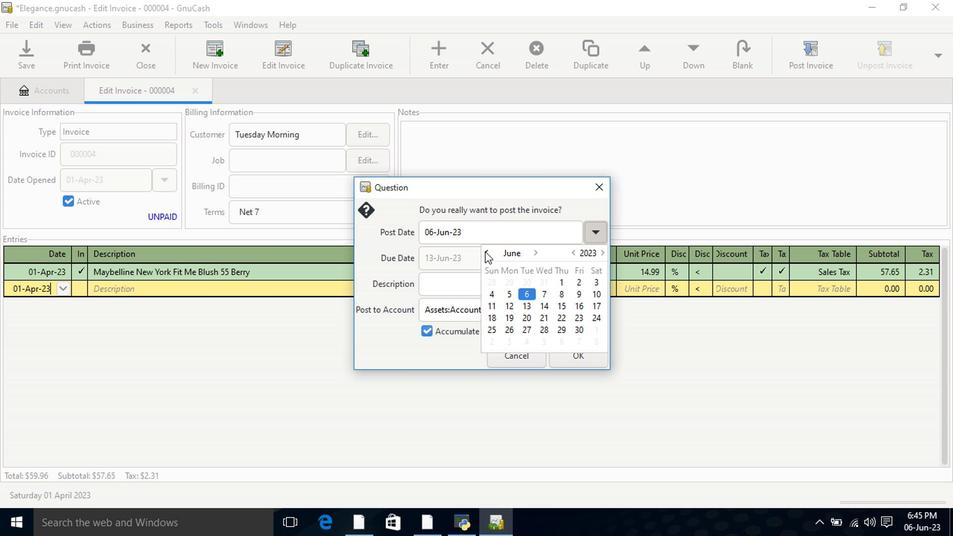
Action: Mouse moved to (426, 259)
Screenshot: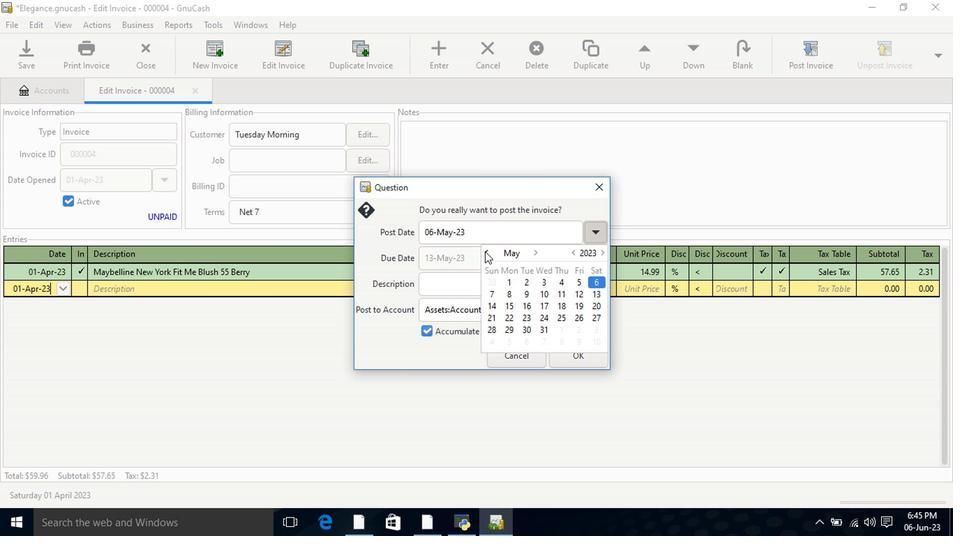 
Action: Mouse pressed left at (426, 259)
Screenshot: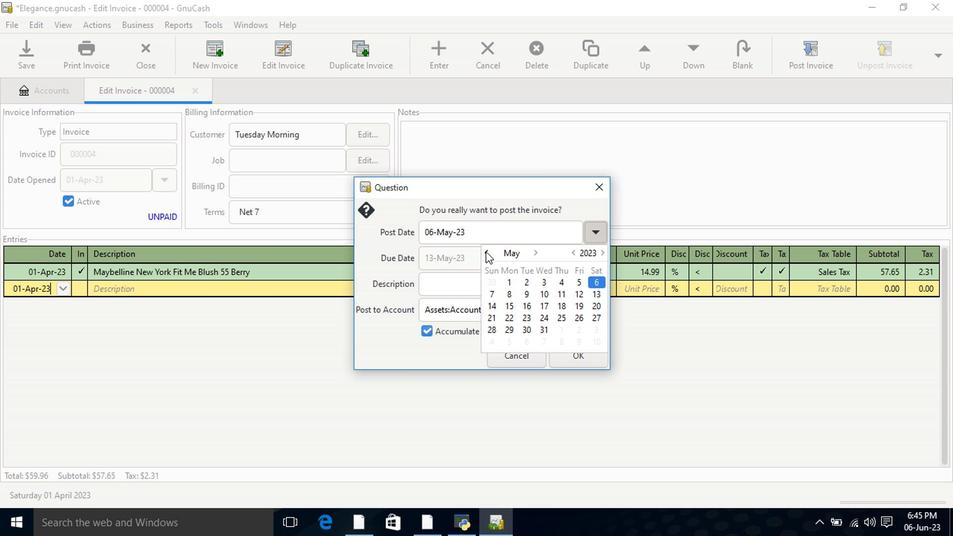 
Action: Mouse moved to (502, 281)
Screenshot: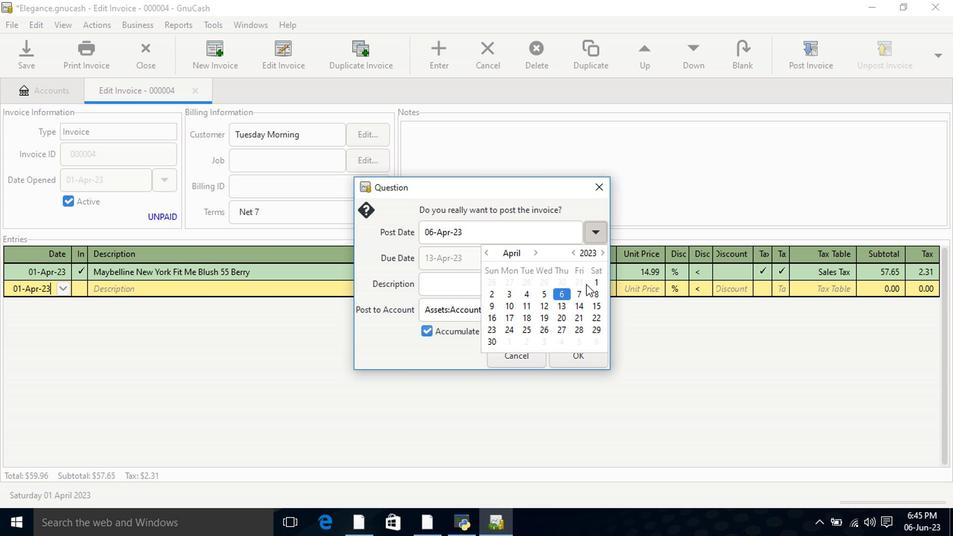 
Action: Mouse pressed left at (502, 281)
Screenshot: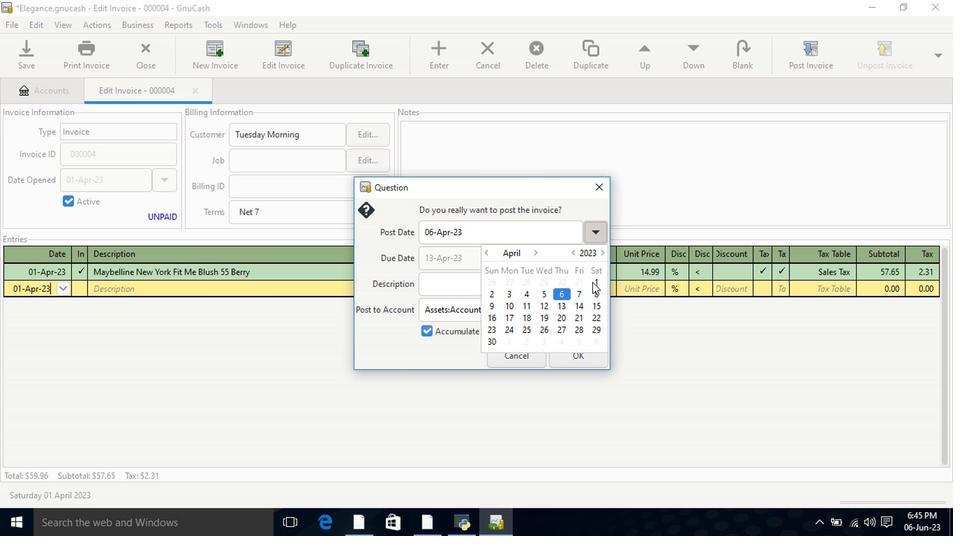 
Action: Mouse pressed left at (502, 281)
Screenshot: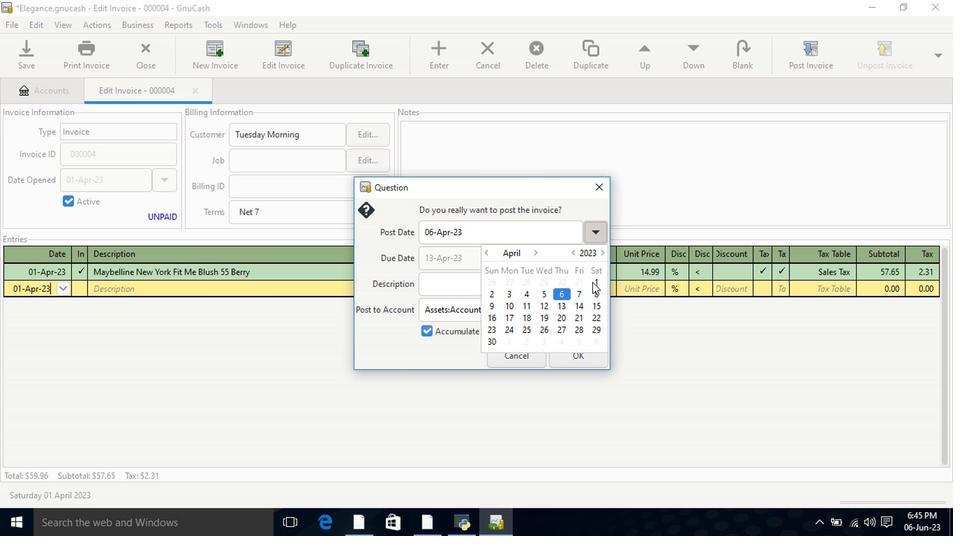 
Action: Mouse moved to (484, 337)
Screenshot: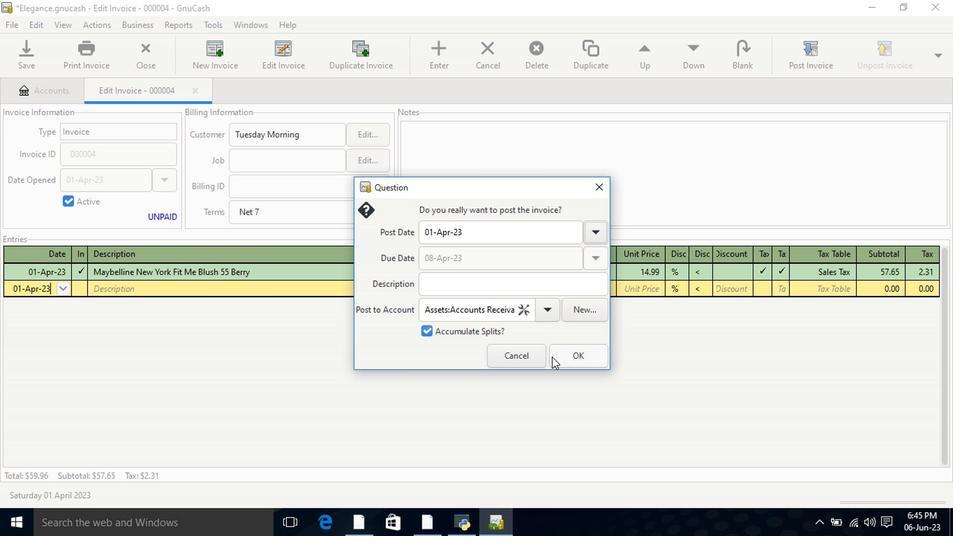 
Action: Mouse pressed left at (484, 337)
Screenshot: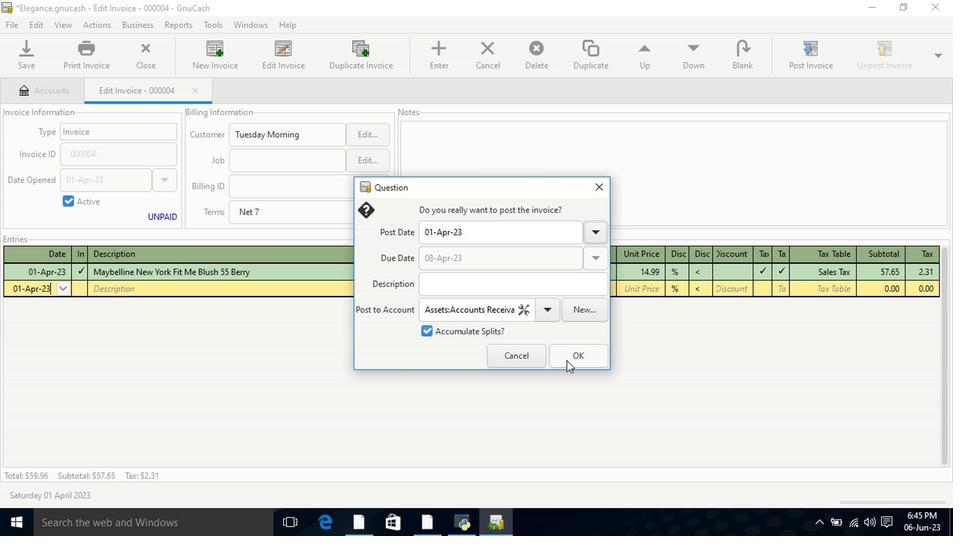 
Action: Mouse moved to (726, 116)
Screenshot: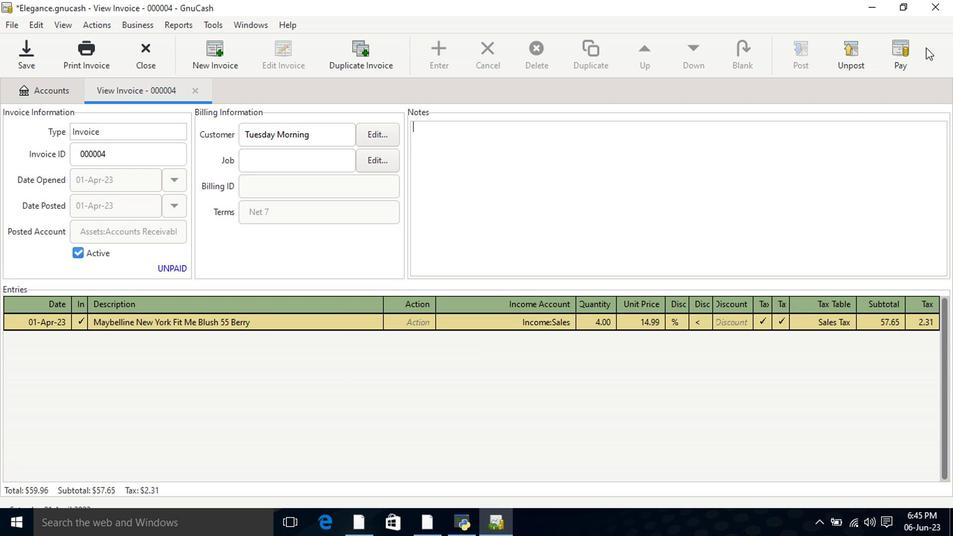 
Action: Mouse pressed left at (726, 116)
Screenshot: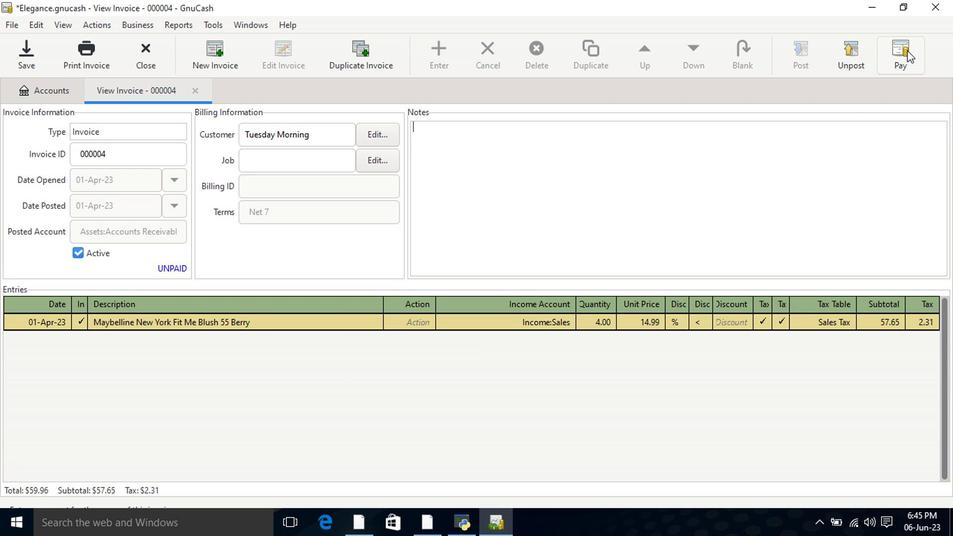 
Action: Mouse moved to (488, 411)
Screenshot: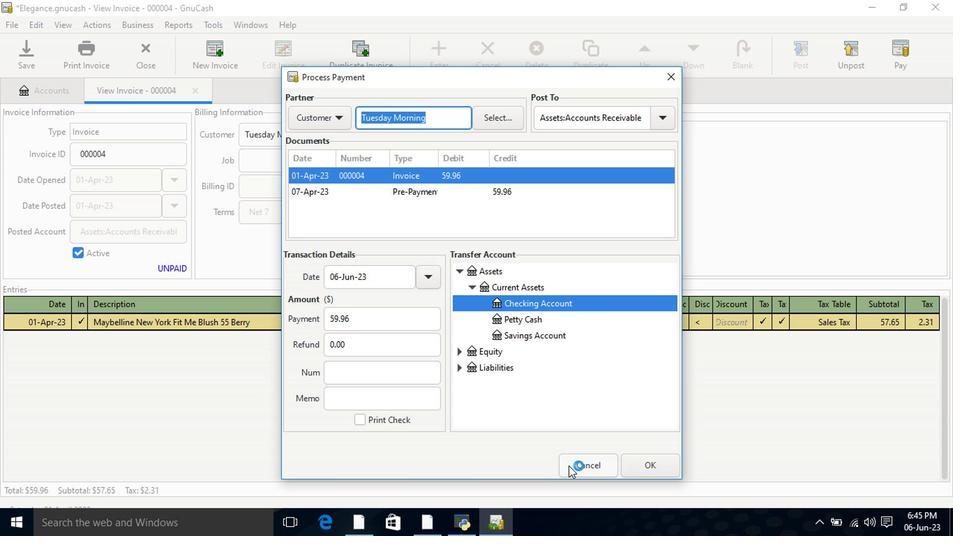 
Action: Mouse pressed left at (488, 411)
Screenshot: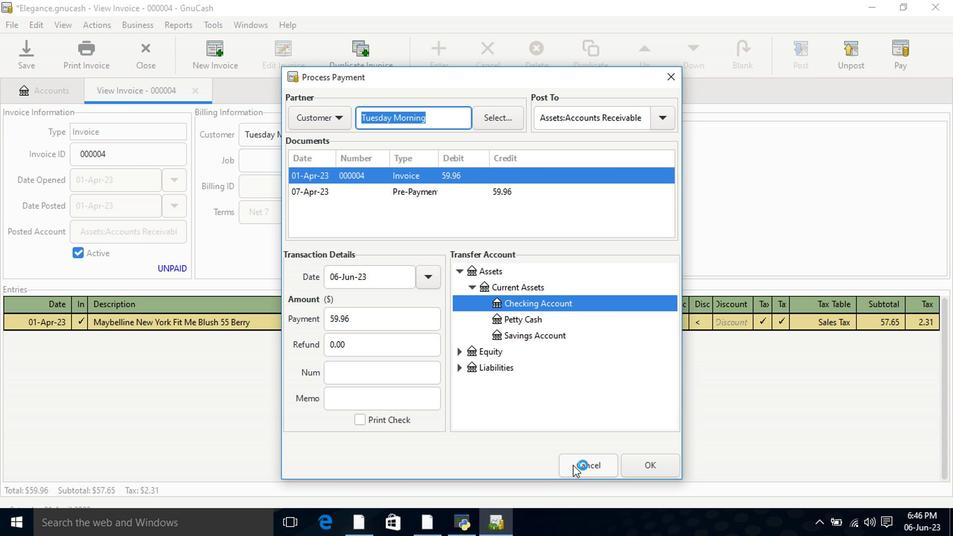 
Action: Mouse moved to (683, 119)
Screenshot: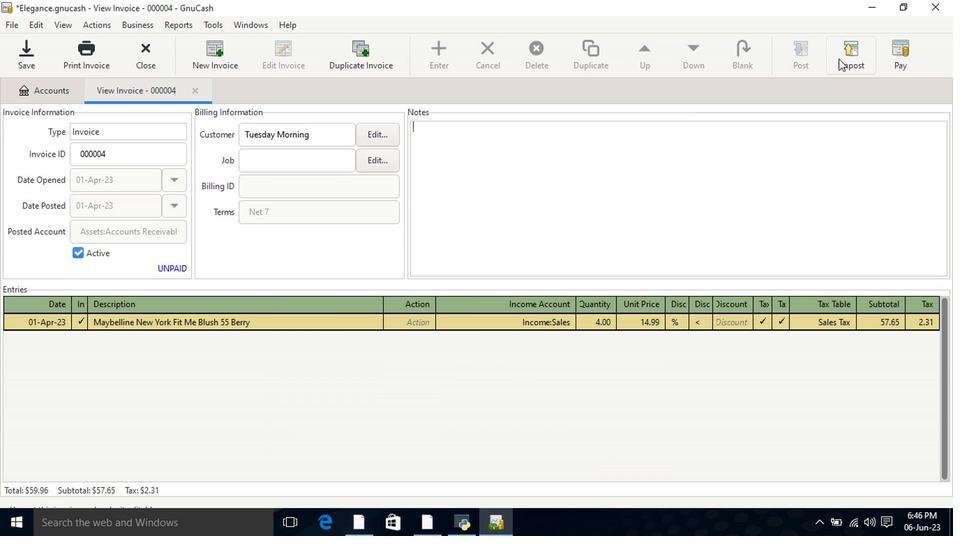 
Action: Mouse pressed left at (683, 119)
Screenshot: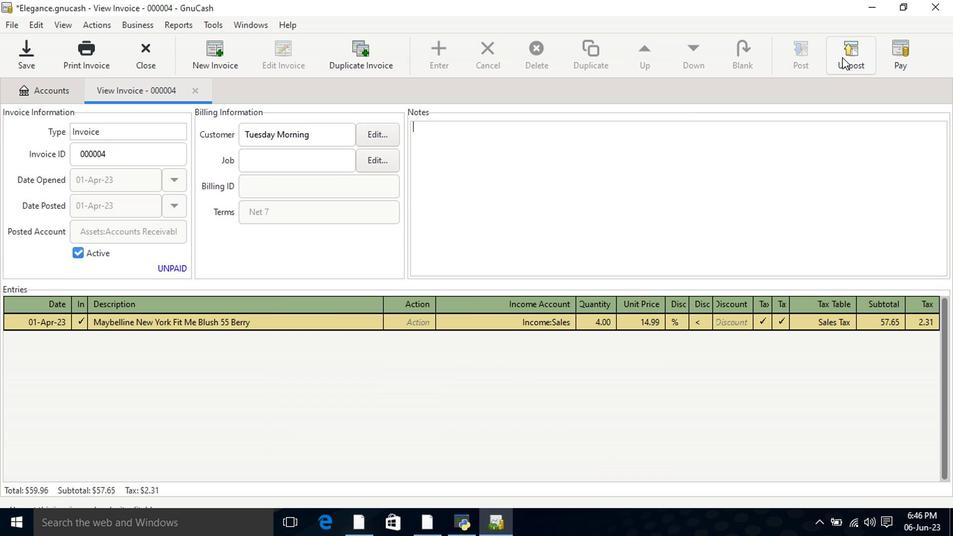 
Action: Mouse moved to (491, 307)
Screenshot: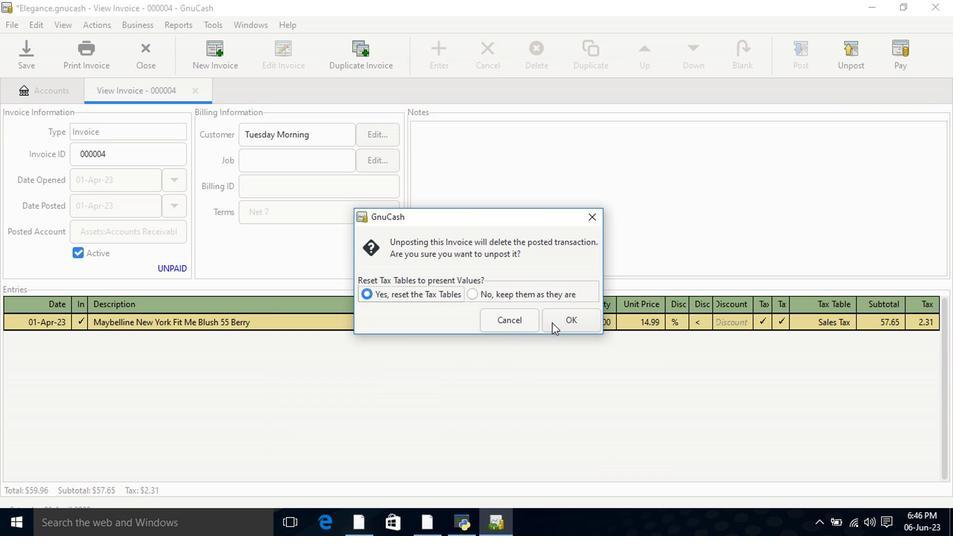 
Action: Mouse pressed left at (491, 307)
Screenshot: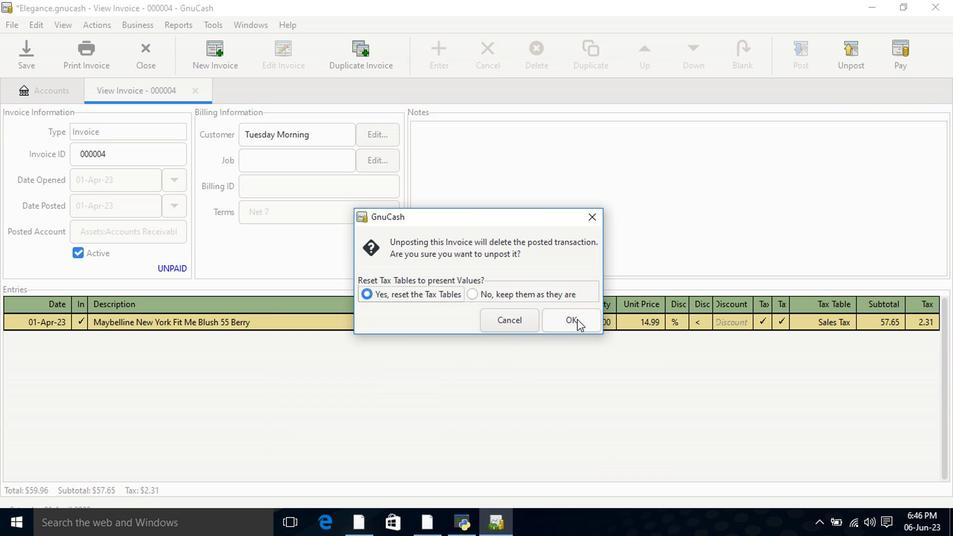 
Action: Mouse moved to (235, 275)
Screenshot: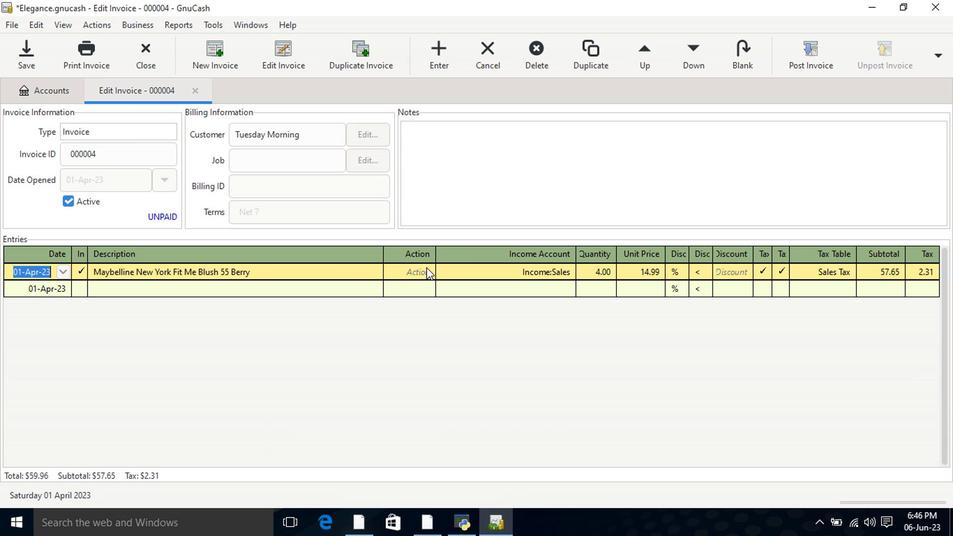 
Action: Mouse pressed right at (235, 275)
Screenshot: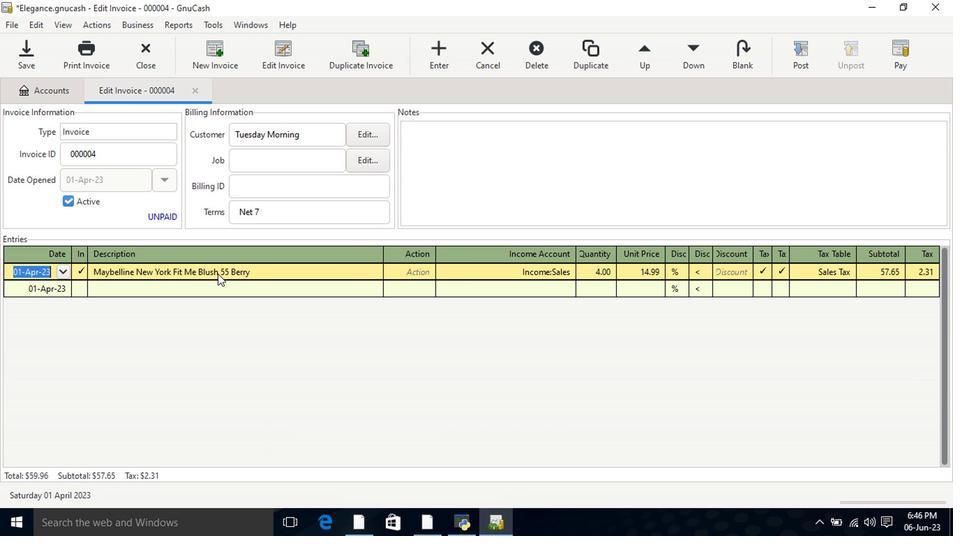 
Action: Mouse moved to (264, 324)
Screenshot: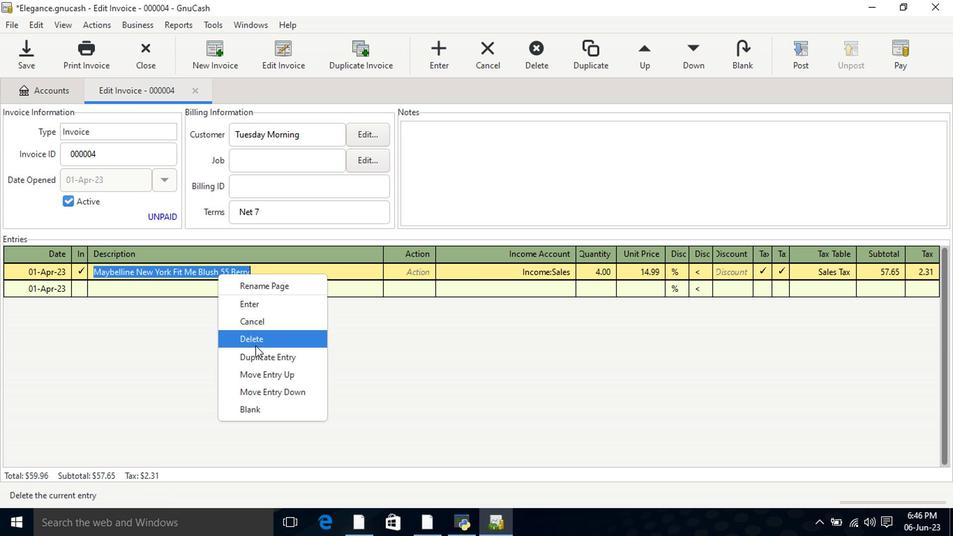 
Action: Mouse pressed left at (264, 324)
Screenshot: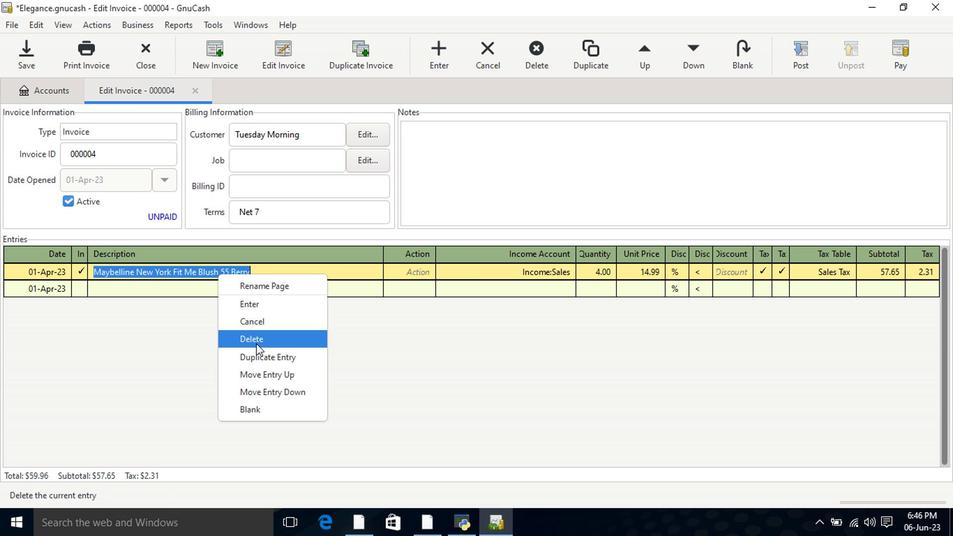 
Action: Mouse moved to (380, 294)
Screenshot: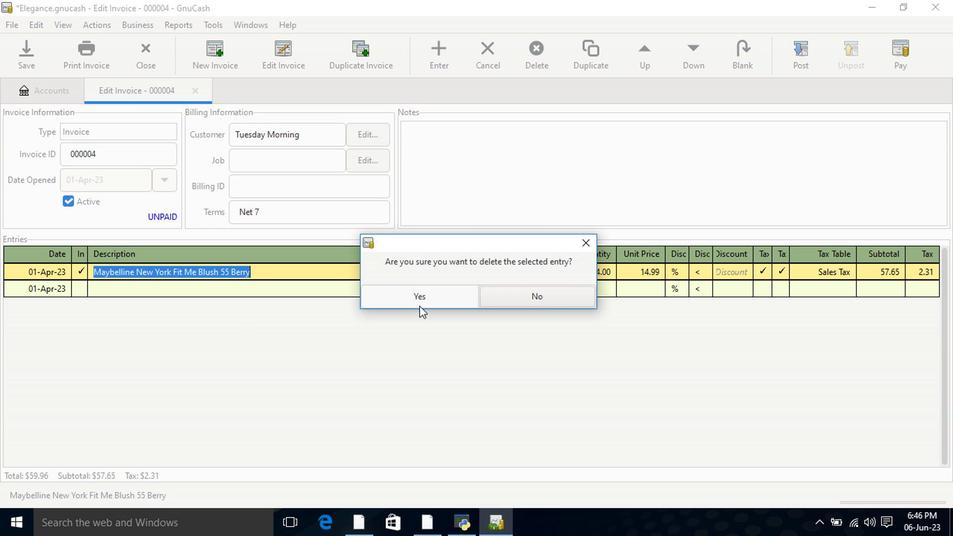 
Action: Mouse pressed left at (380, 294)
Screenshot: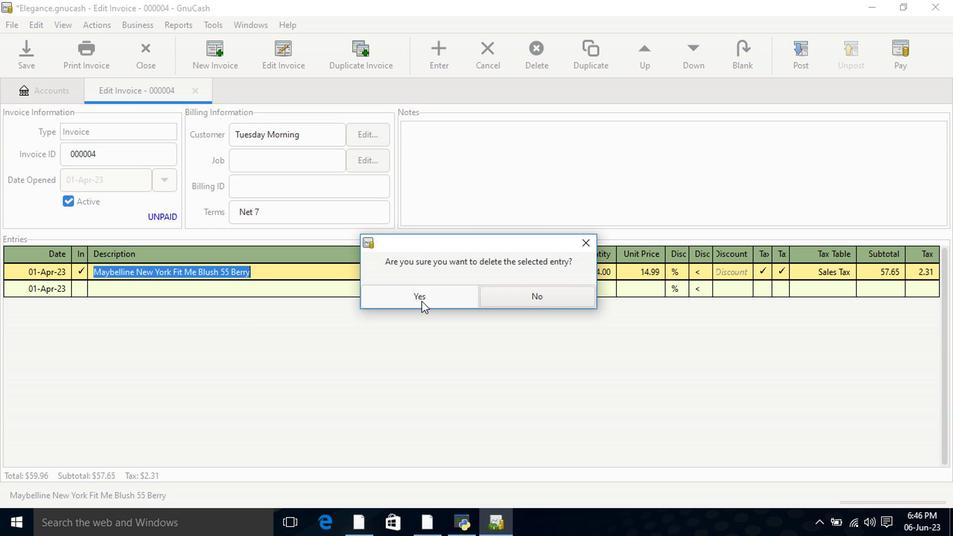 
Action: Mouse moved to (186, 119)
Screenshot: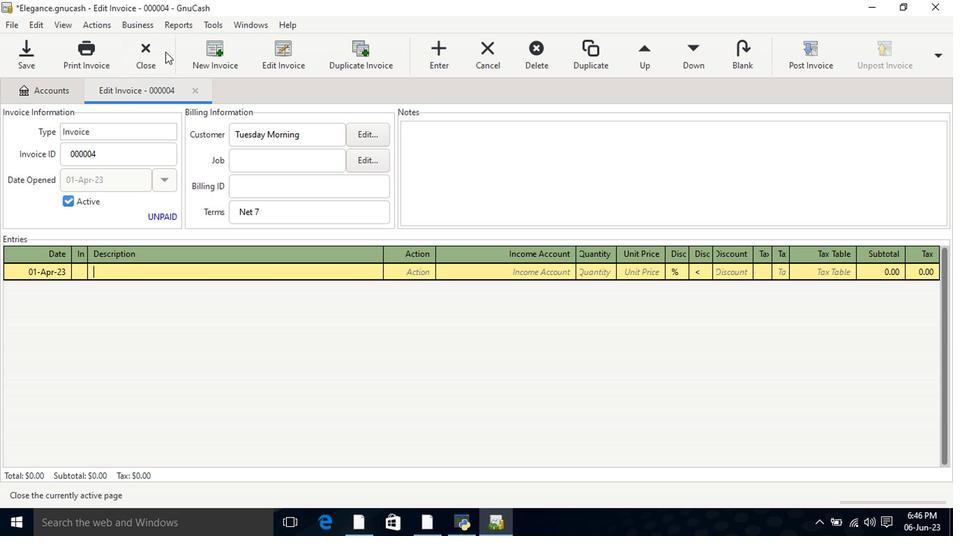 
Action: Mouse pressed left at (186, 119)
Screenshot: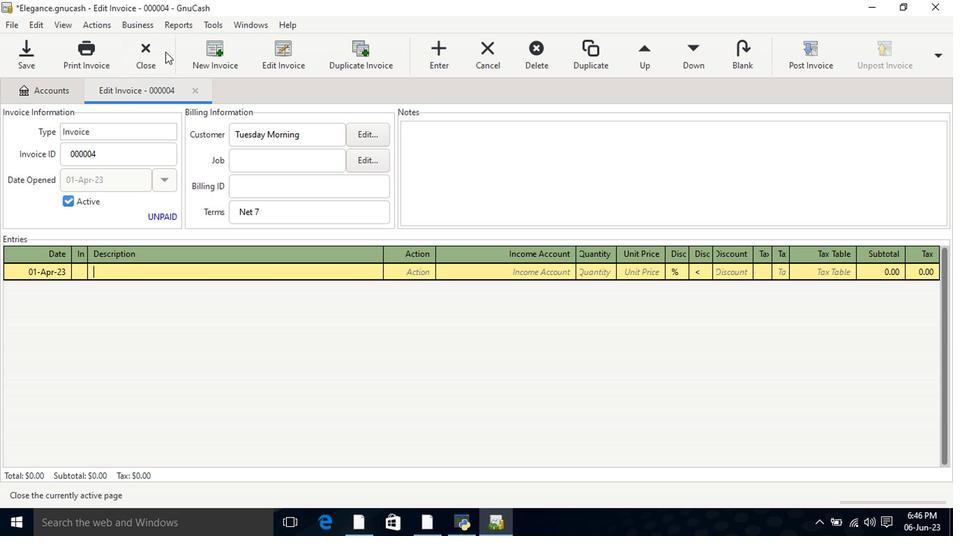 
Action: Mouse moved to (87, 172)
Screenshot: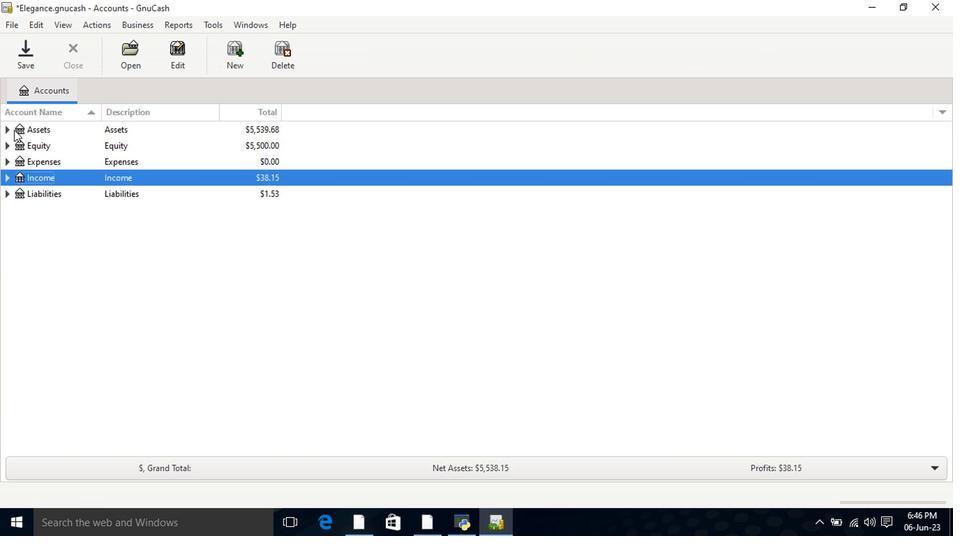 
Action: Mouse pressed left at (87, 172)
Screenshot: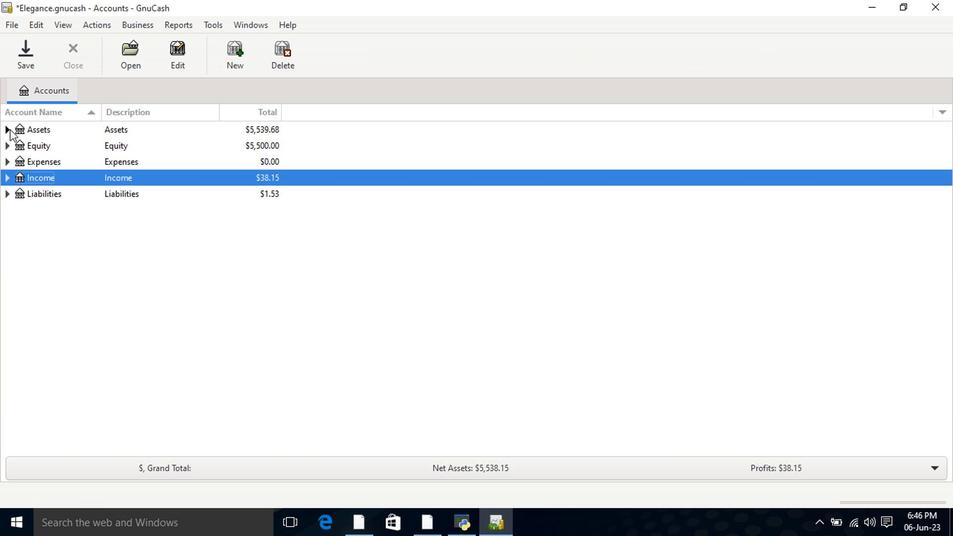 
Action: Mouse moved to (123, 184)
Screenshot: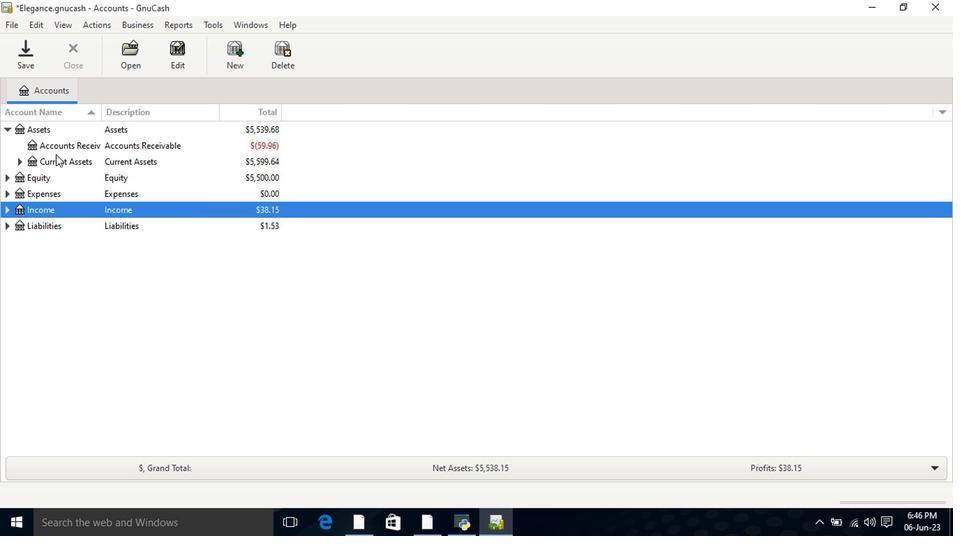 
Action: Mouse pressed left at (123, 184)
Screenshot: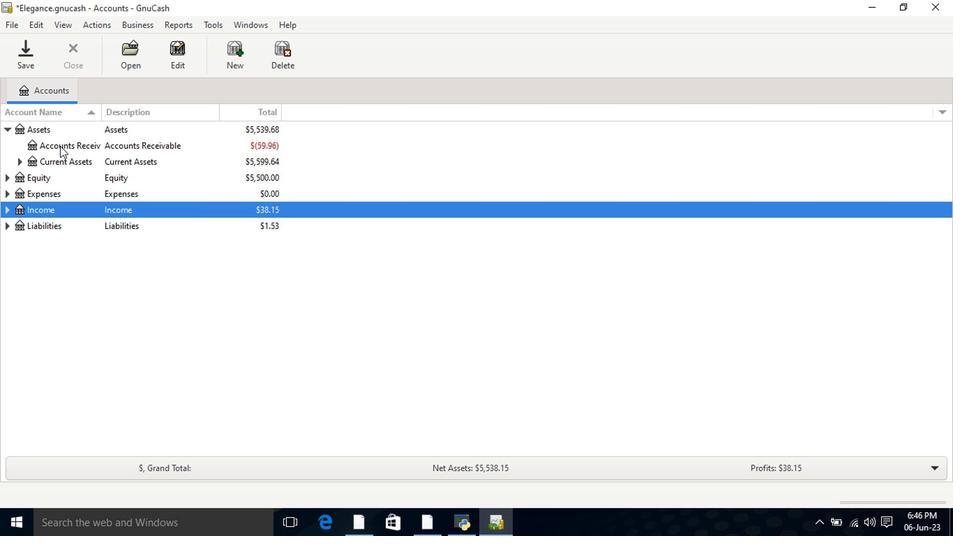 
Action: Mouse pressed left at (123, 184)
Screenshot: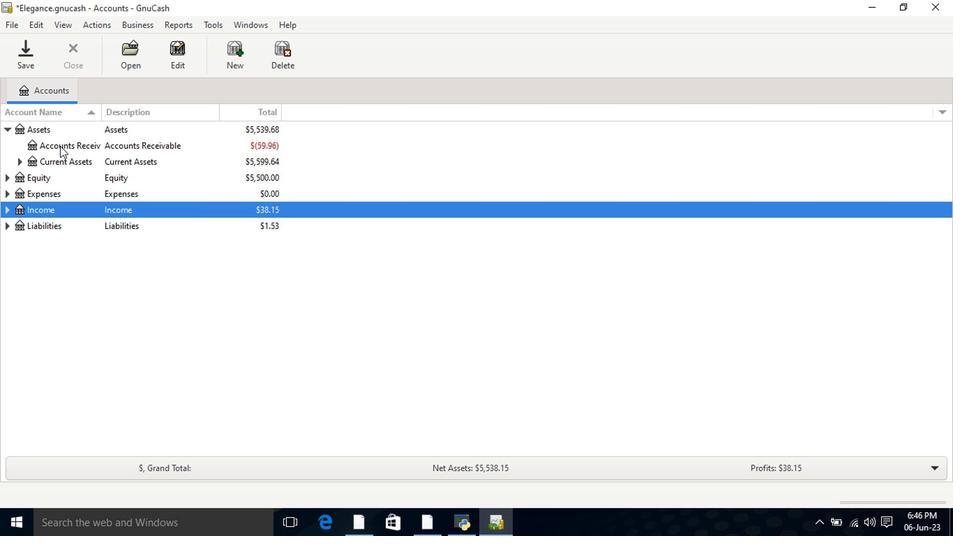 
Action: Mouse moved to (265, 231)
Screenshot: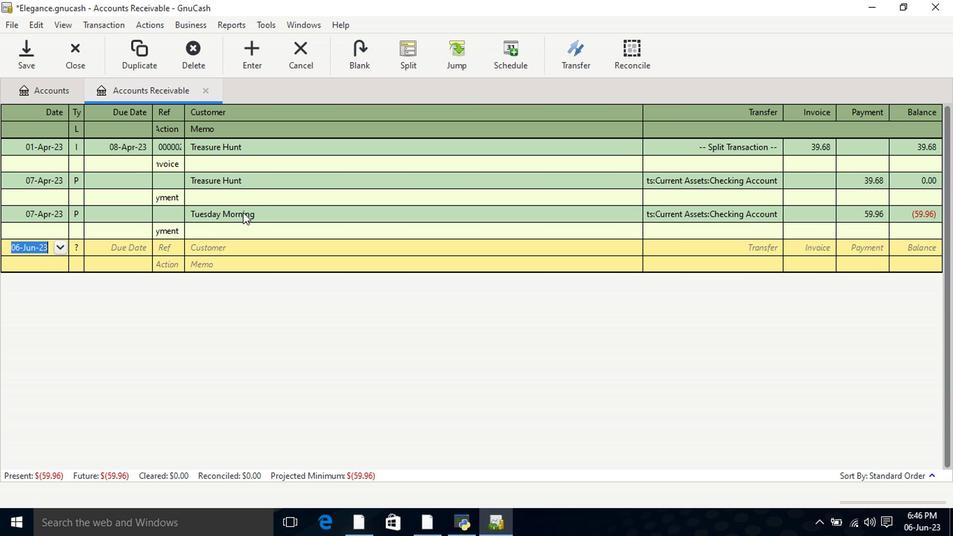
Action: Mouse pressed right at (265, 231)
Screenshot: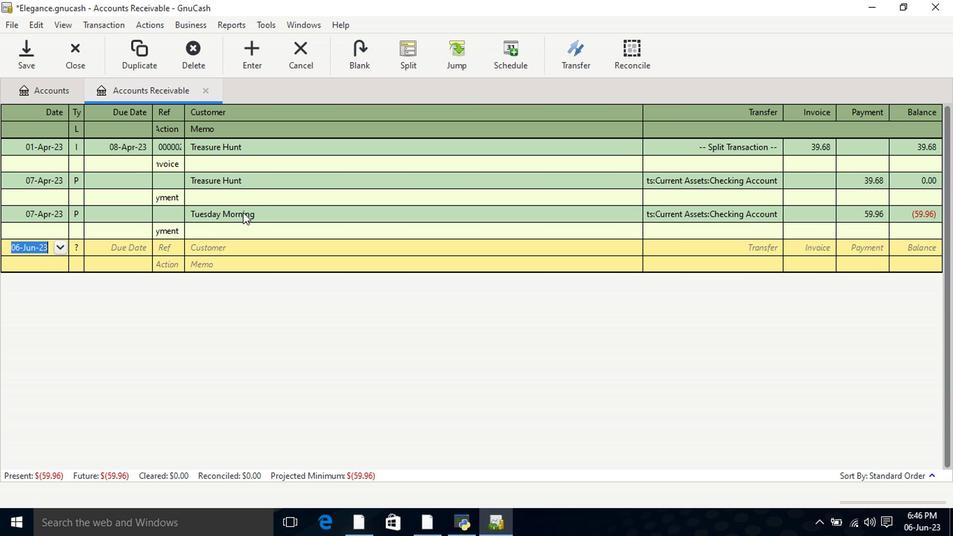 
Action: Mouse moved to (316, 267)
Screenshot: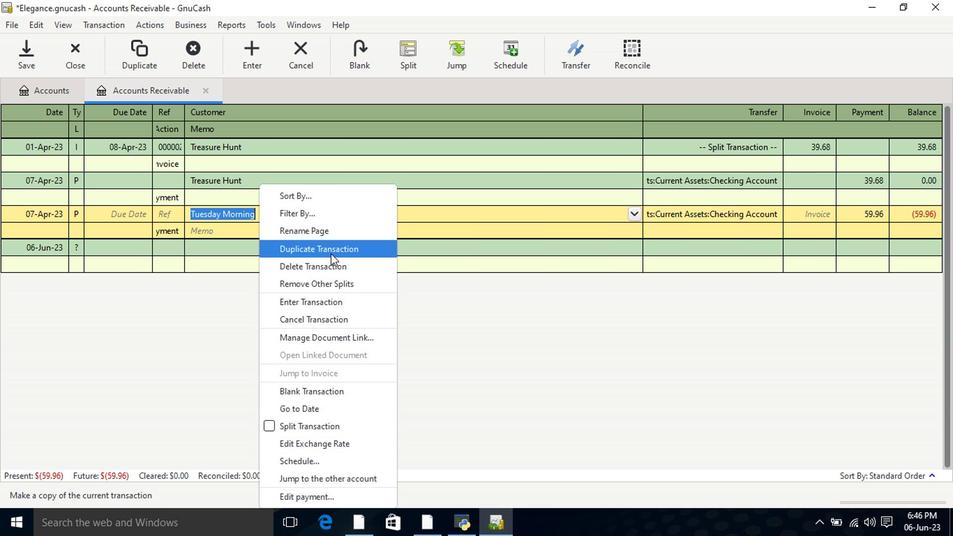 
Action: Mouse pressed left at (316, 267)
Screenshot: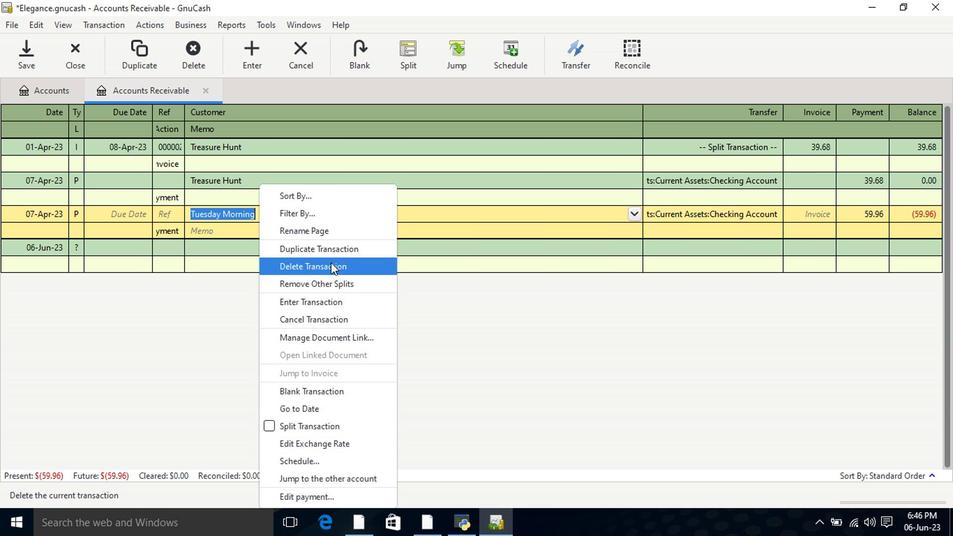 
Action: Mouse moved to (361, 268)
Screenshot: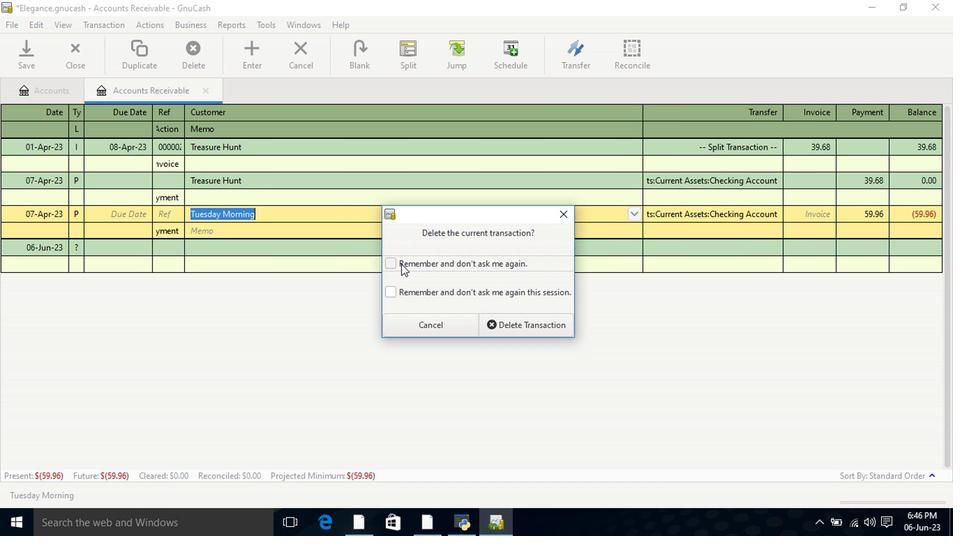 
Action: Mouse pressed left at (361, 268)
Screenshot: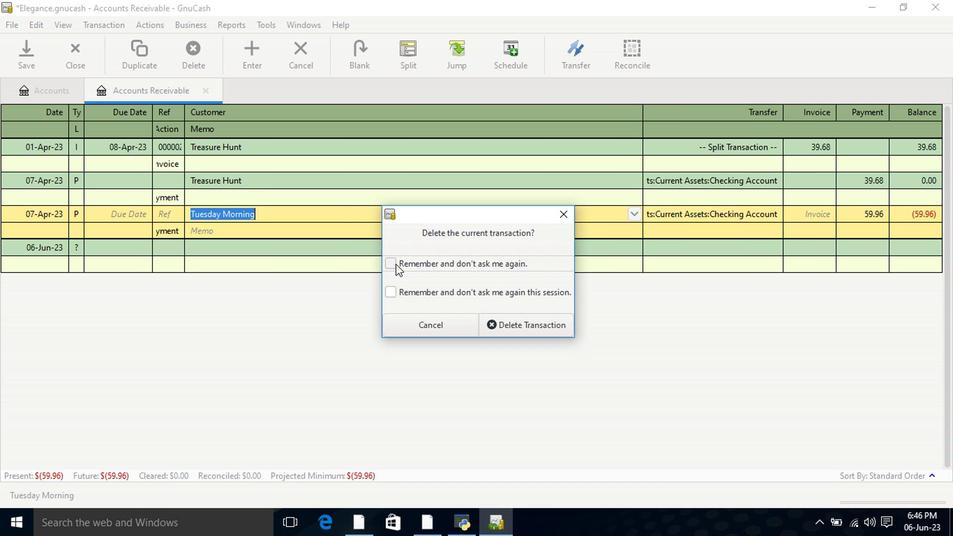 
Action: Mouse moved to (360, 286)
Screenshot: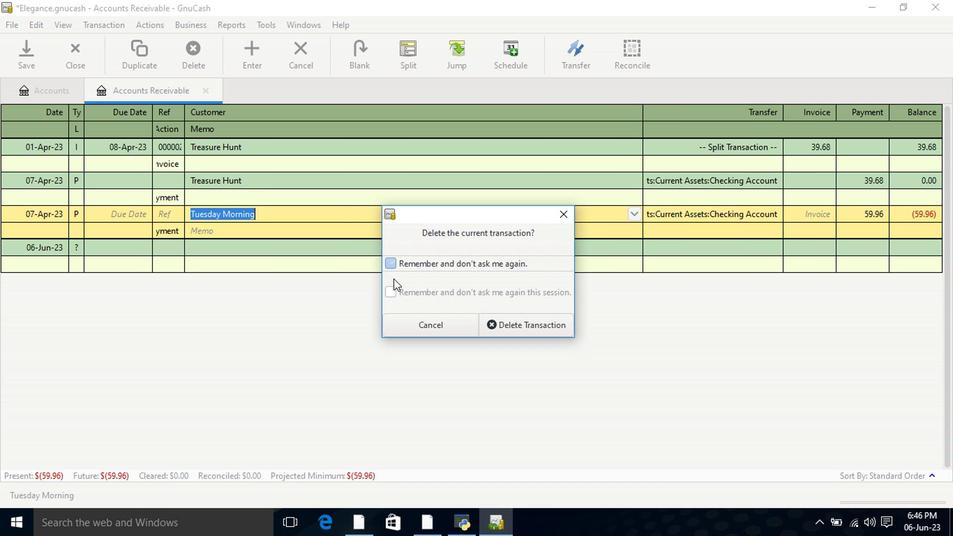 
Action: Mouse pressed left at (360, 286)
Screenshot: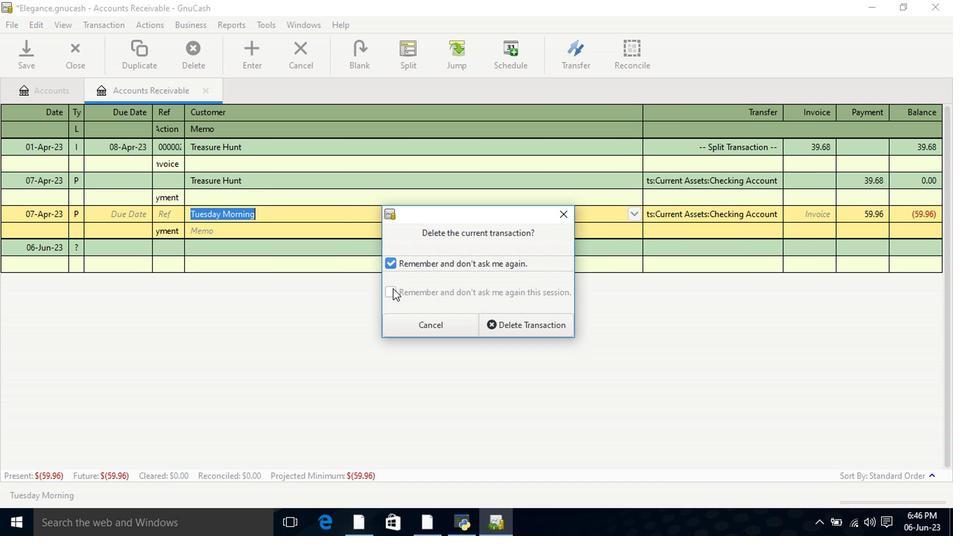 
Action: Mouse moved to (438, 309)
Screenshot: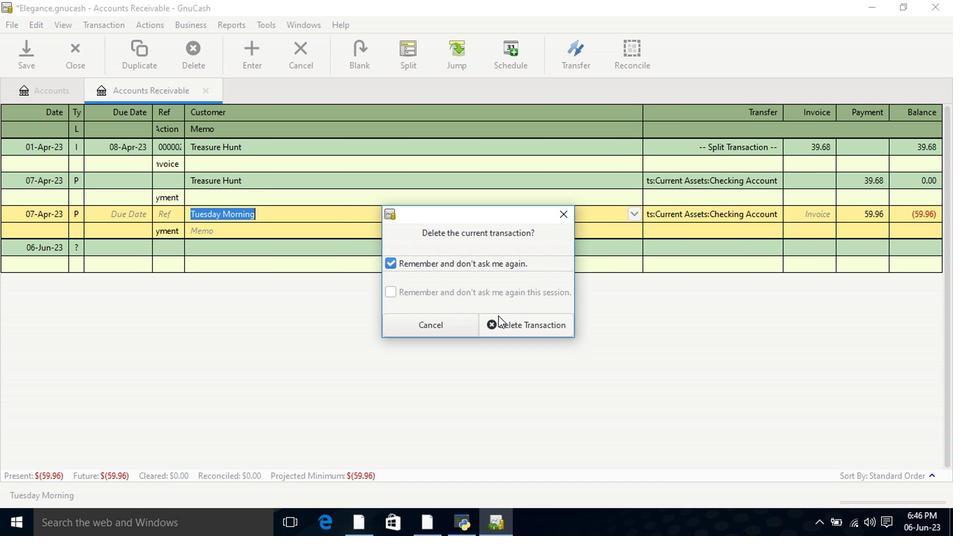 
Action: Mouse pressed left at (438, 309)
Screenshot: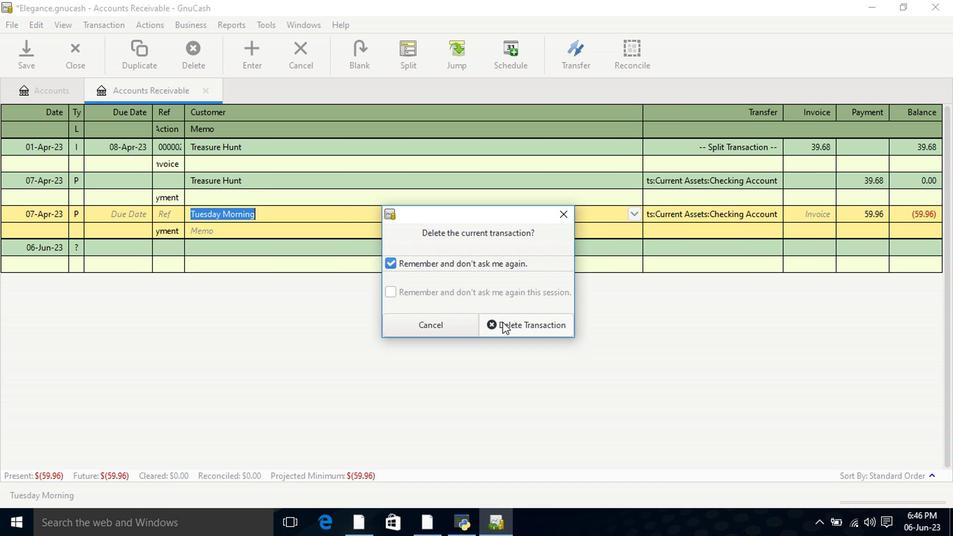 
Action: Mouse moved to (244, 277)
Screenshot: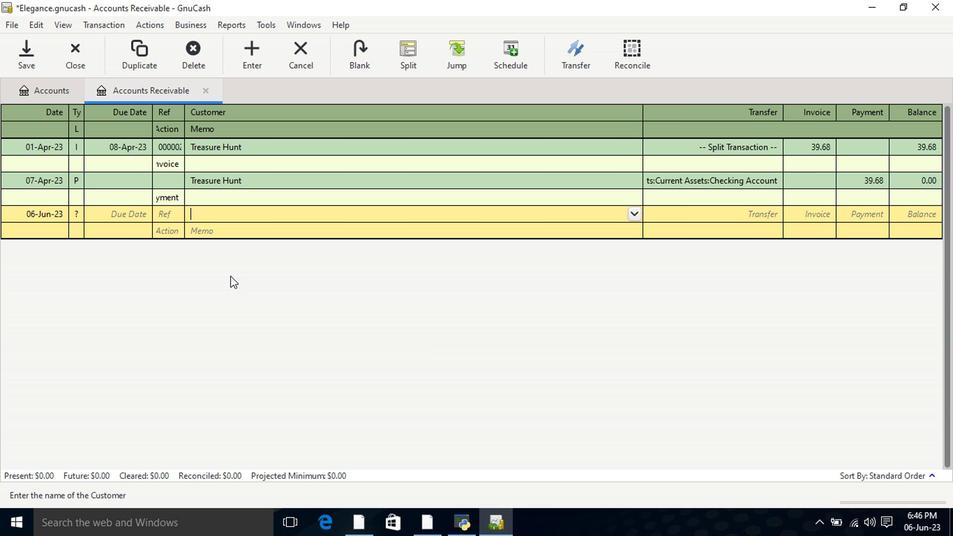 
Action: Mouse pressed left at (244, 277)
Screenshot: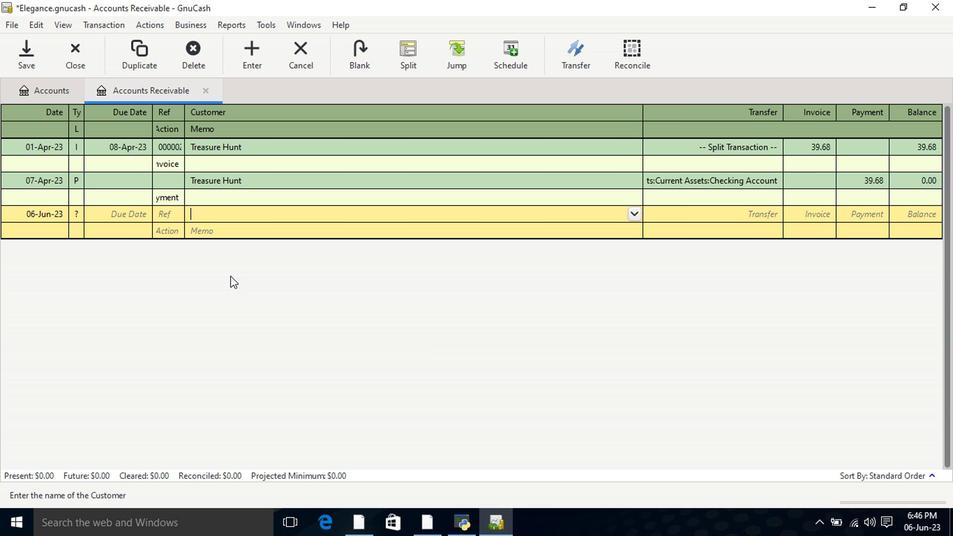 
Action: Mouse moved to (130, 125)
Screenshot: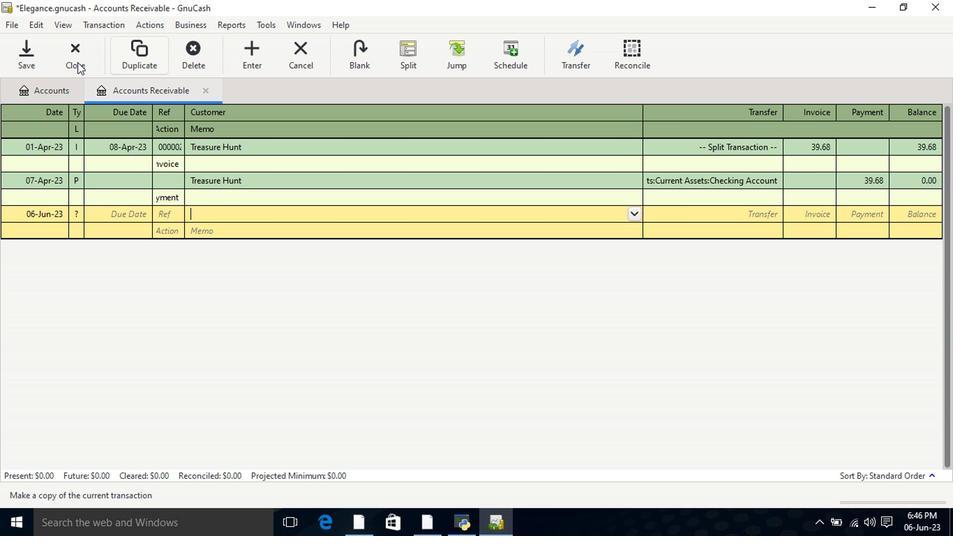 
Action: Mouse pressed left at (130, 125)
Screenshot: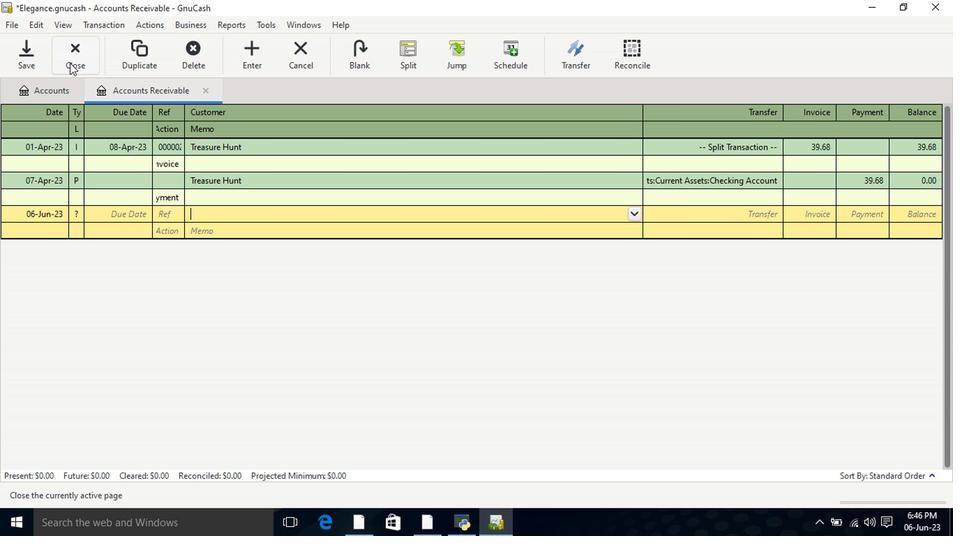 
Action: Mouse moved to (205, 280)
Screenshot: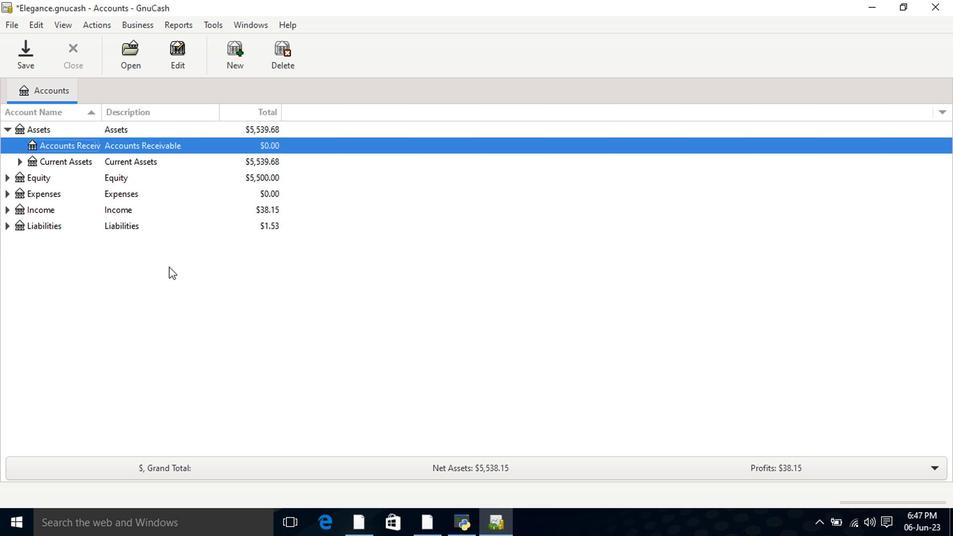 
Action: Mouse pressed left at (205, 280)
Screenshot: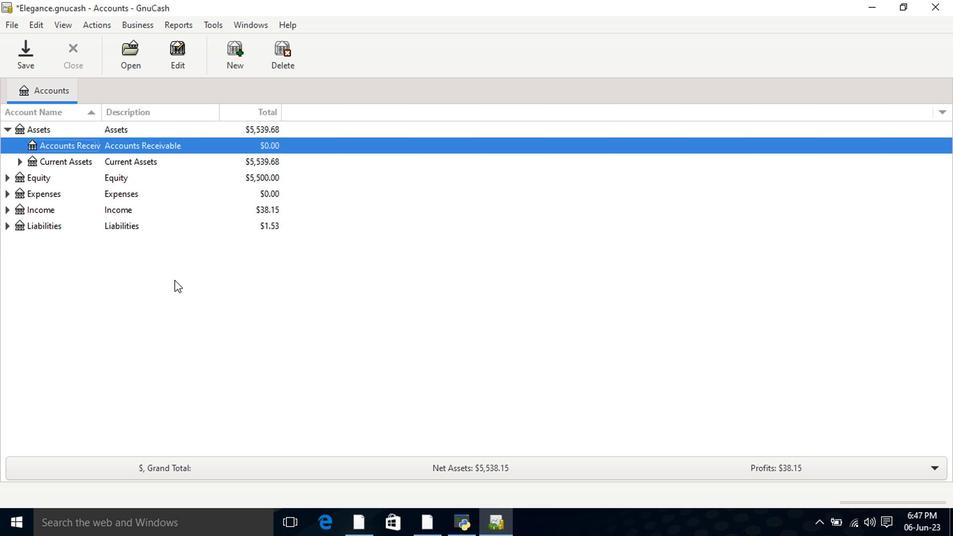 
Action: Mouse moved to (84, 172)
Screenshot: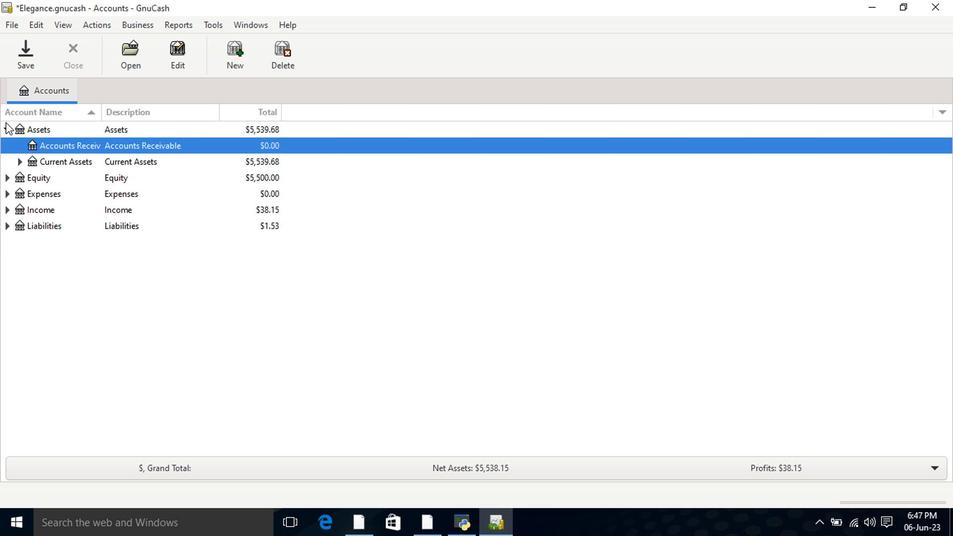 
Action: Mouse pressed left at (84, 172)
Screenshot: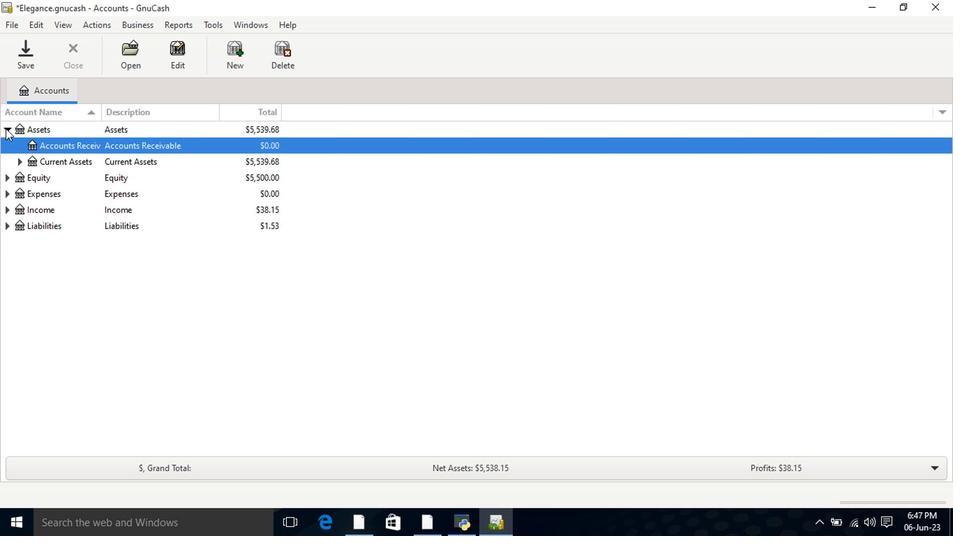 
Action: Mouse moved to (183, 98)
Screenshot: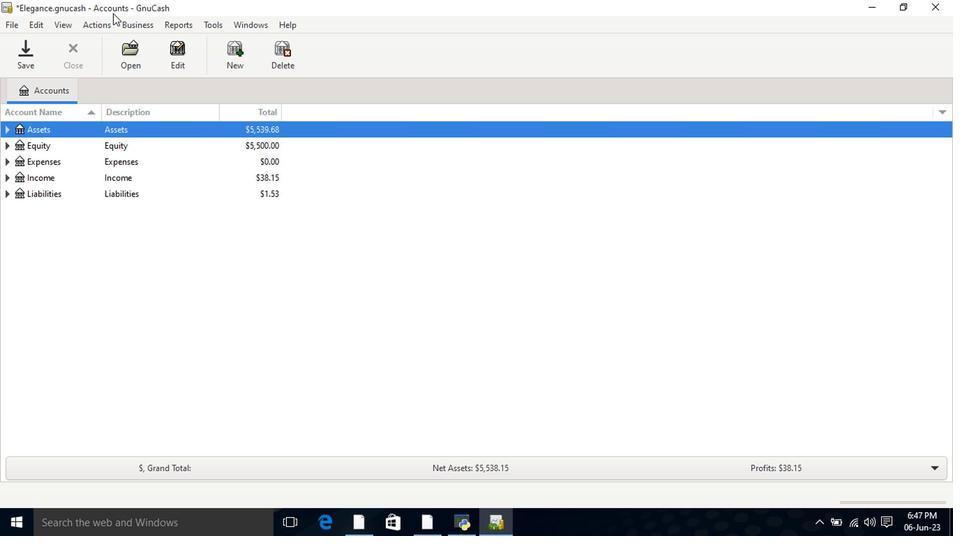 
Action: Mouse pressed left at (183, 98)
Screenshot: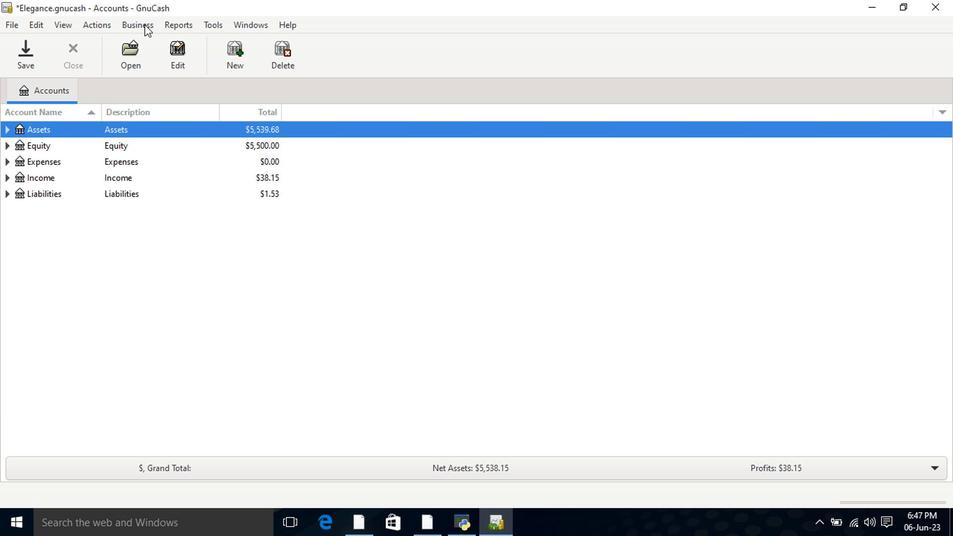
Action: Mouse moved to (296, 172)
Screenshot: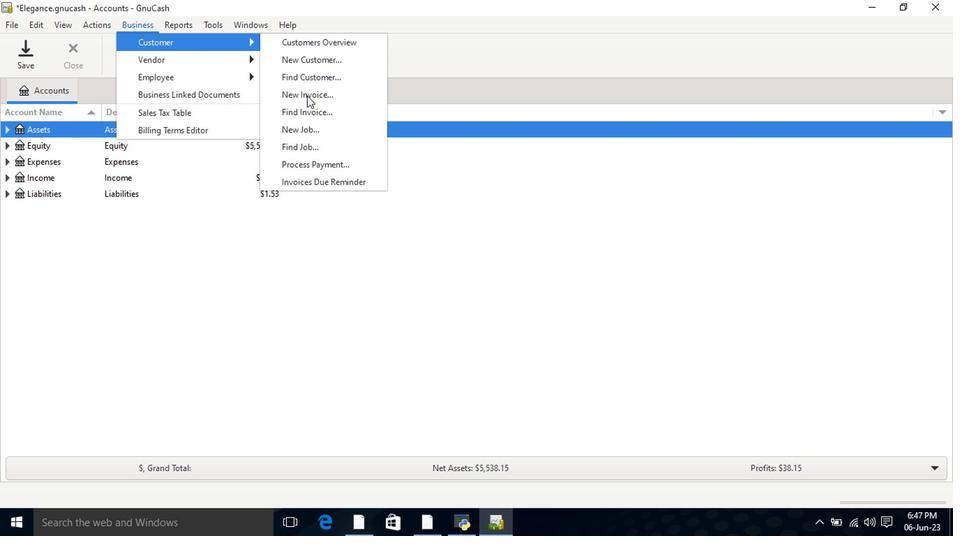 
Action: Mouse pressed left at (296, 172)
Screenshot: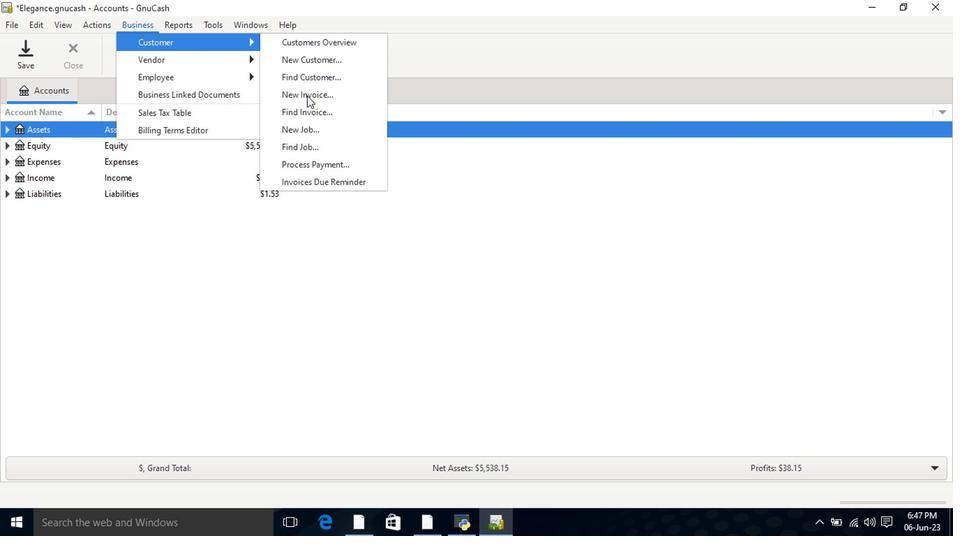 
Action: Mouse moved to (492, 186)
Screenshot: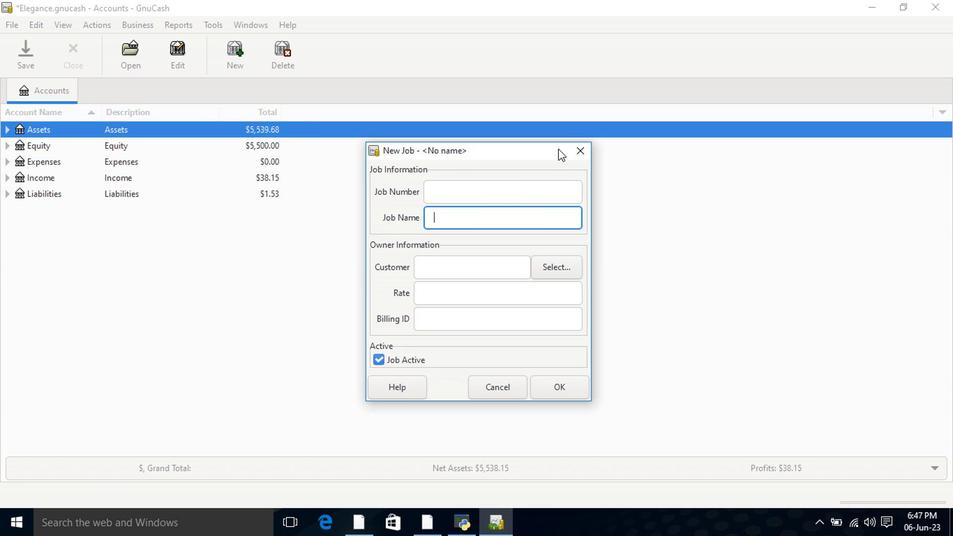 
Action: Mouse pressed left at (492, 186)
Screenshot: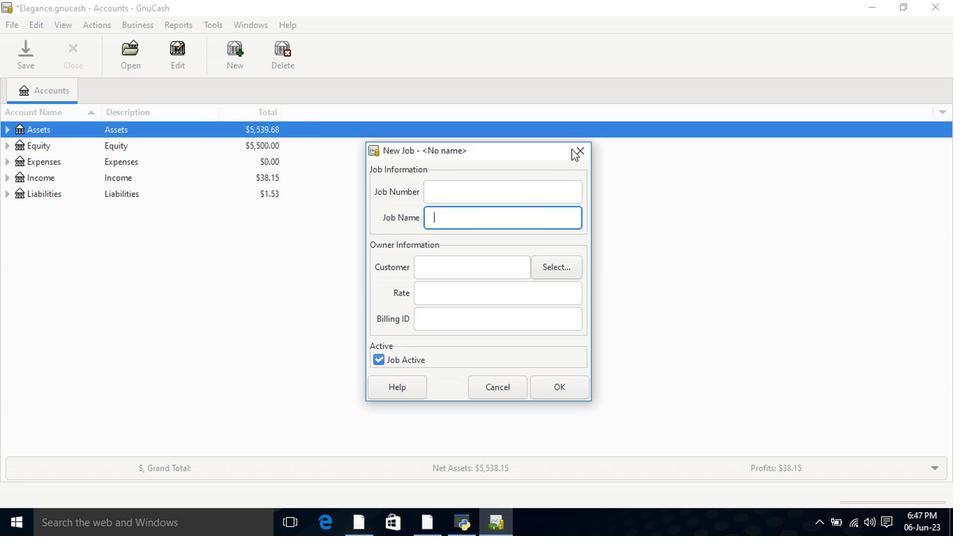
Action: Mouse moved to (177, 97)
Screenshot: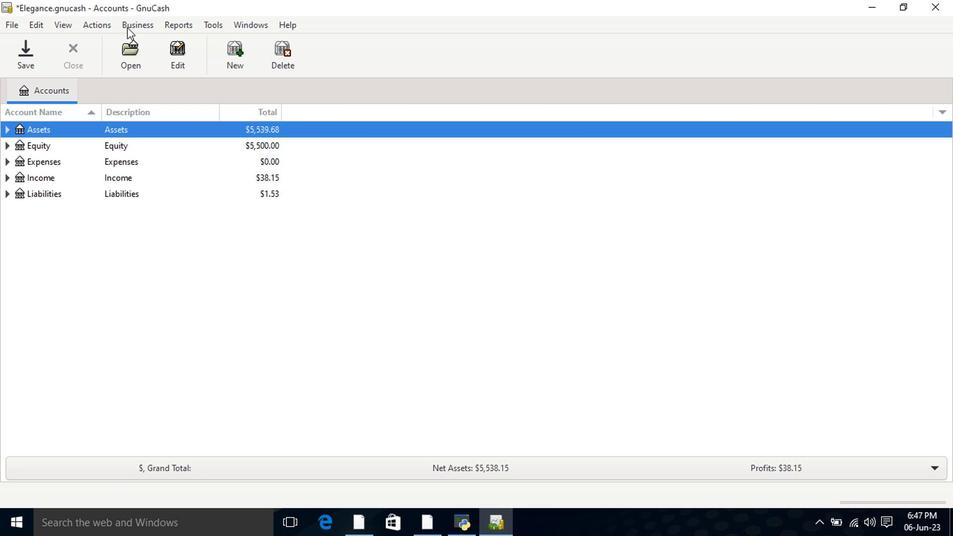 
Action: Mouse pressed left at (177, 97)
Screenshot: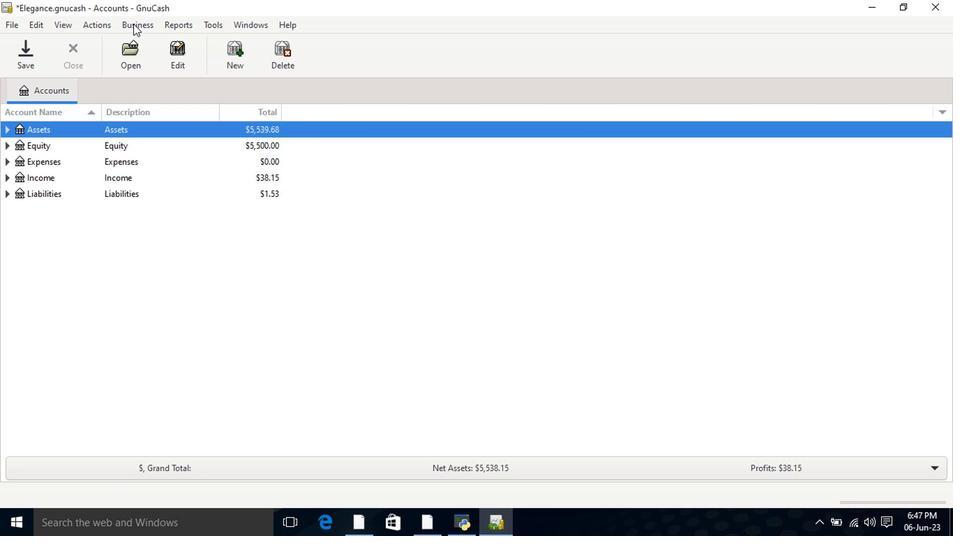 
Action: Mouse moved to (303, 164)
Screenshot: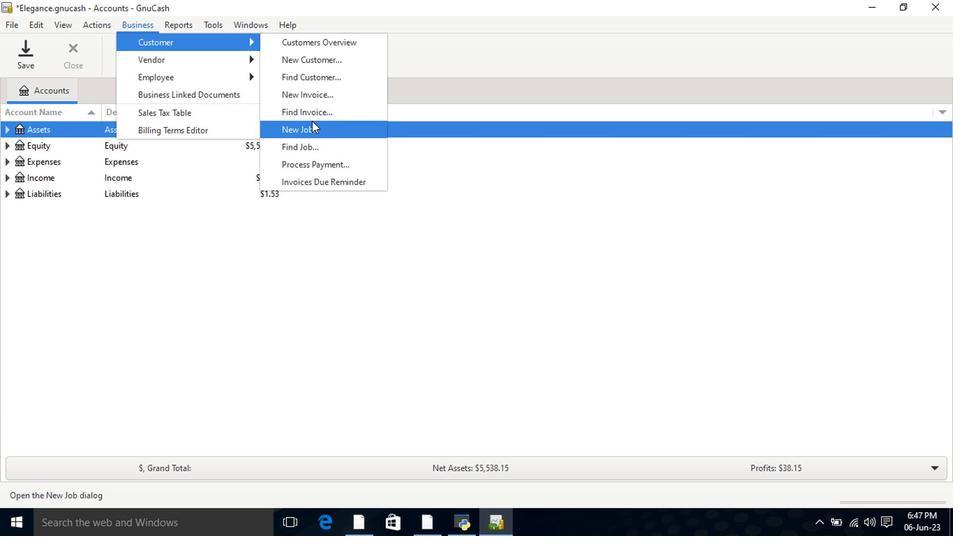 
Action: Mouse pressed left at (303, 164)
Screenshot: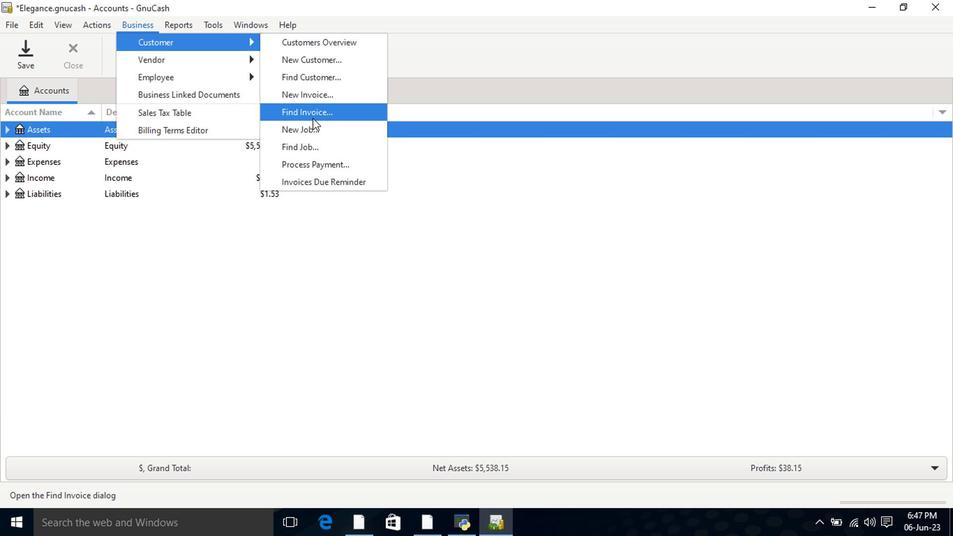 
Action: Mouse moved to (306, 235)
Screenshot: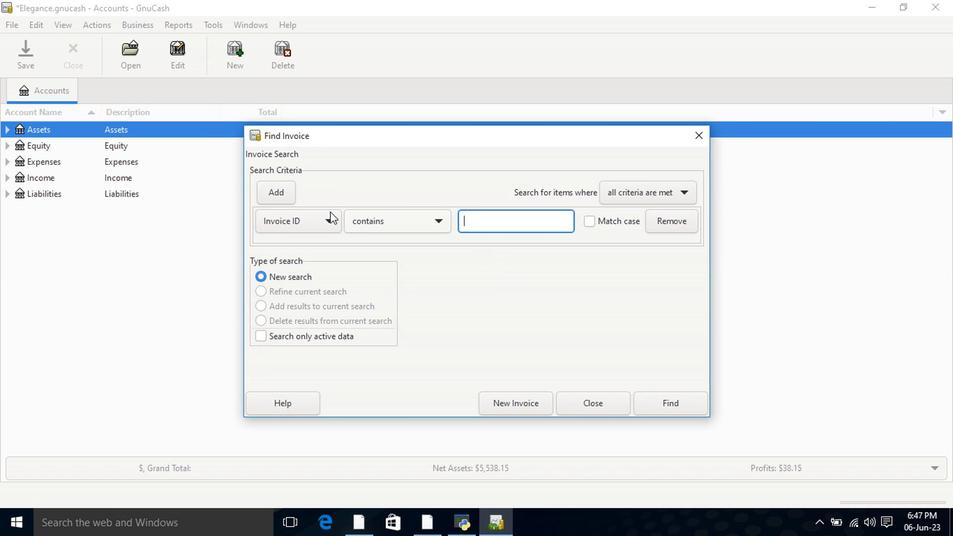 
Action: Mouse pressed left at (306, 235)
Screenshot: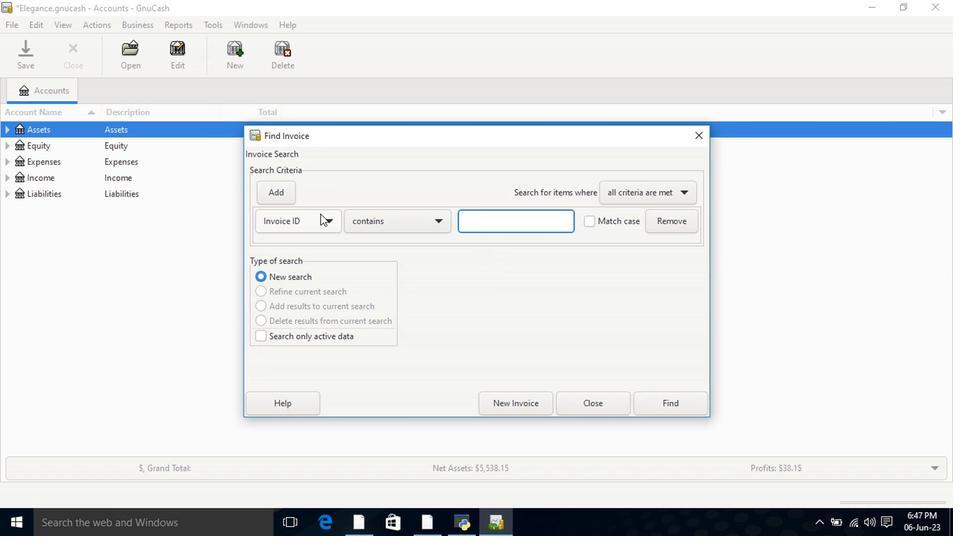 
Action: Mouse moved to (294, 238)
Screenshot: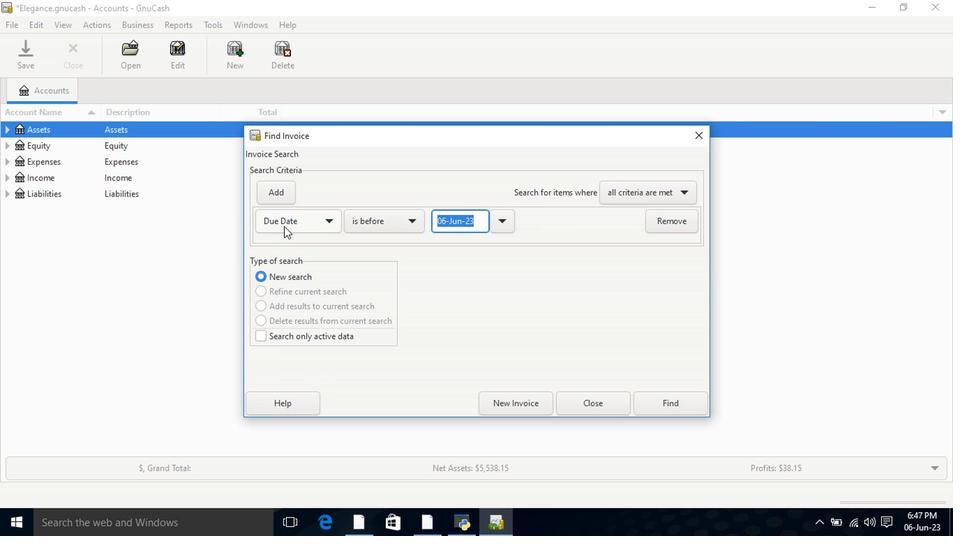
Action: Mouse pressed left at (294, 238)
Screenshot: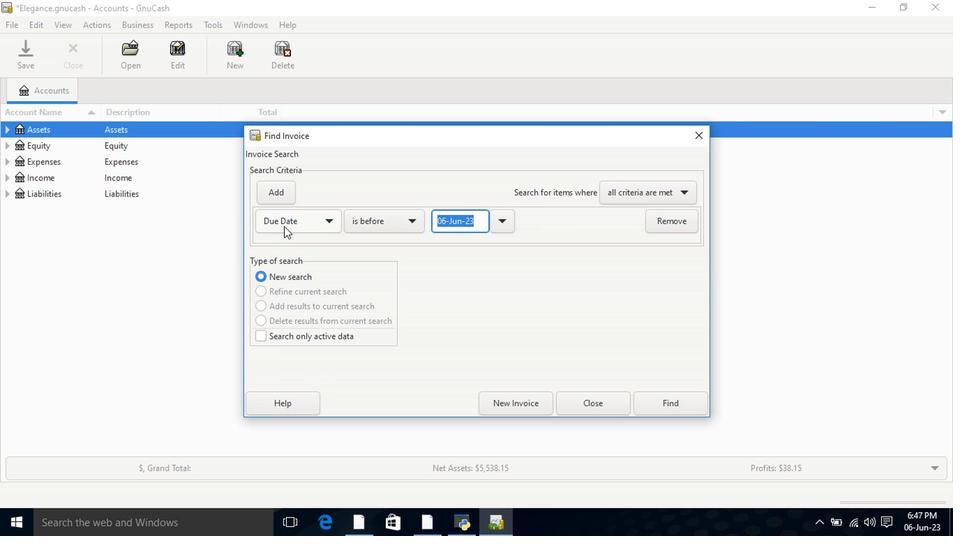 
Action: Mouse moved to (284, 226)
Screenshot: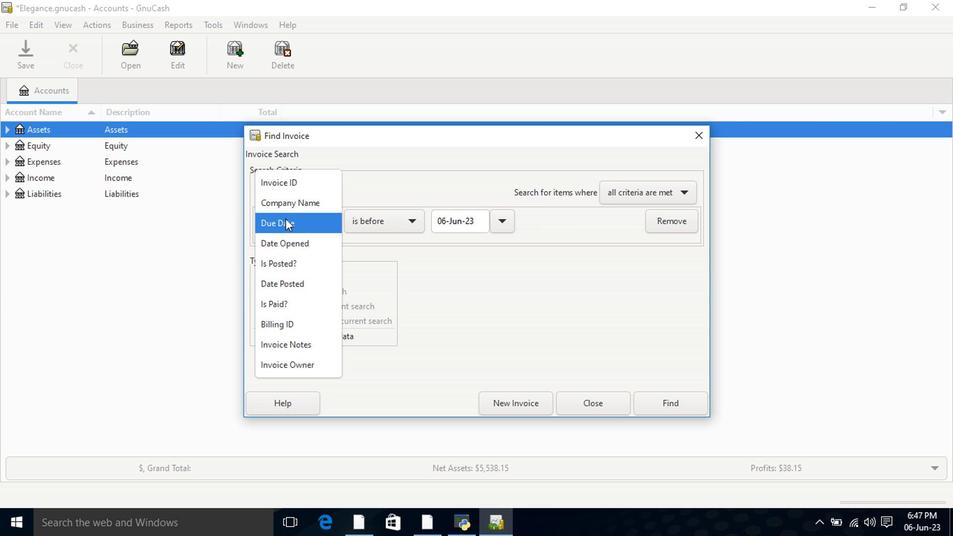 
Action: Mouse pressed left at (284, 226)
Screenshot: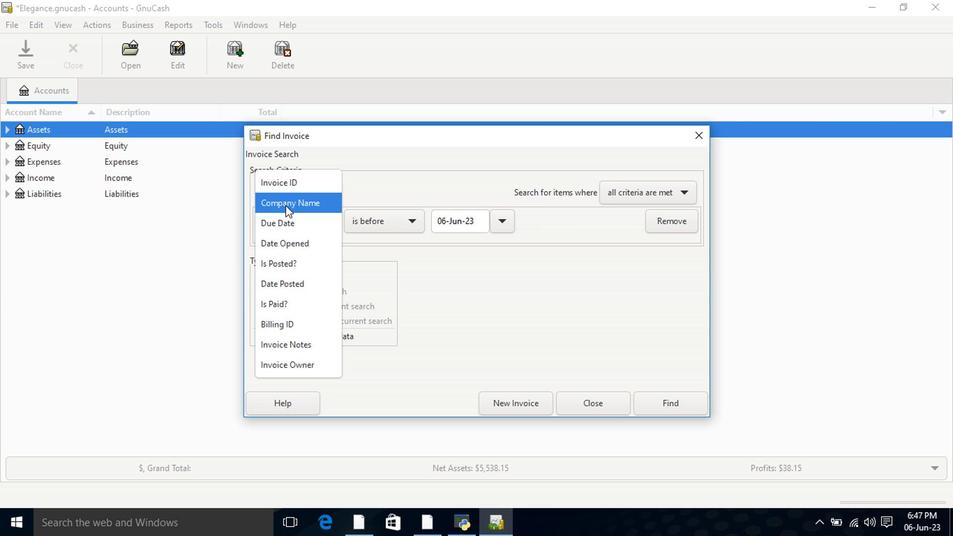 
Action: Mouse moved to (433, 243)
Screenshot: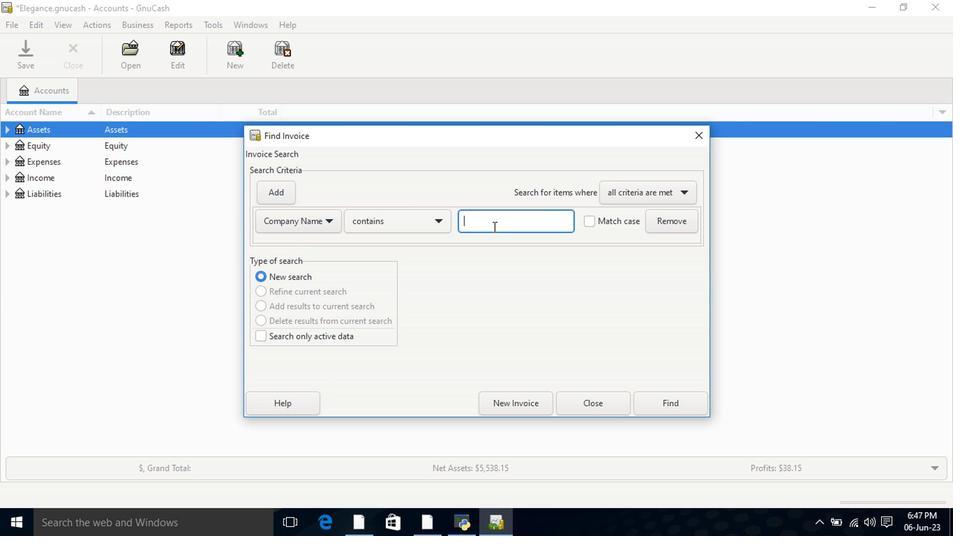 
Action: Key pressed tuesday
Screenshot: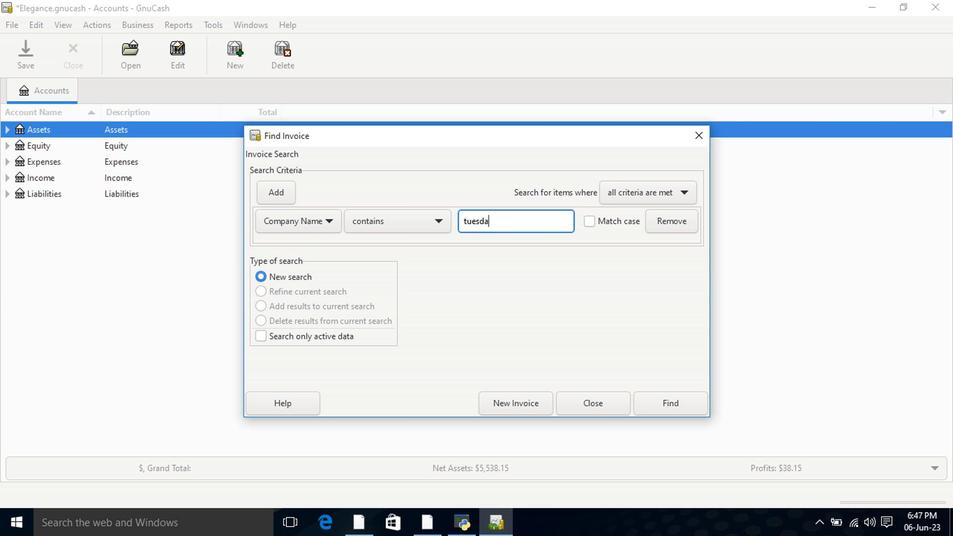 
Action: Mouse moved to (547, 366)
Screenshot: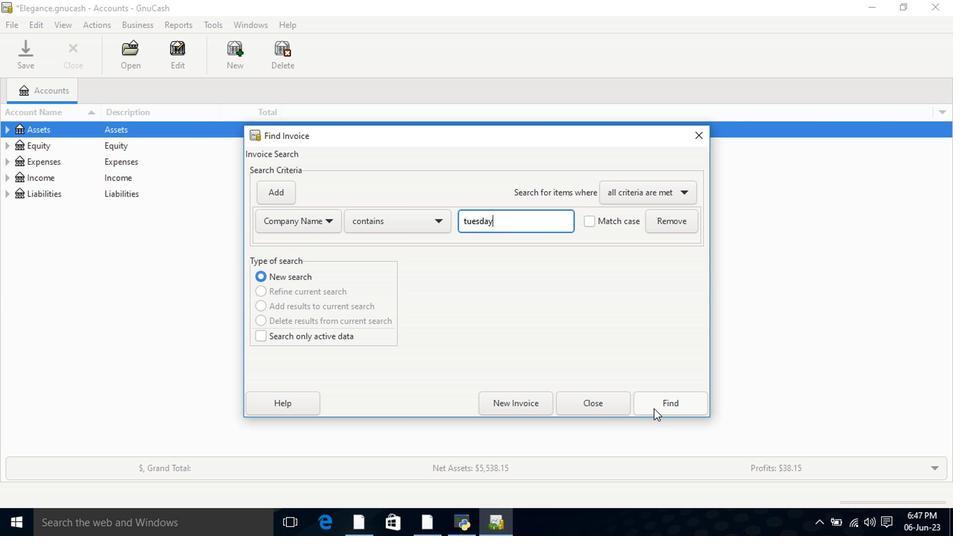 
Action: Mouse pressed left at (547, 366)
Screenshot: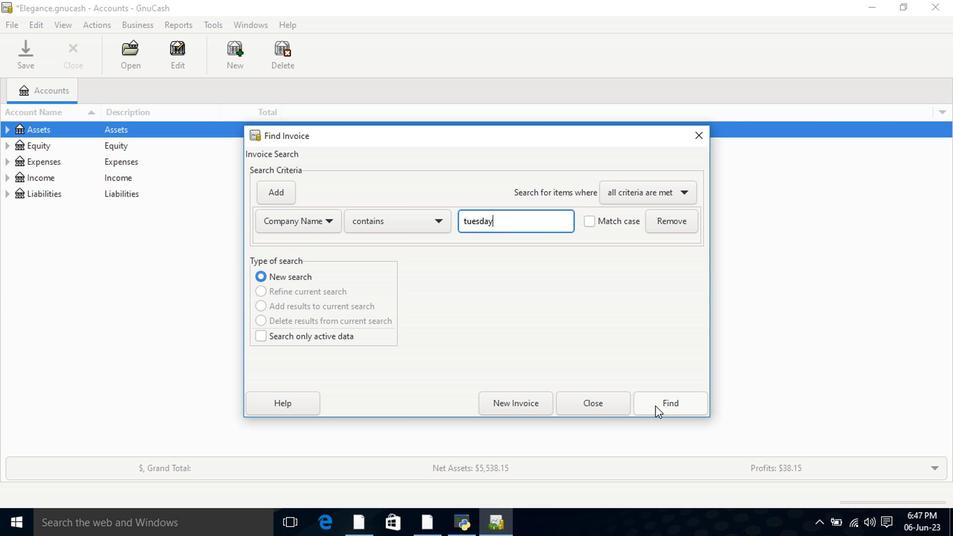 
Action: Mouse moved to (524, 256)
Screenshot: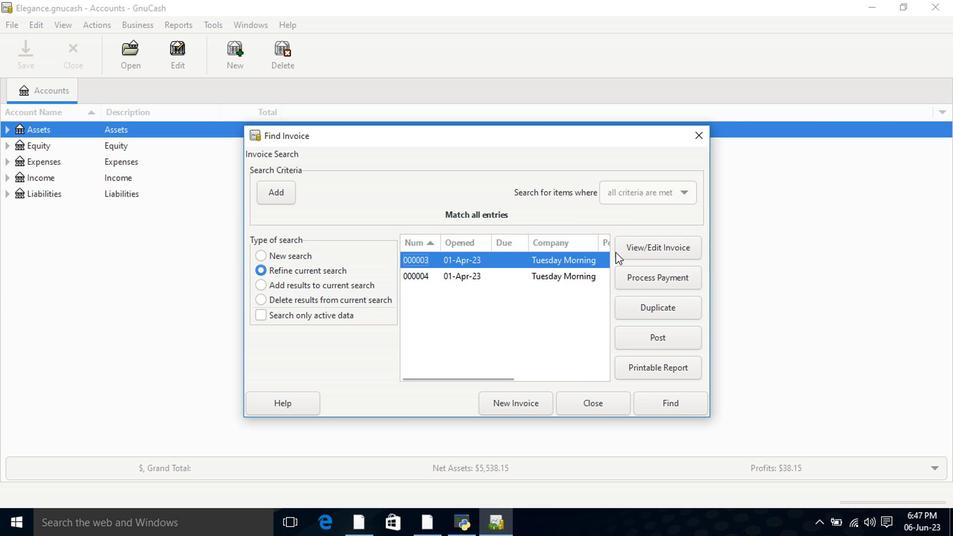 
Action: Mouse pressed left at (524, 256)
Screenshot: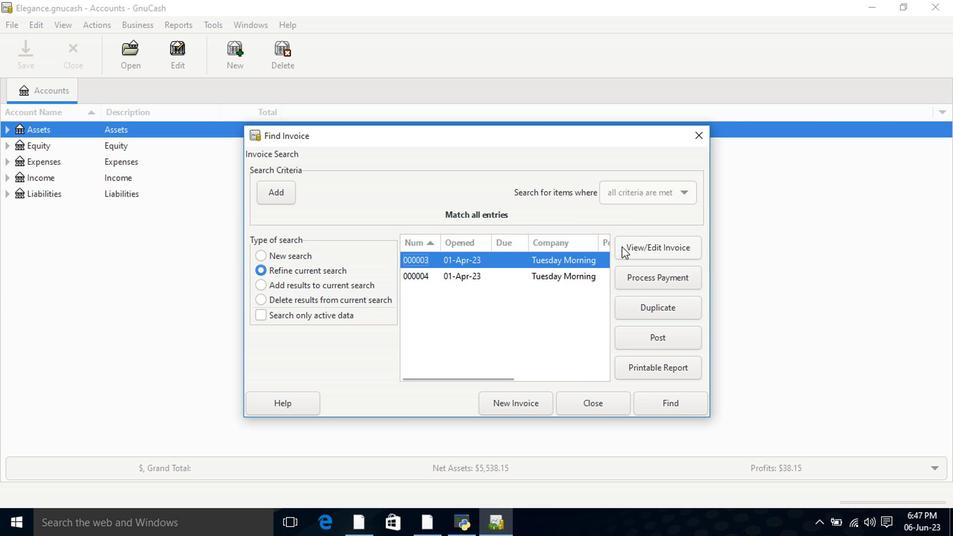 
Action: Mouse moved to (464, 276)
Screenshot: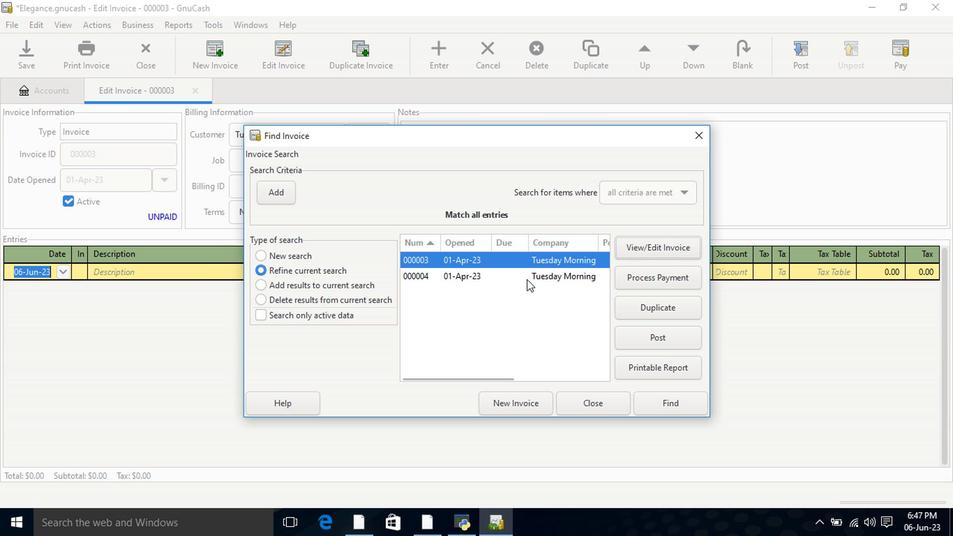 
Action: Mouse pressed left at (464, 276)
Screenshot: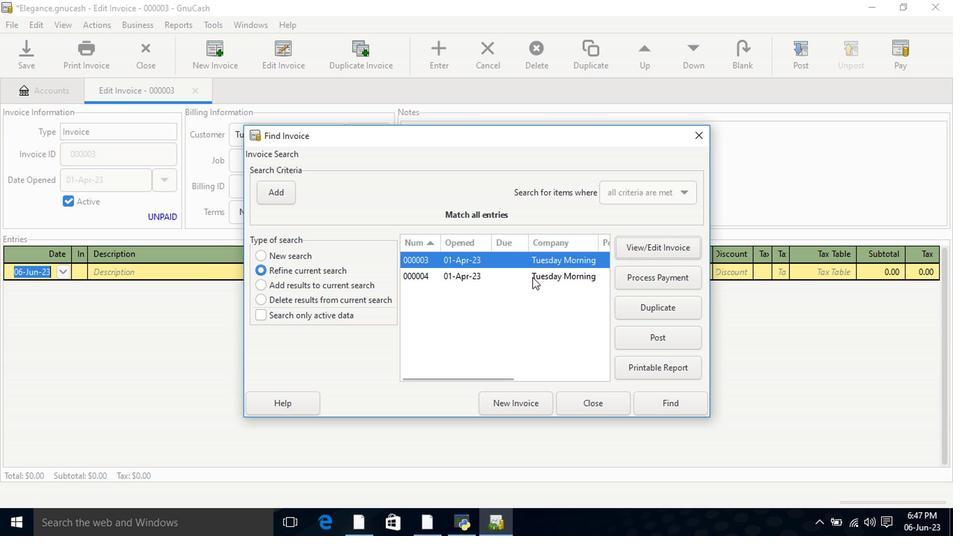 
Action: Mouse moved to (530, 256)
Screenshot: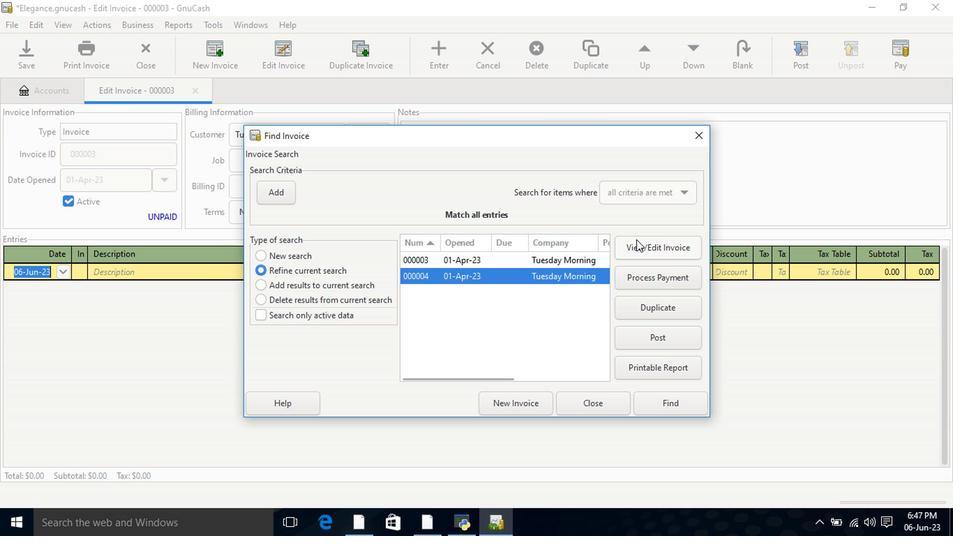 
Action: Mouse pressed left at (530, 256)
Screenshot: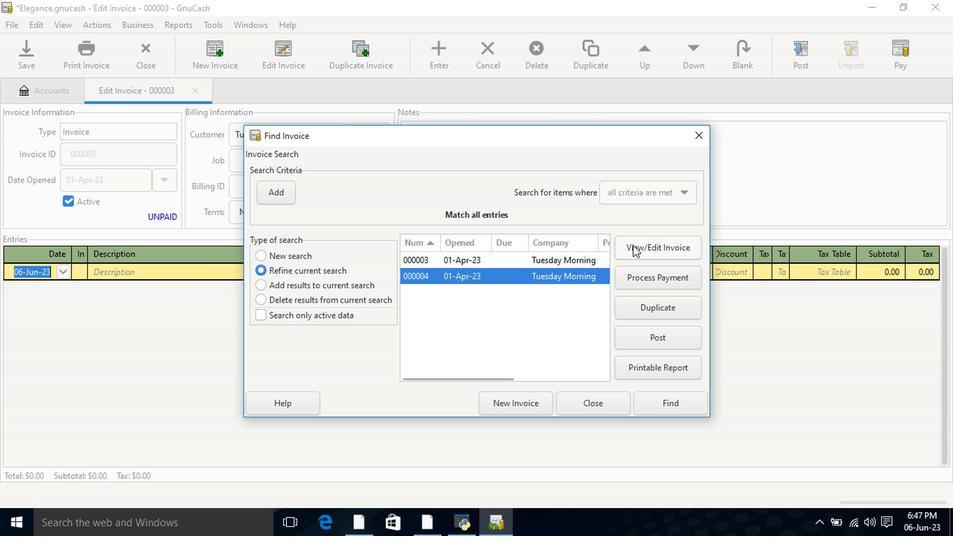 
Action: Mouse moved to (576, 177)
Screenshot: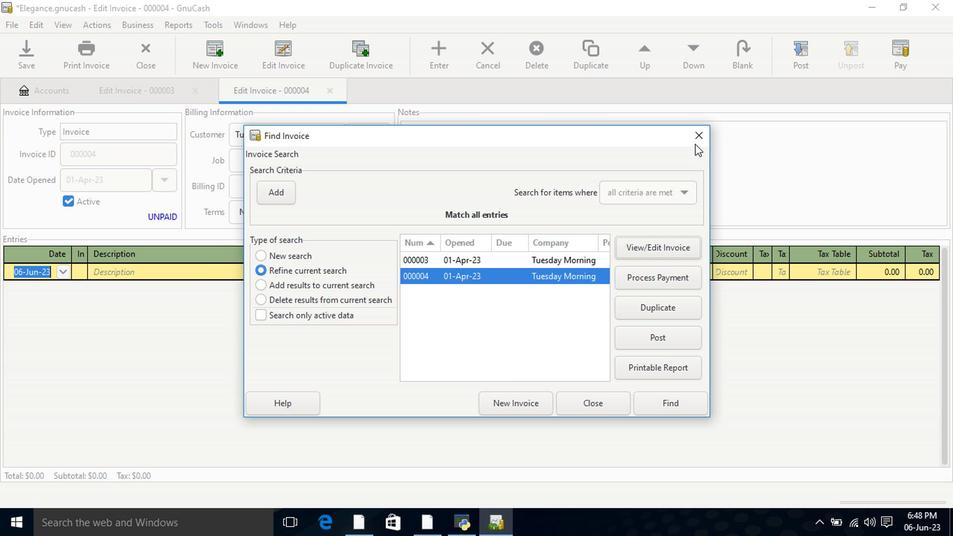 
Action: Mouse pressed left at (576, 177)
Screenshot: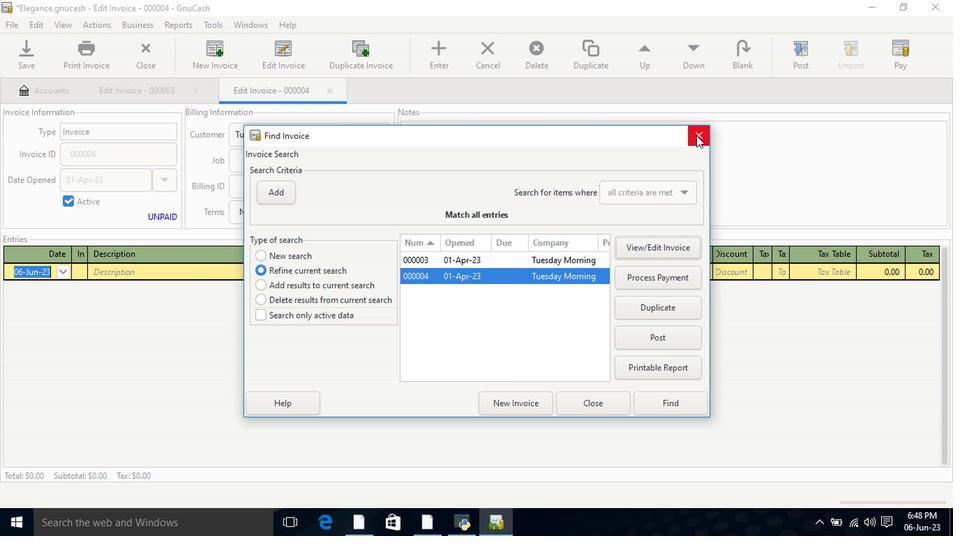 
Action: Mouse moved to (314, 145)
Screenshot: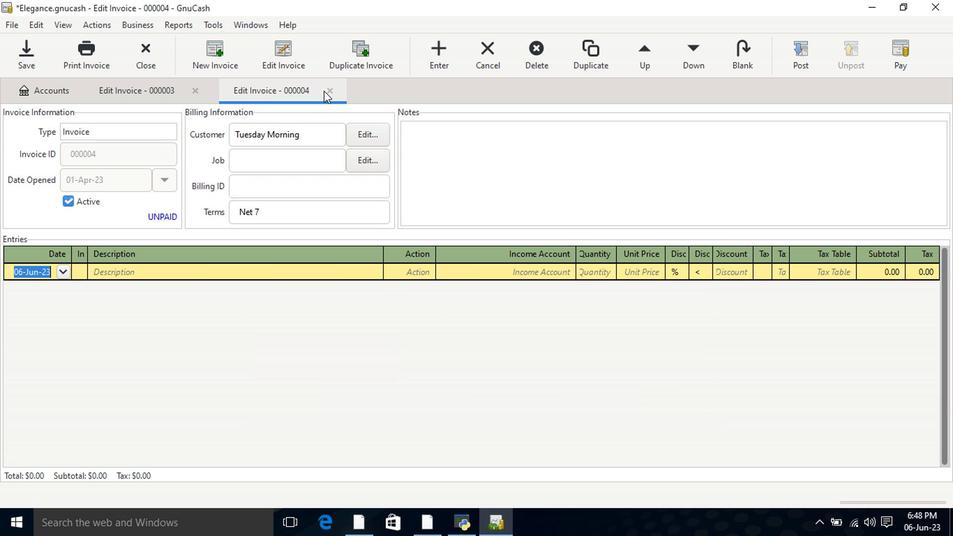 
Action: Mouse pressed left at (314, 145)
Screenshot: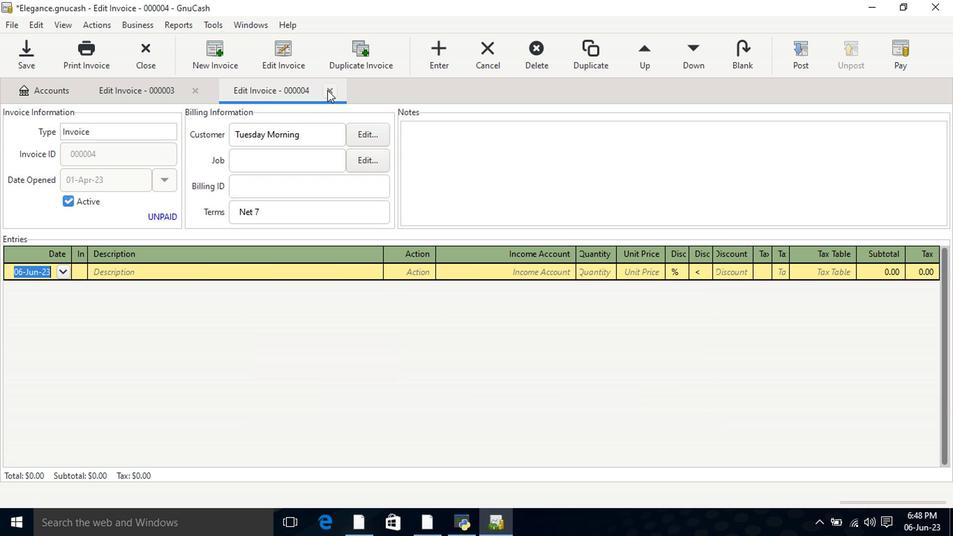 
Action: Mouse moved to (217, 145)
Screenshot: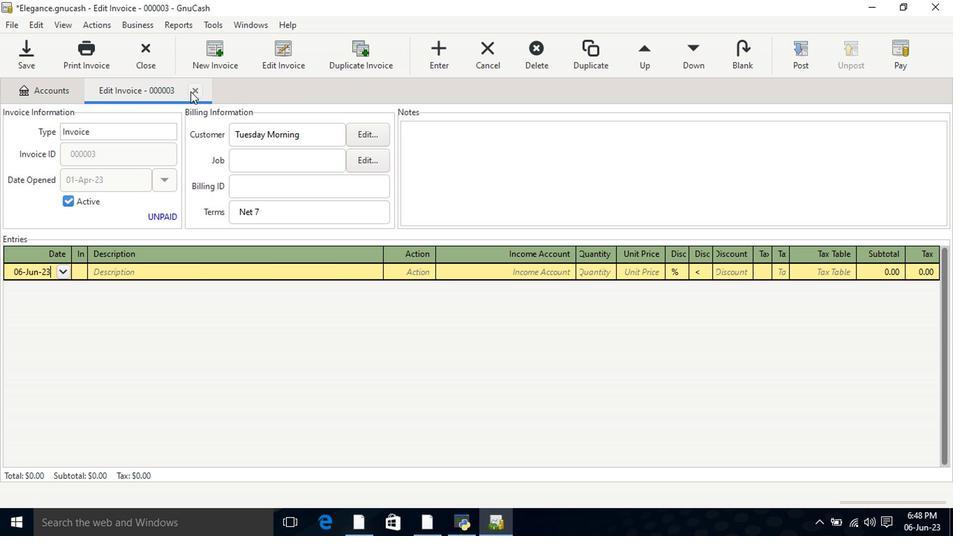 
Action: Mouse pressed left at (217, 145)
Screenshot: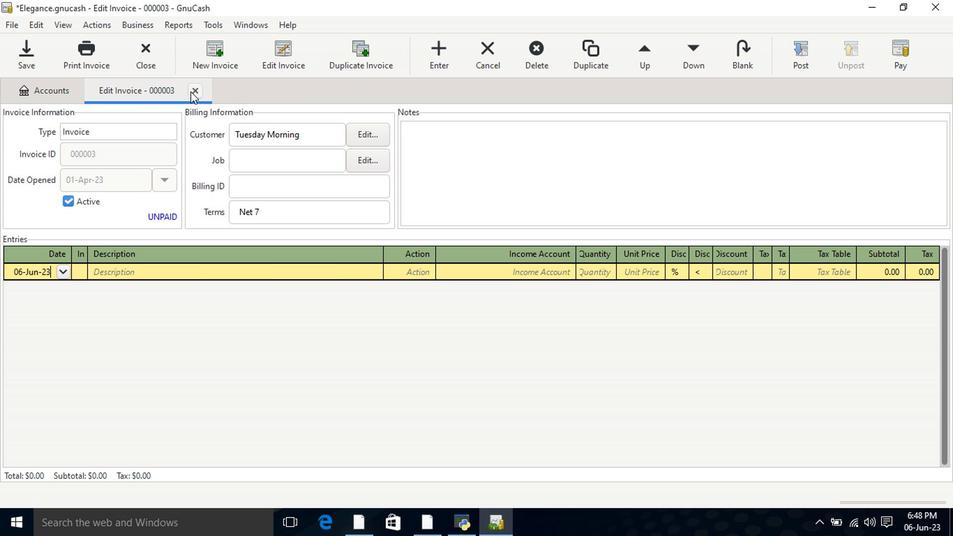 
Action: Mouse moved to (236, 268)
Screenshot: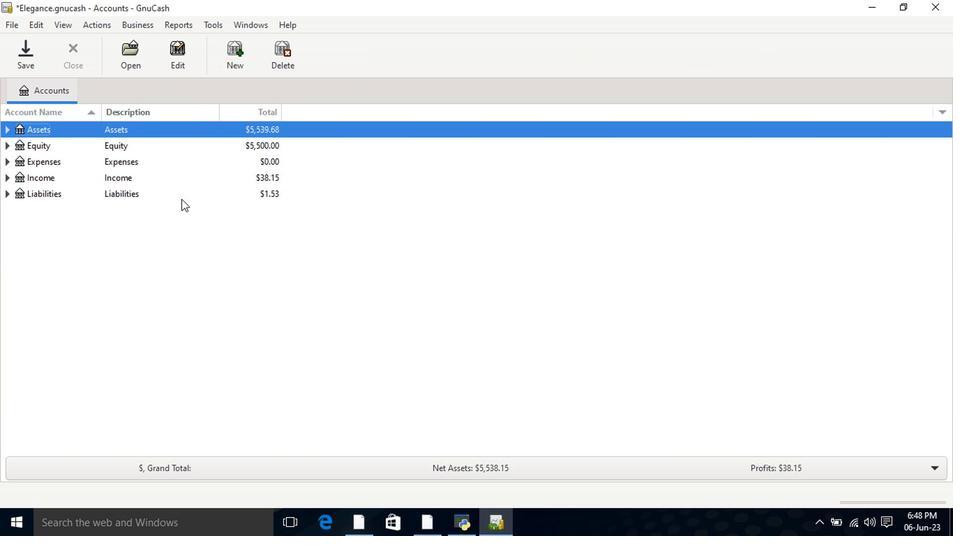 
Action: Mouse pressed left at (236, 268)
Screenshot: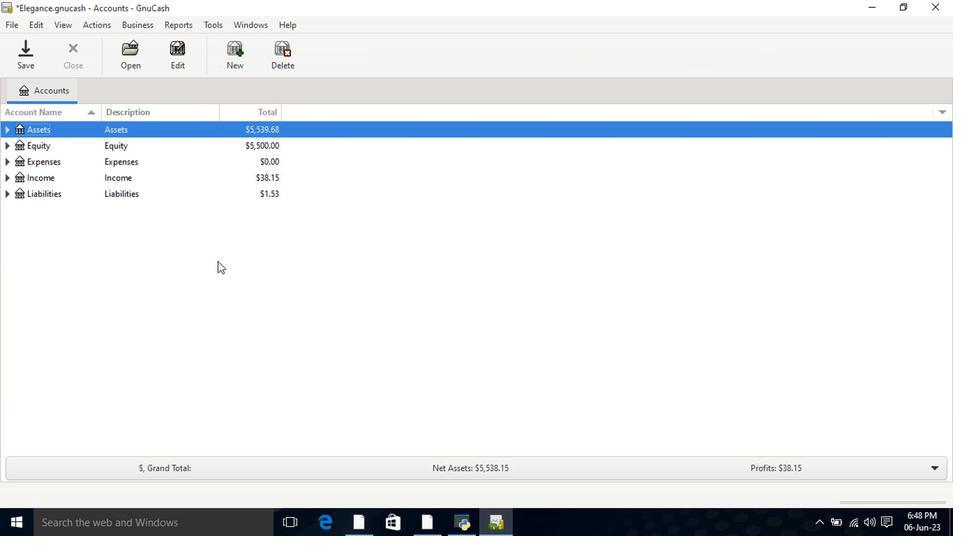 
Action: Mouse moved to (175, 100)
Screenshot: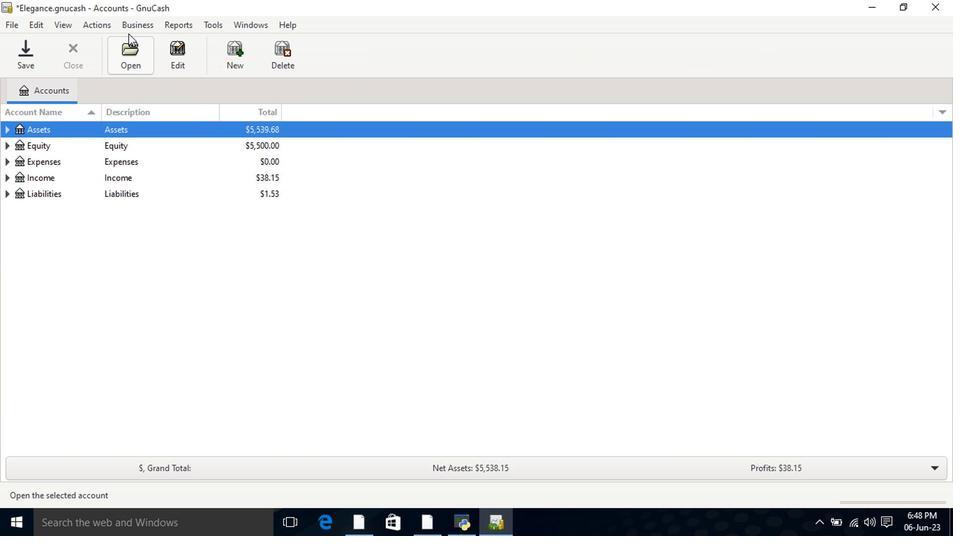 
Action: Mouse pressed left at (175, 100)
Screenshot: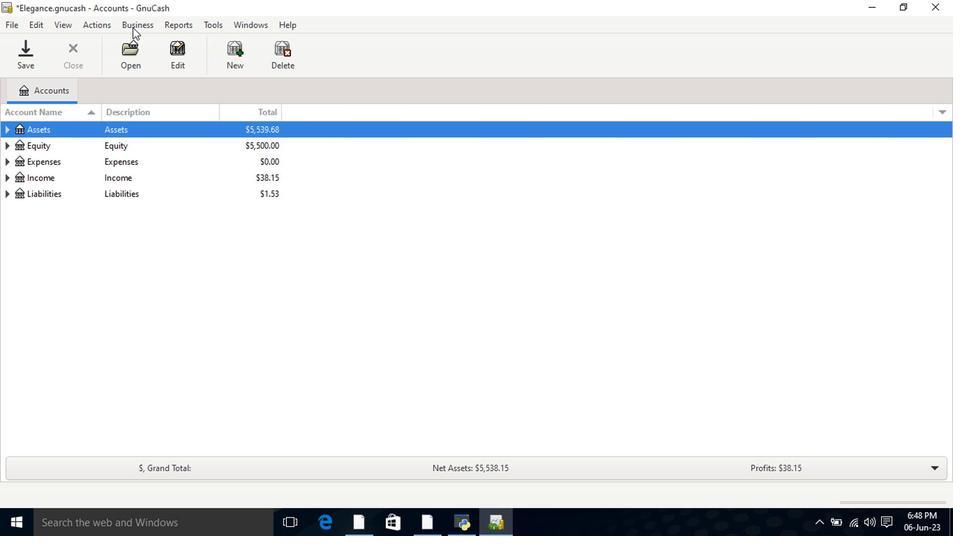
Action: Mouse moved to (290, 148)
Screenshot: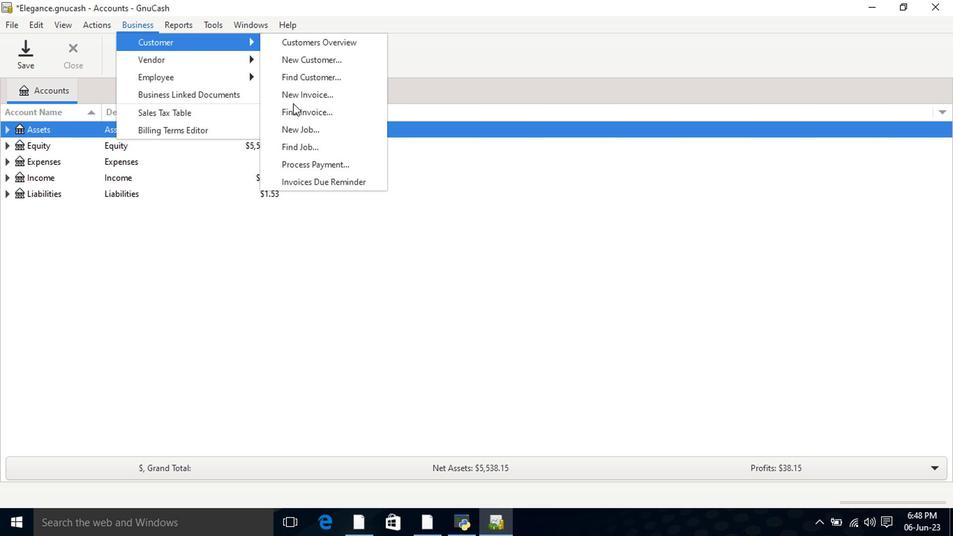 
Action: Mouse pressed left at (290, 148)
Screenshot: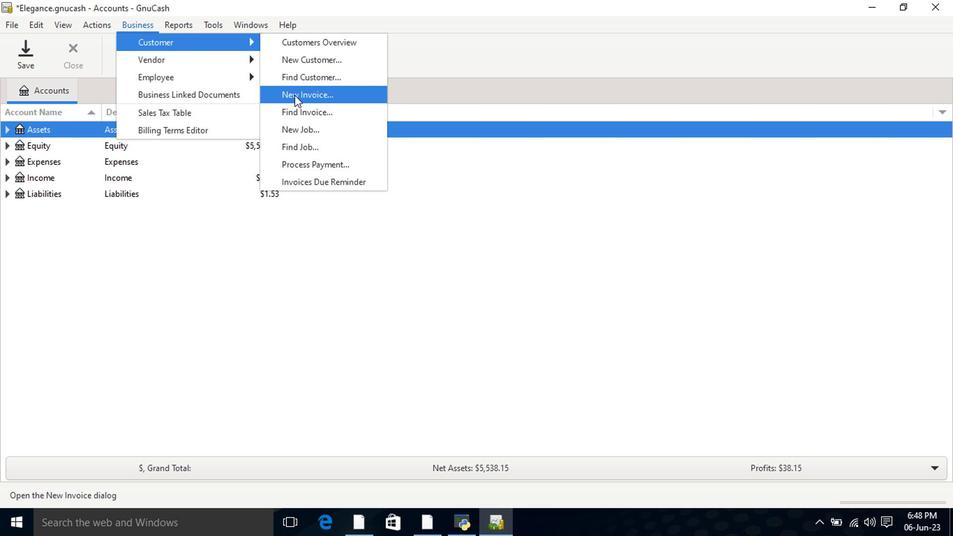 
Action: Mouse moved to (487, 232)
Screenshot: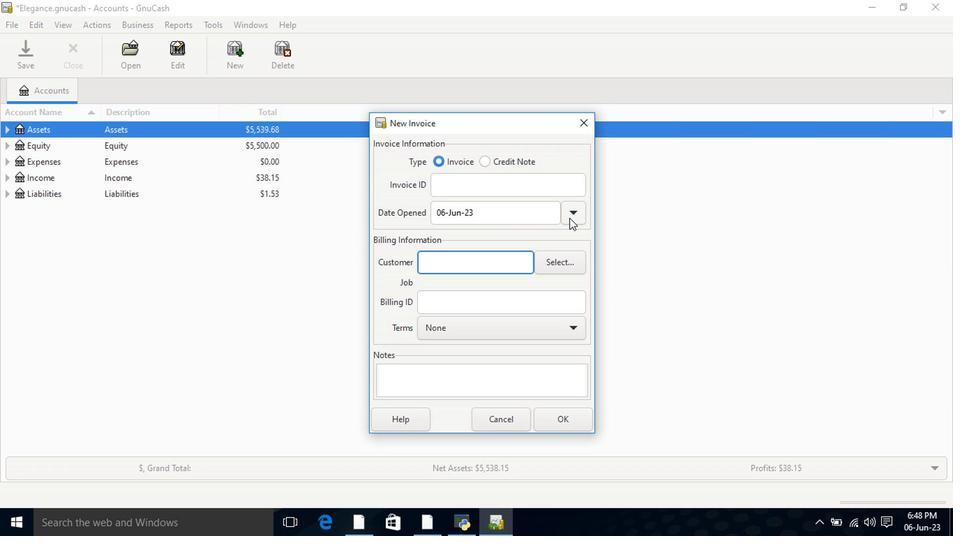 
Action: Mouse pressed left at (487, 232)
Screenshot: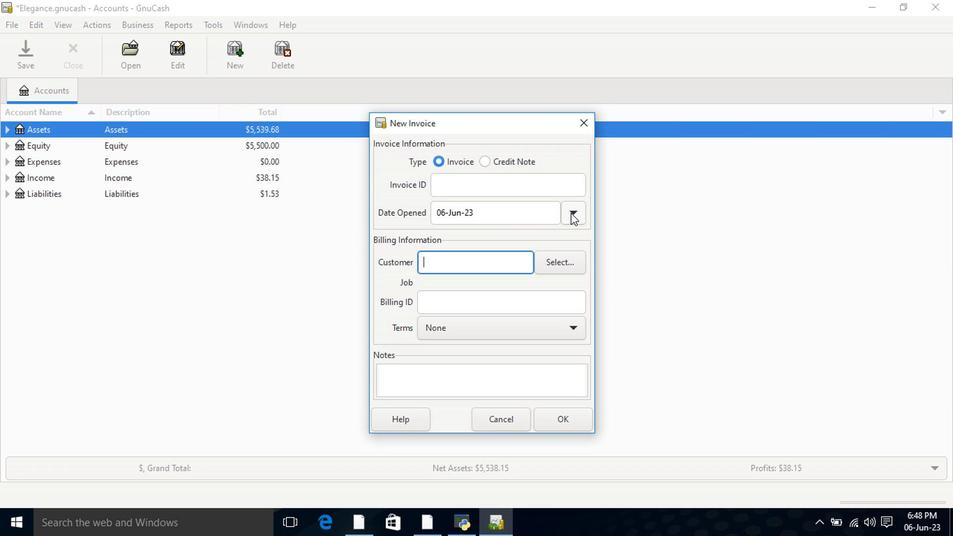 
Action: Mouse moved to (410, 246)
Screenshot: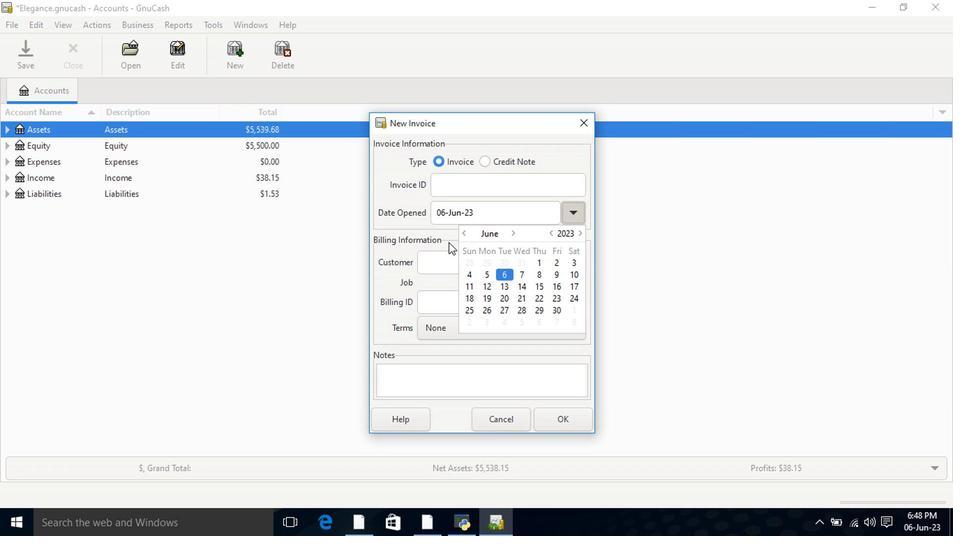 
Action: Mouse pressed left at (410, 246)
Screenshot: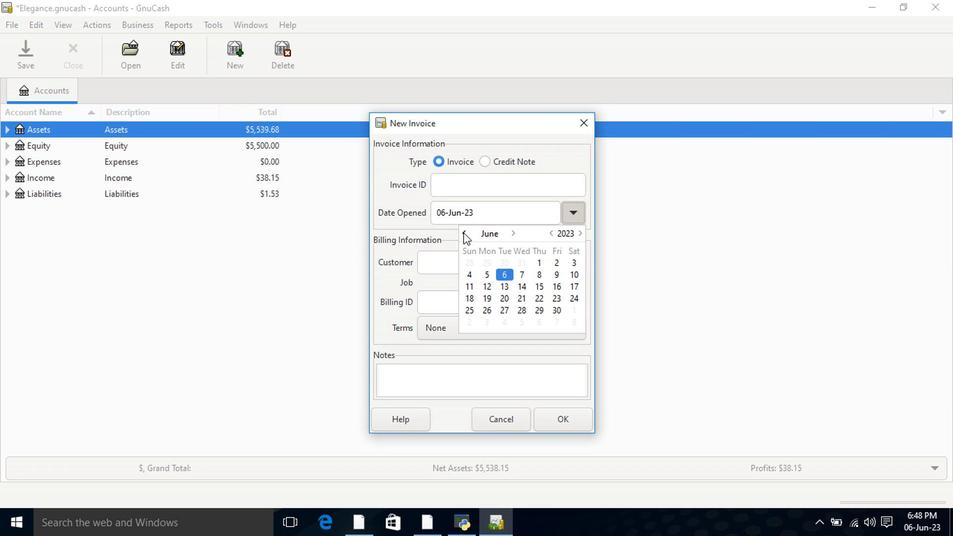 
Action: Mouse pressed left at (410, 246)
Screenshot: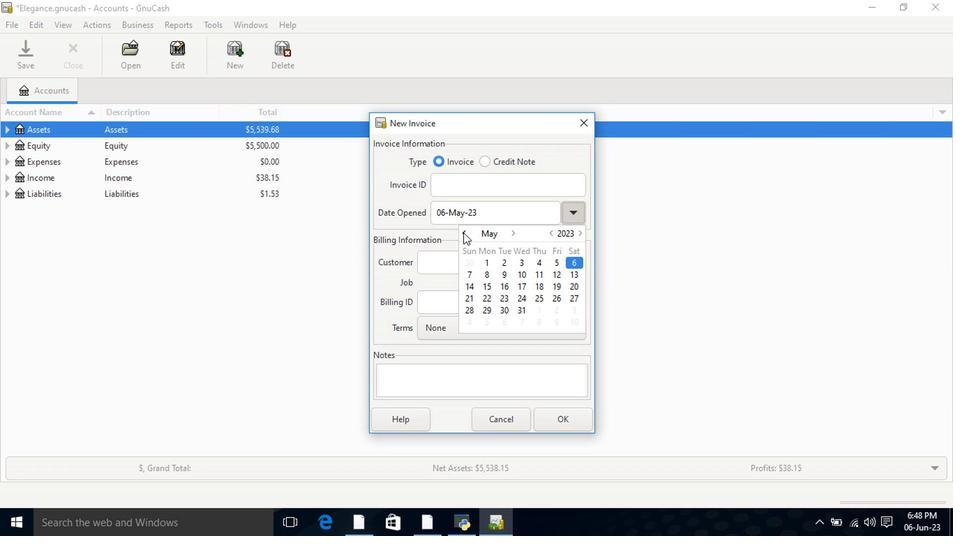 
Action: Mouse moved to (485, 266)
Screenshot: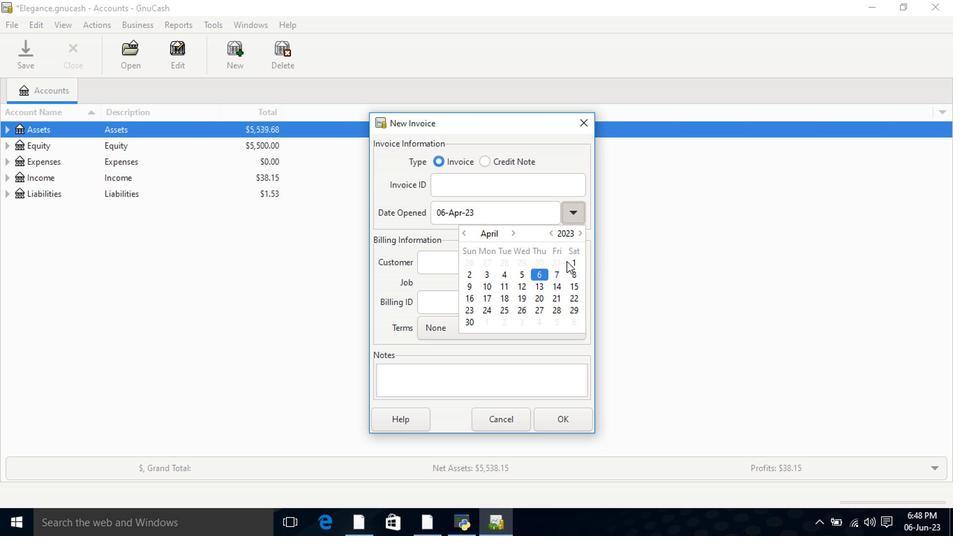 
Action: Mouse pressed left at (485, 266)
Screenshot: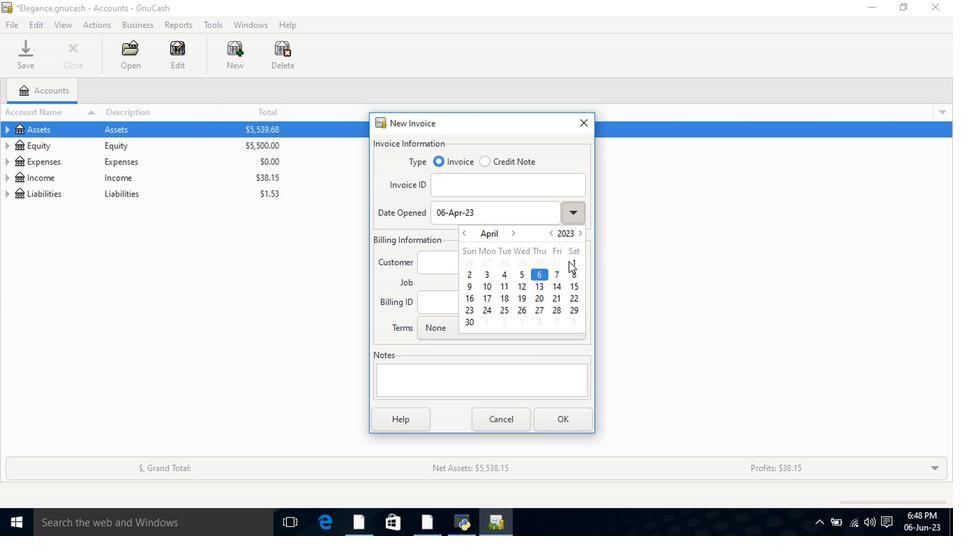
Action: Mouse pressed left at (485, 266)
Screenshot: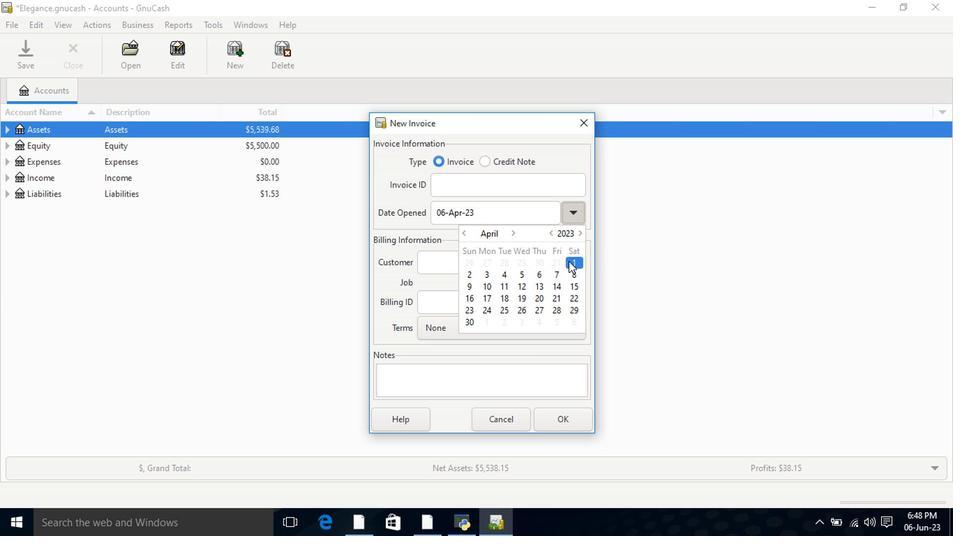 
Action: Mouse moved to (428, 270)
Screenshot: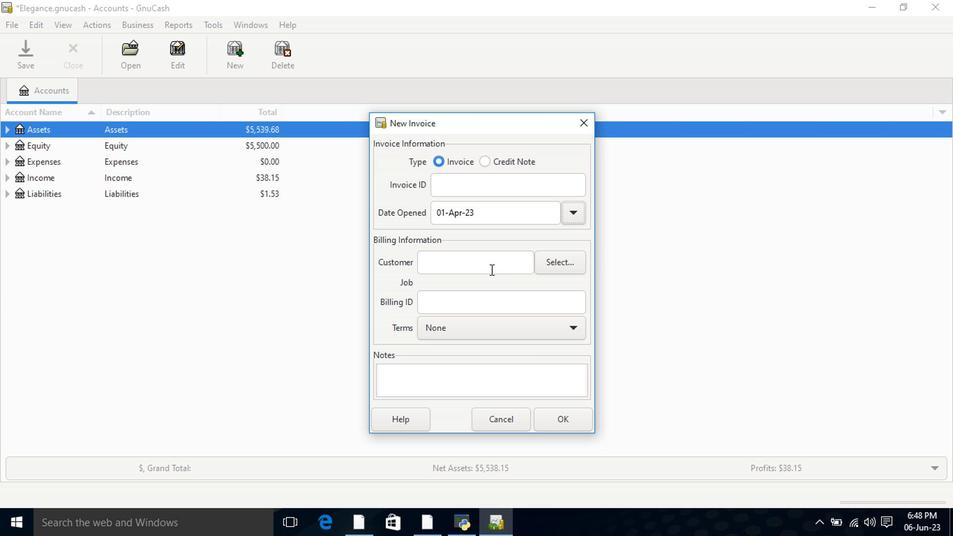 
Action: Mouse pressed left at (428, 270)
Screenshot: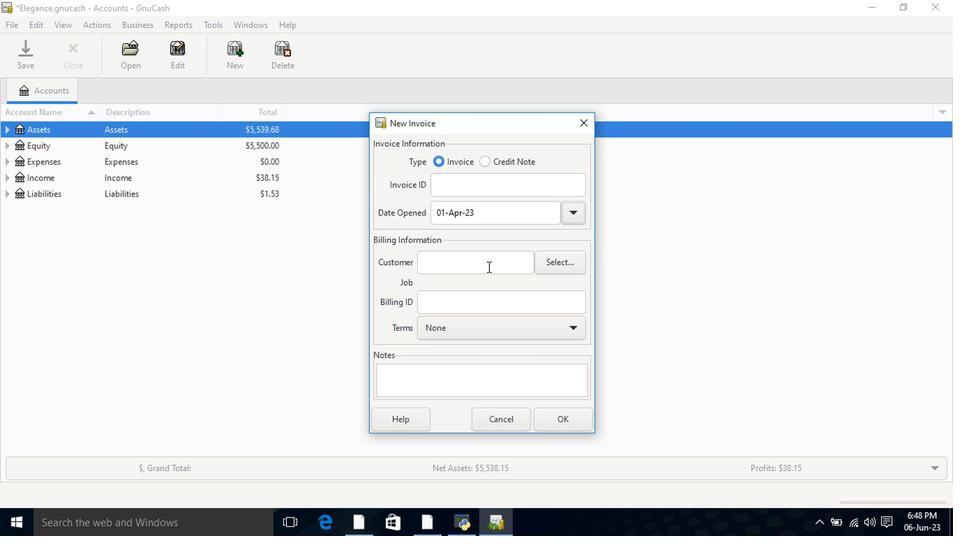 
Action: Key pressed tu
Screenshot: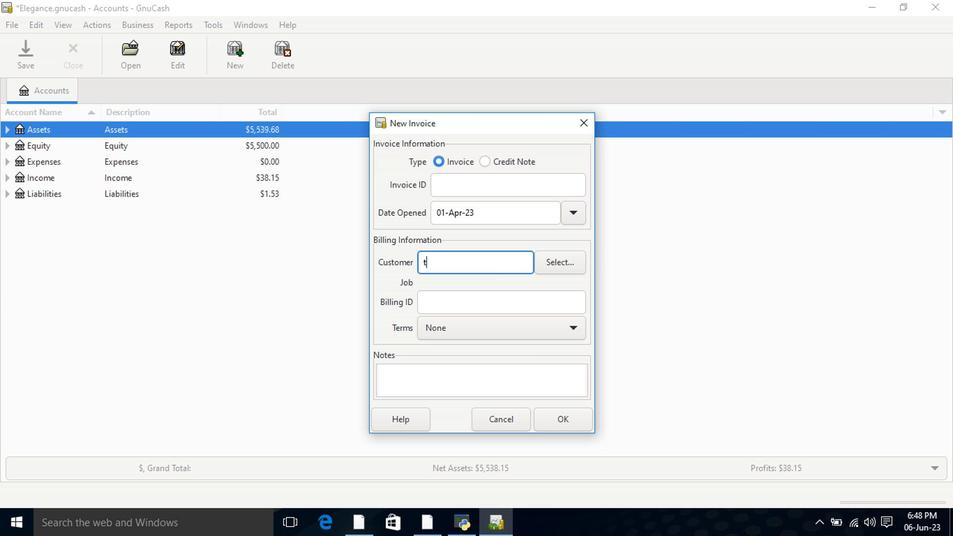 
Action: Mouse moved to (415, 280)
Screenshot: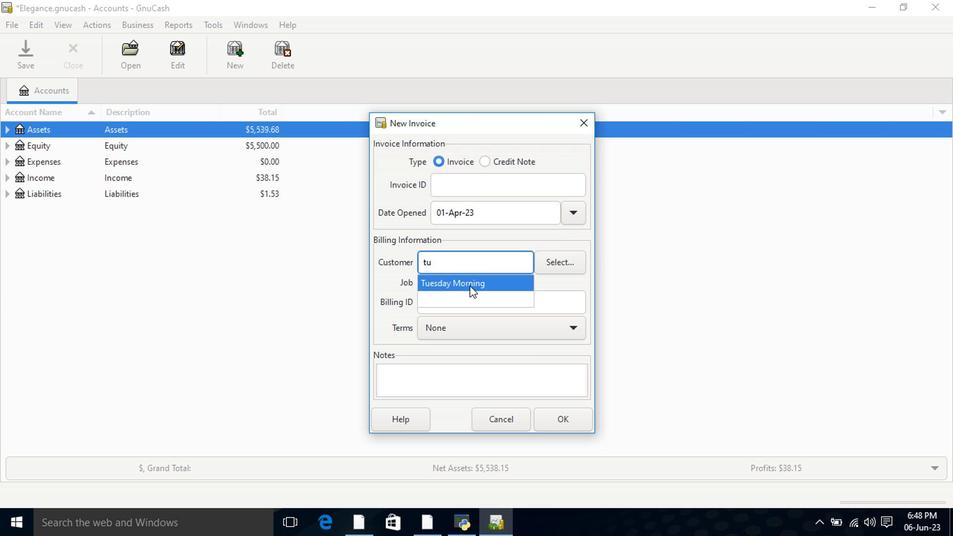 
Action: Mouse pressed left at (415, 280)
Screenshot: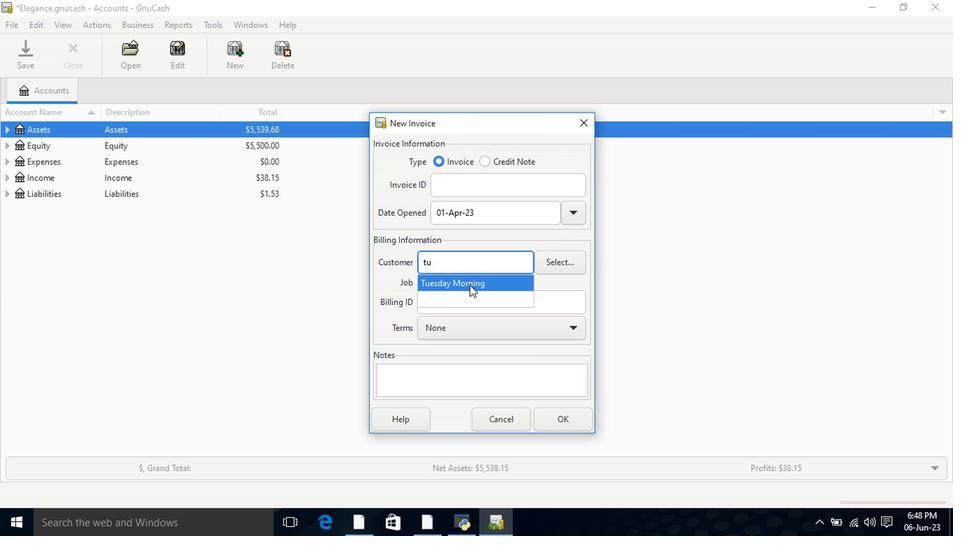 
Action: Mouse moved to (419, 323)
Screenshot: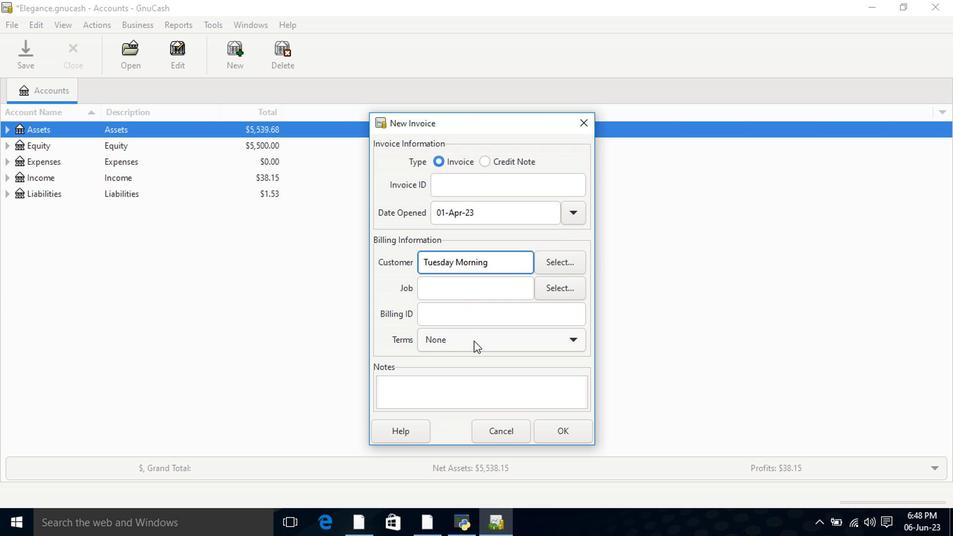 
Action: Mouse pressed left at (419, 323)
Screenshot: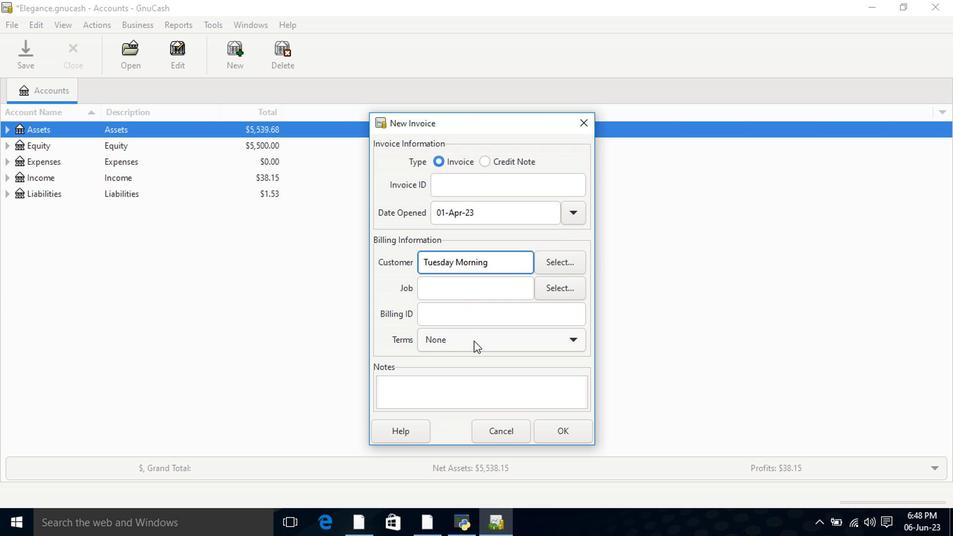 
Action: Mouse moved to (411, 371)
Screenshot: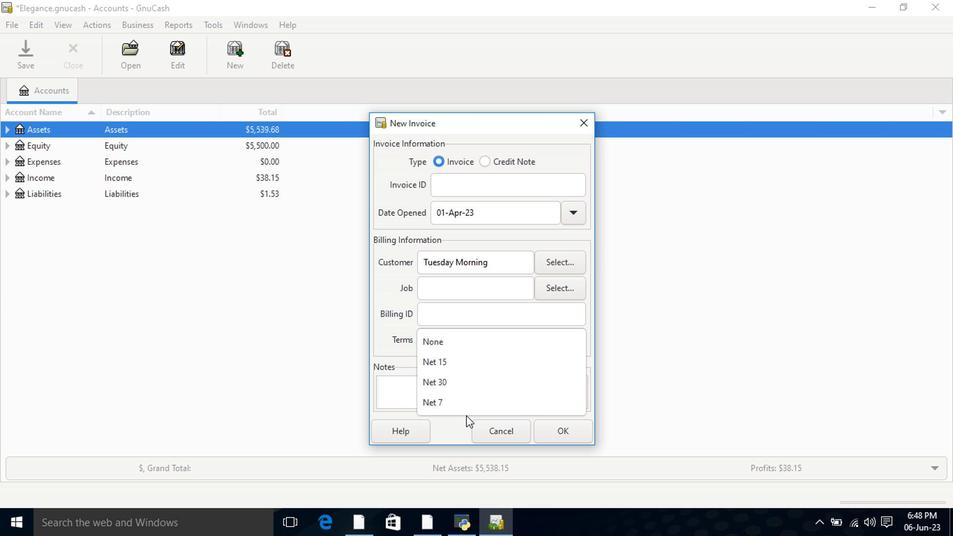 
Action: Mouse pressed left at (411, 371)
Screenshot: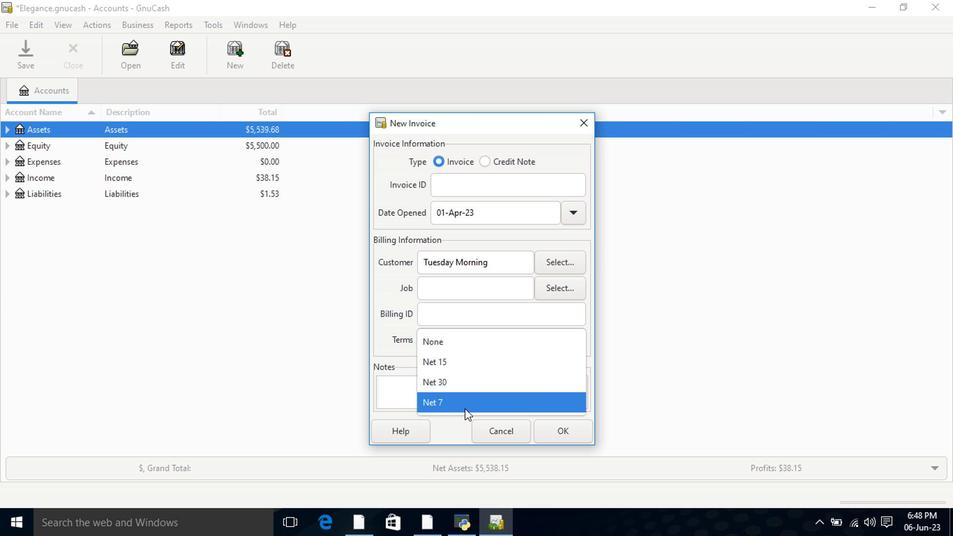
Action: Mouse moved to (484, 388)
Screenshot: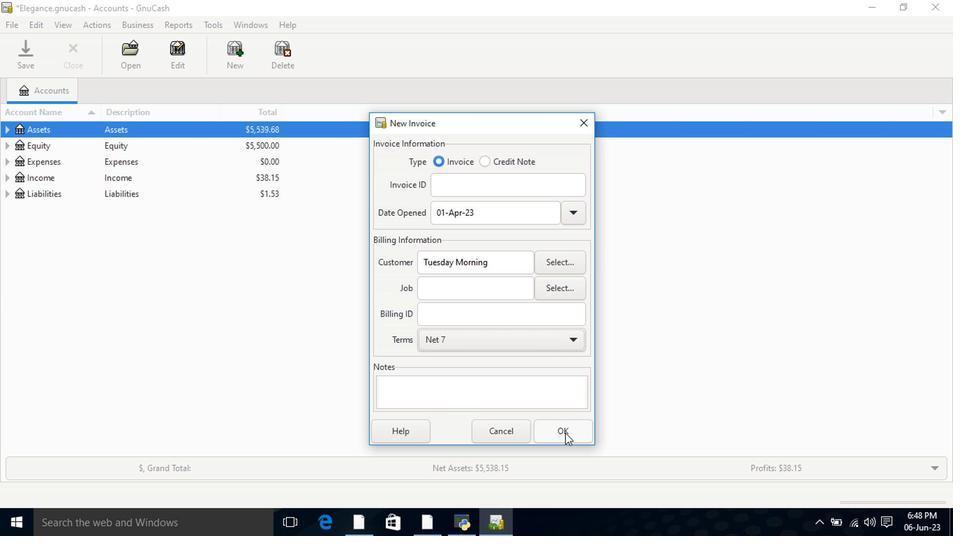 
Action: Mouse pressed left at (484, 388)
Screenshot: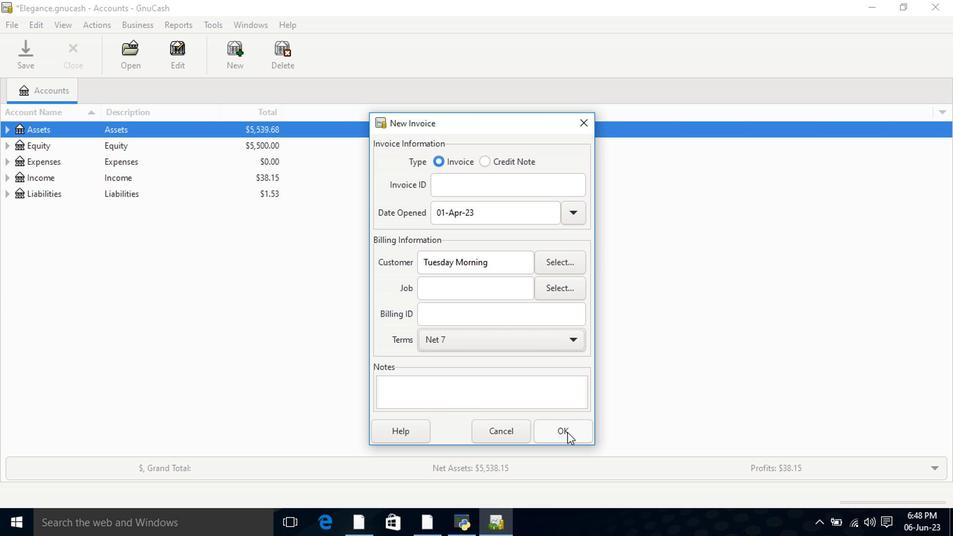 
Action: Mouse moved to (124, 274)
Screenshot: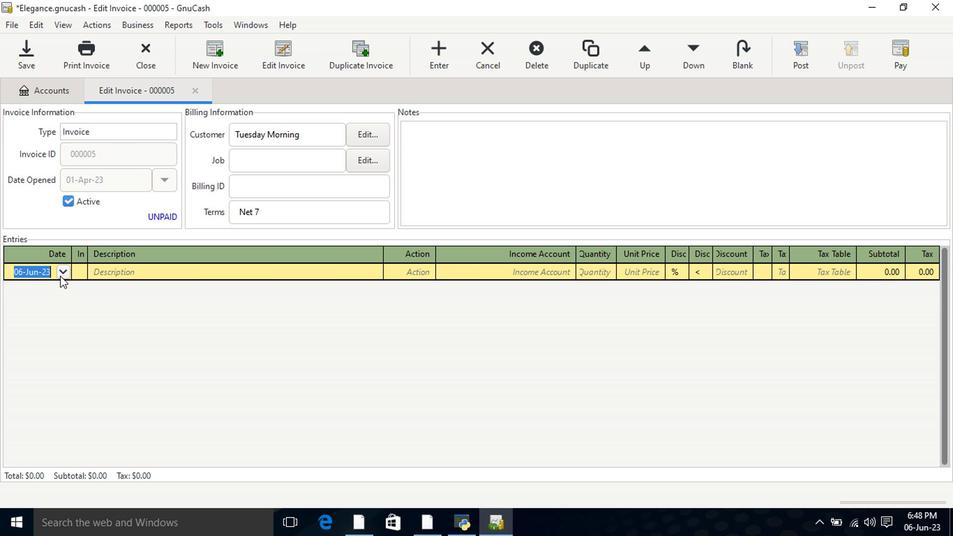 
Action: Mouse pressed left at (124, 274)
Screenshot: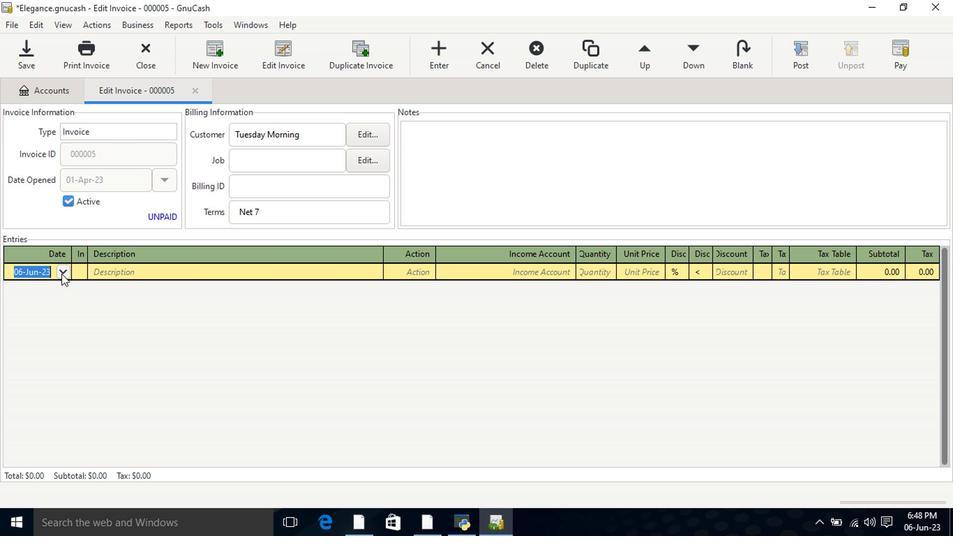 
Action: Mouse moved to (88, 287)
Screenshot: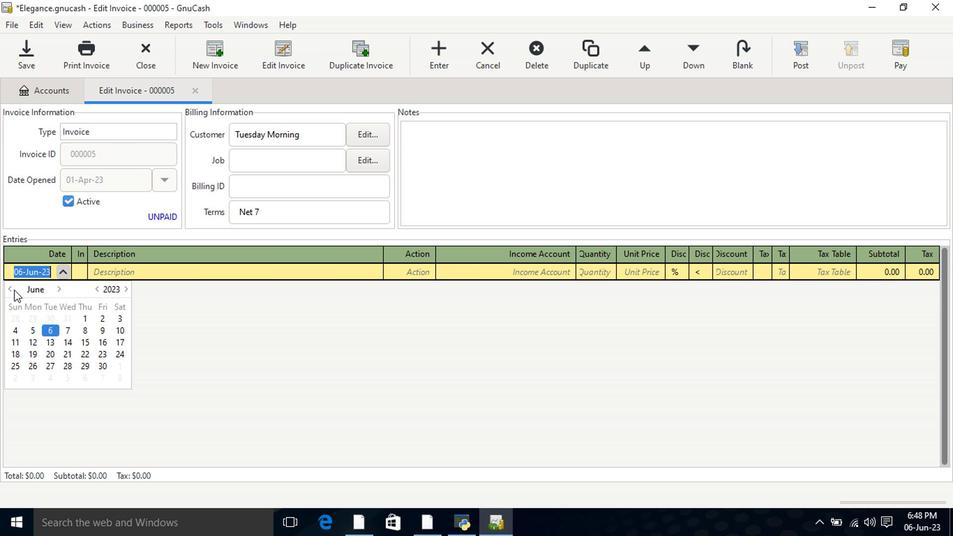 
Action: Mouse pressed left at (88, 287)
Screenshot: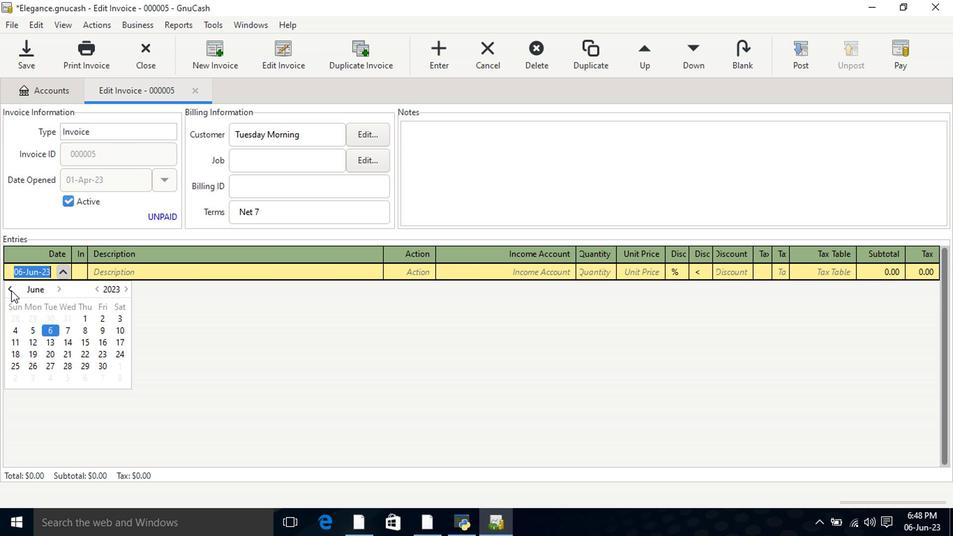 
Action: Mouse pressed left at (88, 287)
Screenshot: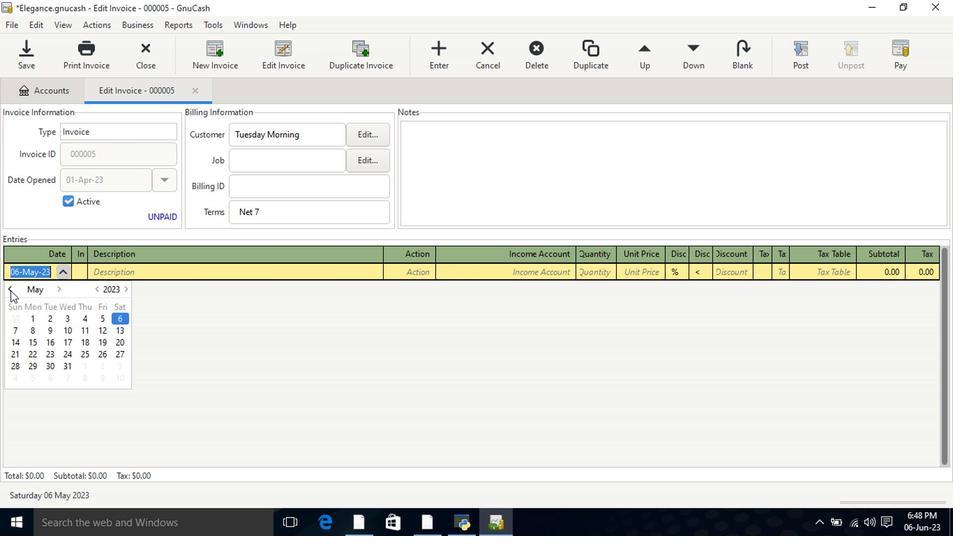 
Action: Mouse moved to (166, 307)
Screenshot: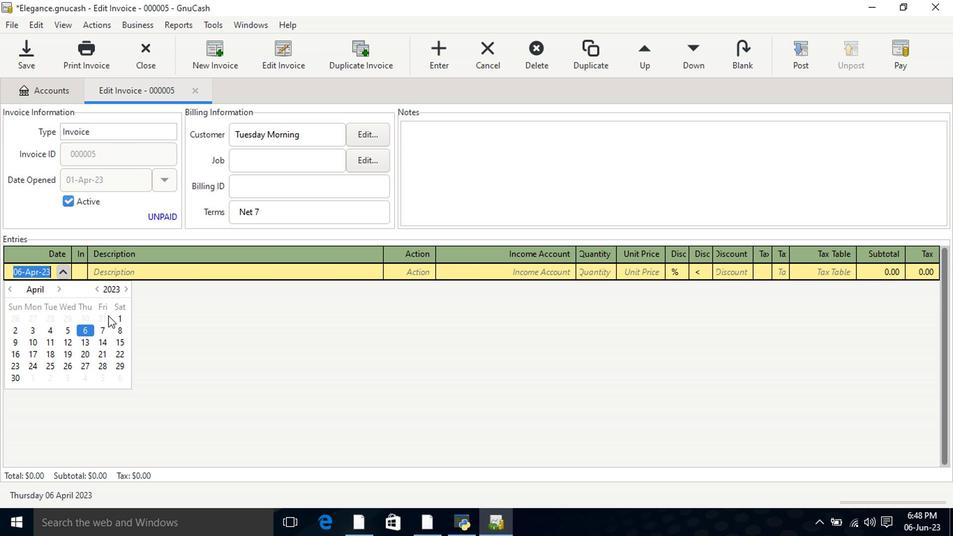 
Action: Mouse pressed left at (166, 307)
Screenshot: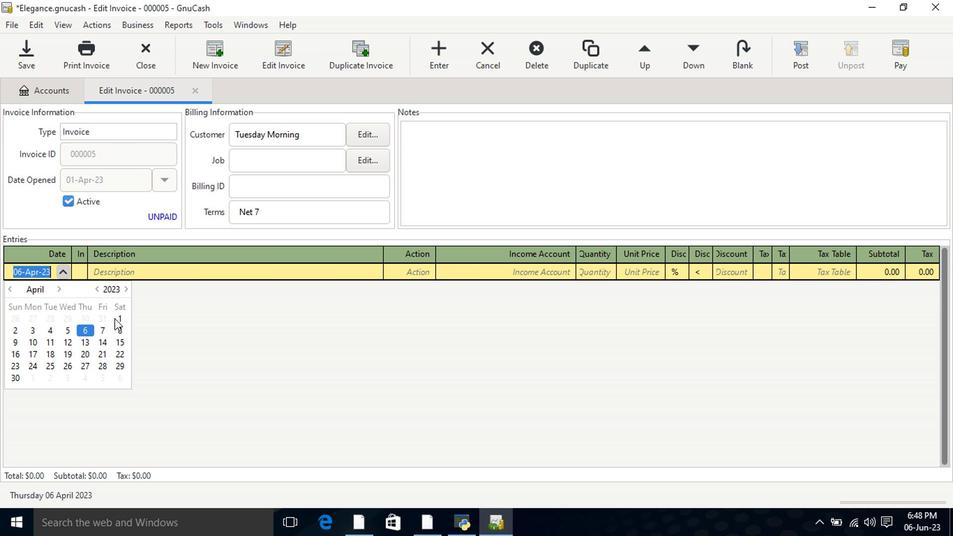 
Action: Mouse pressed left at (166, 307)
Screenshot: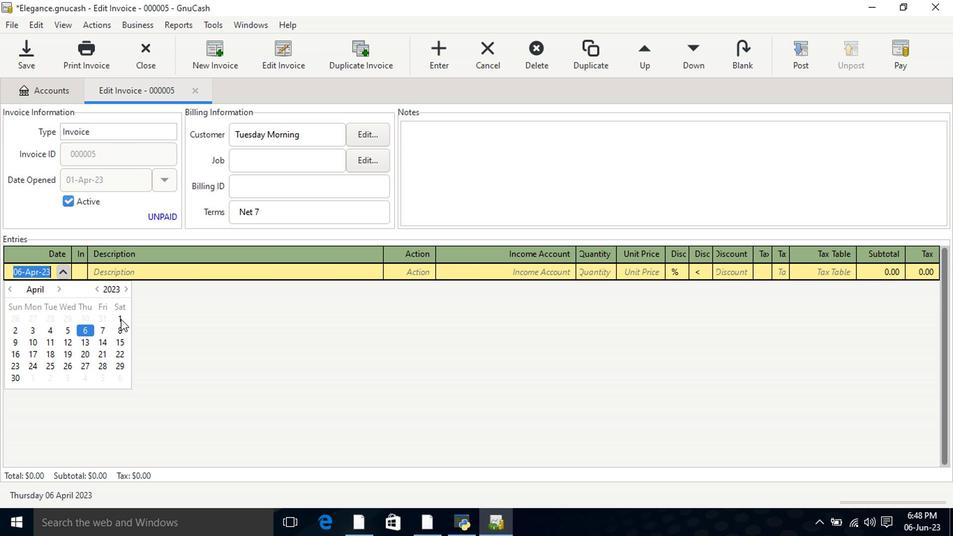 
Action: Mouse moved to (173, 273)
Screenshot: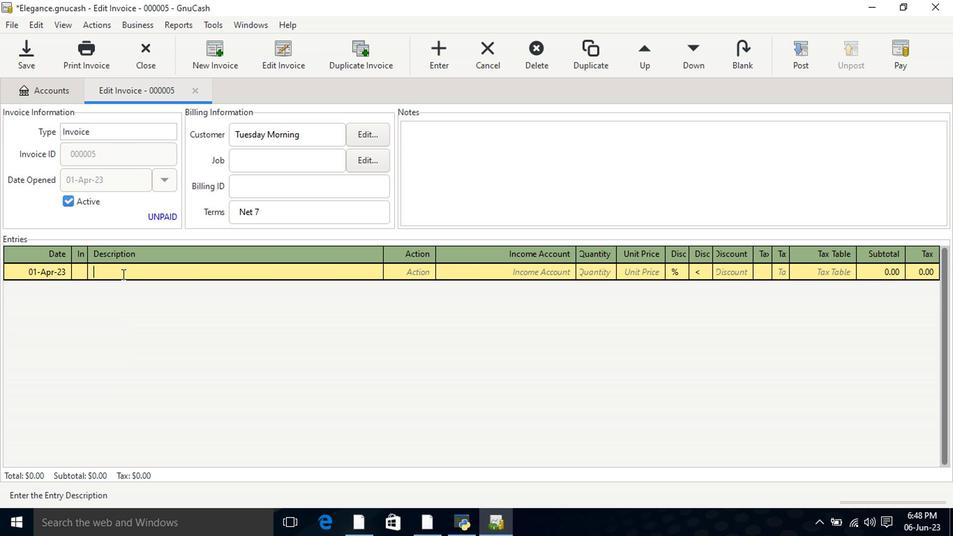 
Action: Key pressed <Key.shift><Key.shift>Ma<Key.tab><Key.tab>incom<Key.down><Key.down><Key.down><Key.tab>4<Key.tab>14.99<Key.tab>
Screenshot: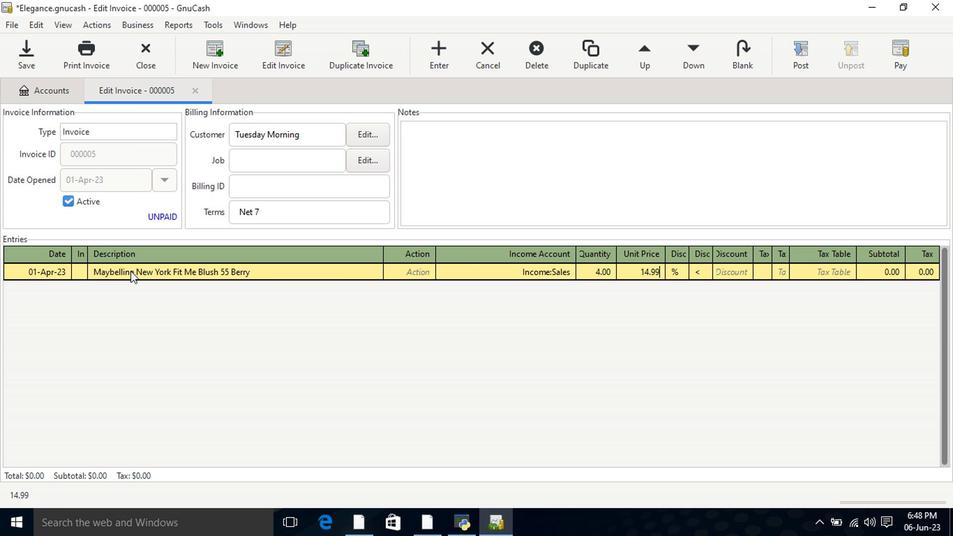 
Action: Mouse moved to (624, 275)
Screenshot: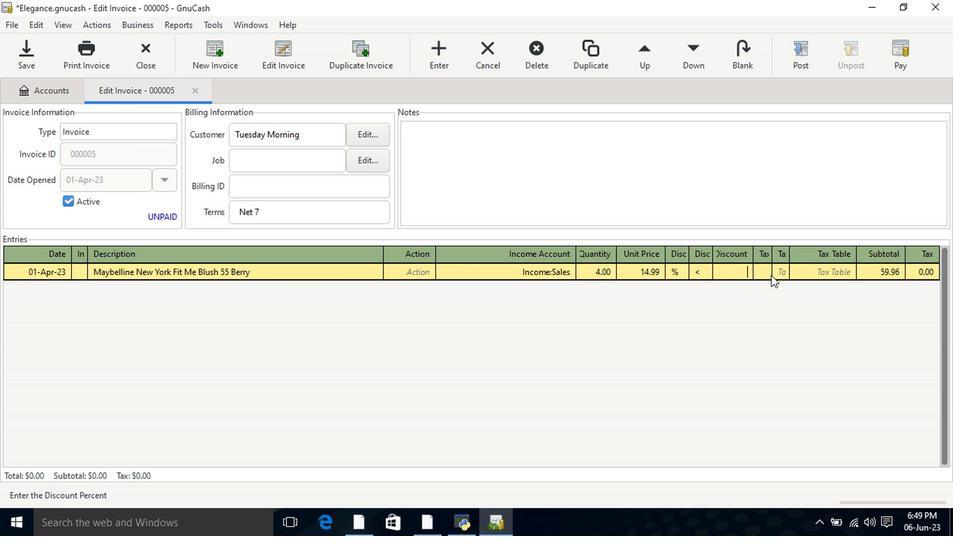 
Action: Mouse pressed left at (624, 275)
Screenshot: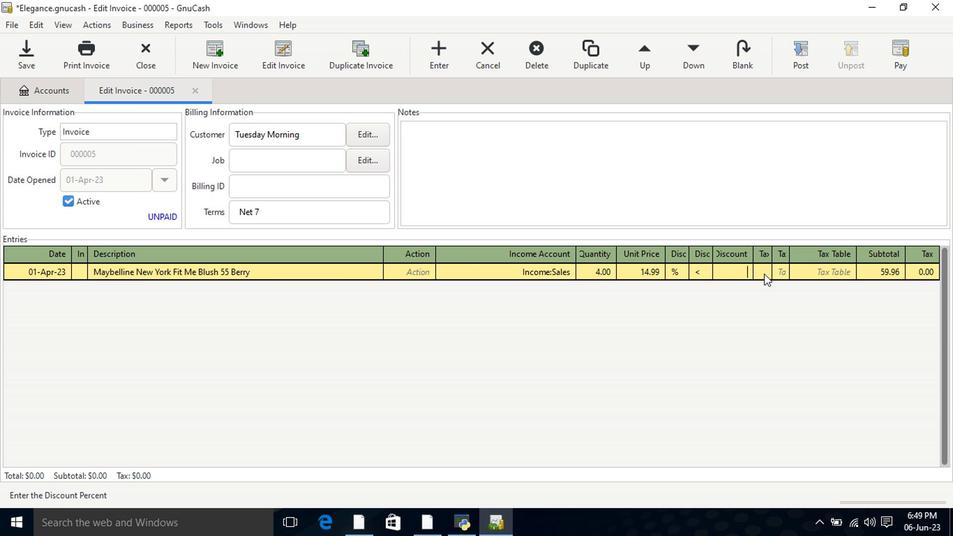 
Action: Mouse moved to (636, 275)
Screenshot: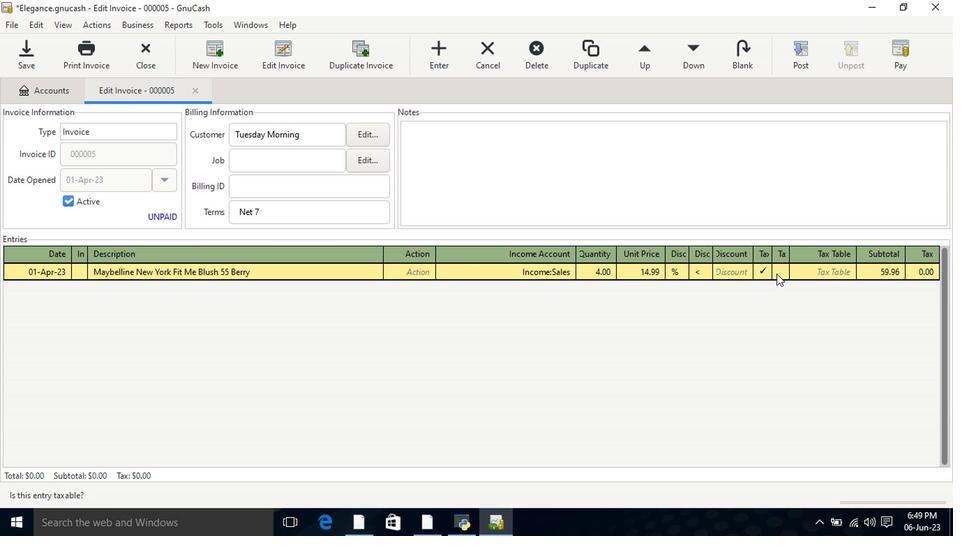 
Action: Mouse pressed left at (636, 275)
Screenshot: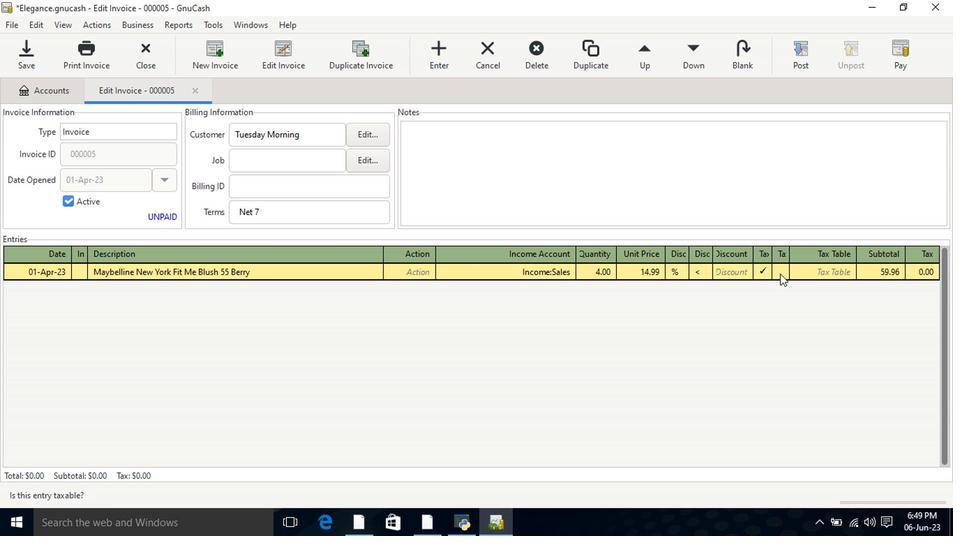 
Action: Mouse moved to (654, 272)
Screenshot: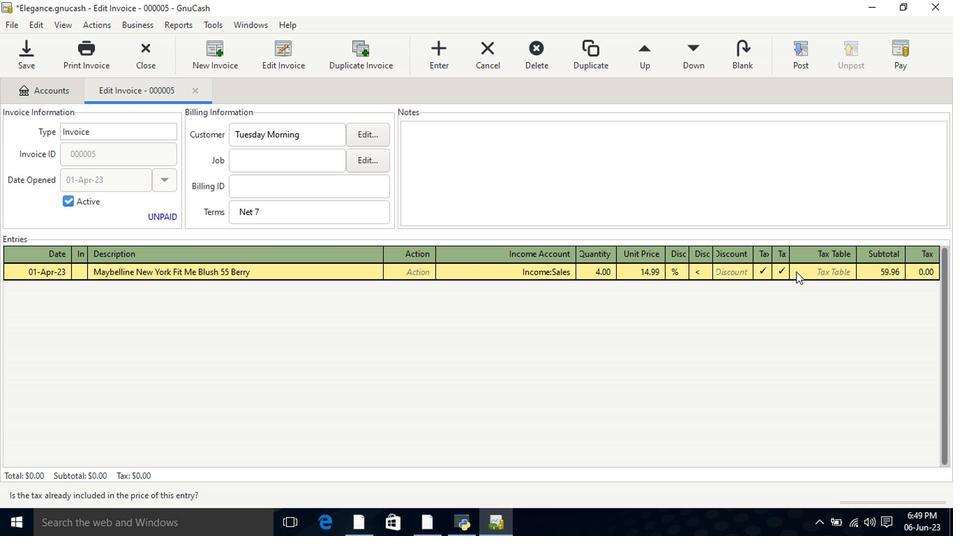 
Action: Mouse pressed left at (654, 272)
Screenshot: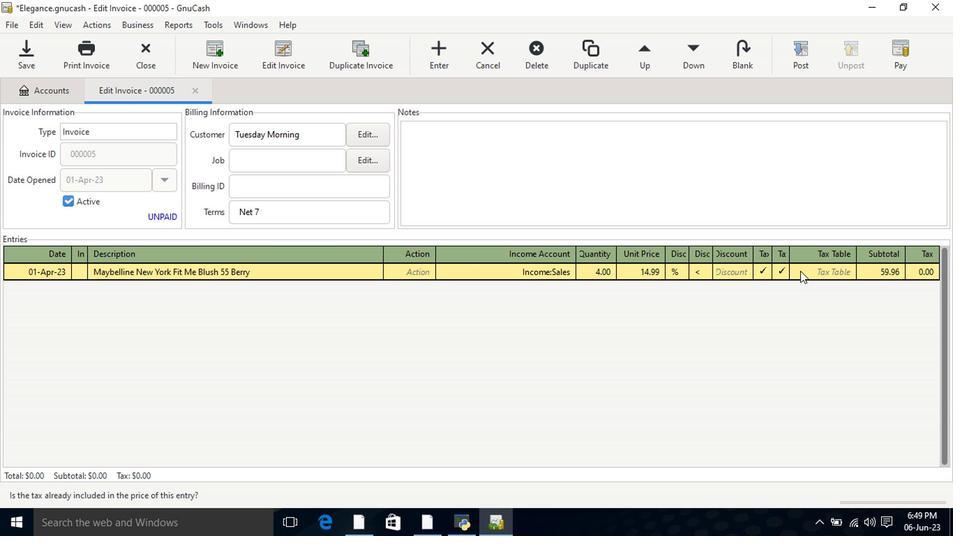 
Action: Mouse moved to (680, 274)
Screenshot: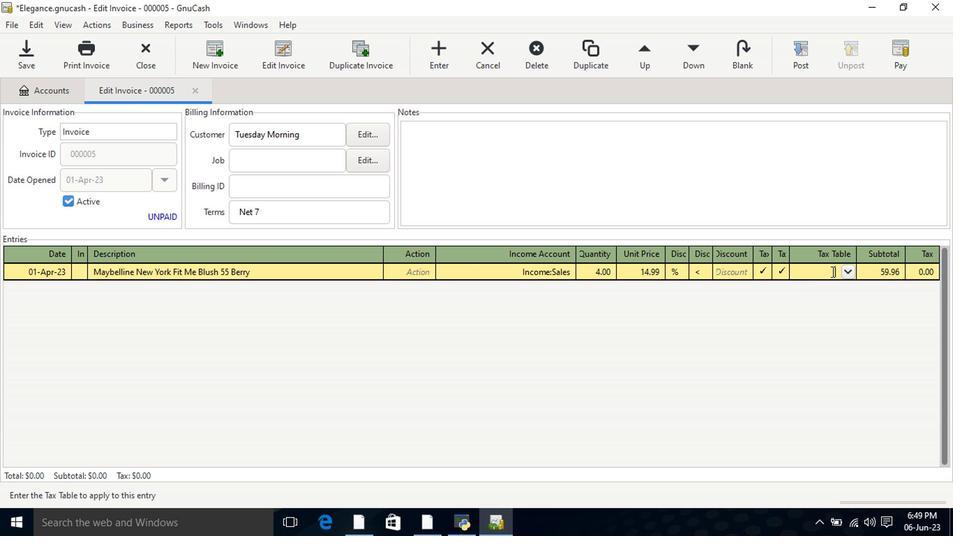 
Action: Mouse pressed left at (680, 274)
Screenshot: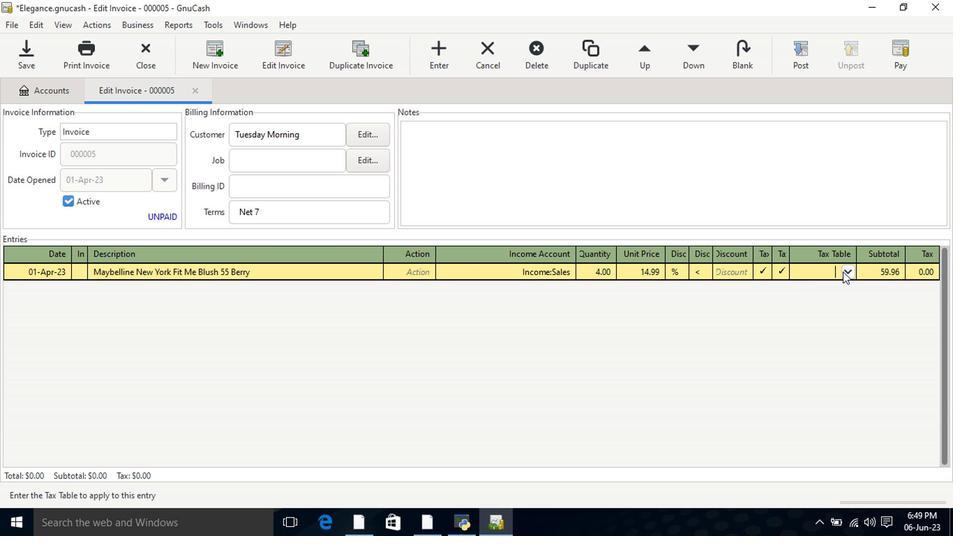 
Action: Mouse moved to (673, 288)
Screenshot: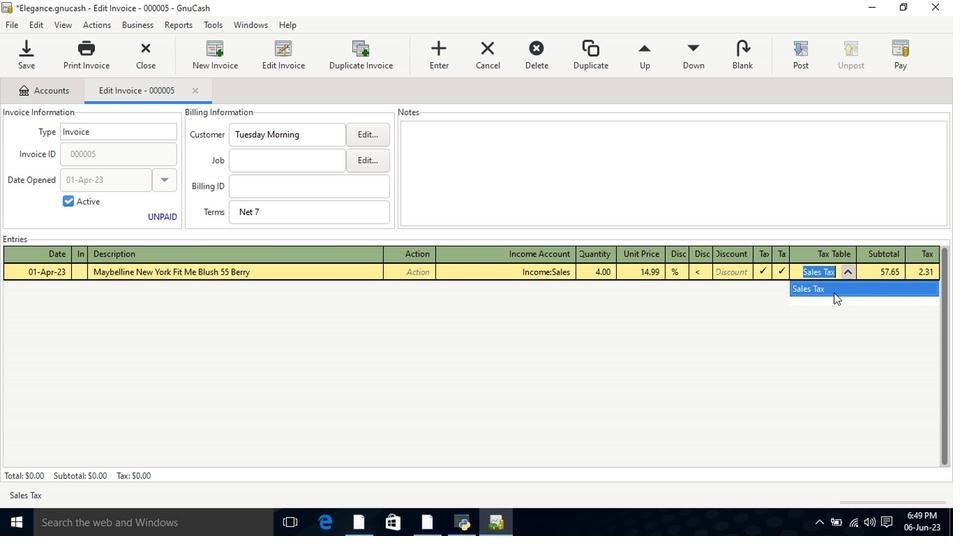 
Action: Mouse pressed left at (673, 288)
